 Task: Find connections with filter location Rheinfelden (Baden) with filter topic #Saaswith filter profile language Potuguese with filter current company Mechanical Engineering World with filter school Indian Institute of Technology Jodhpur with filter industry Oil Extraction with filter service category Filing with filter keywords title Officer
Action: Mouse moved to (364, 292)
Screenshot: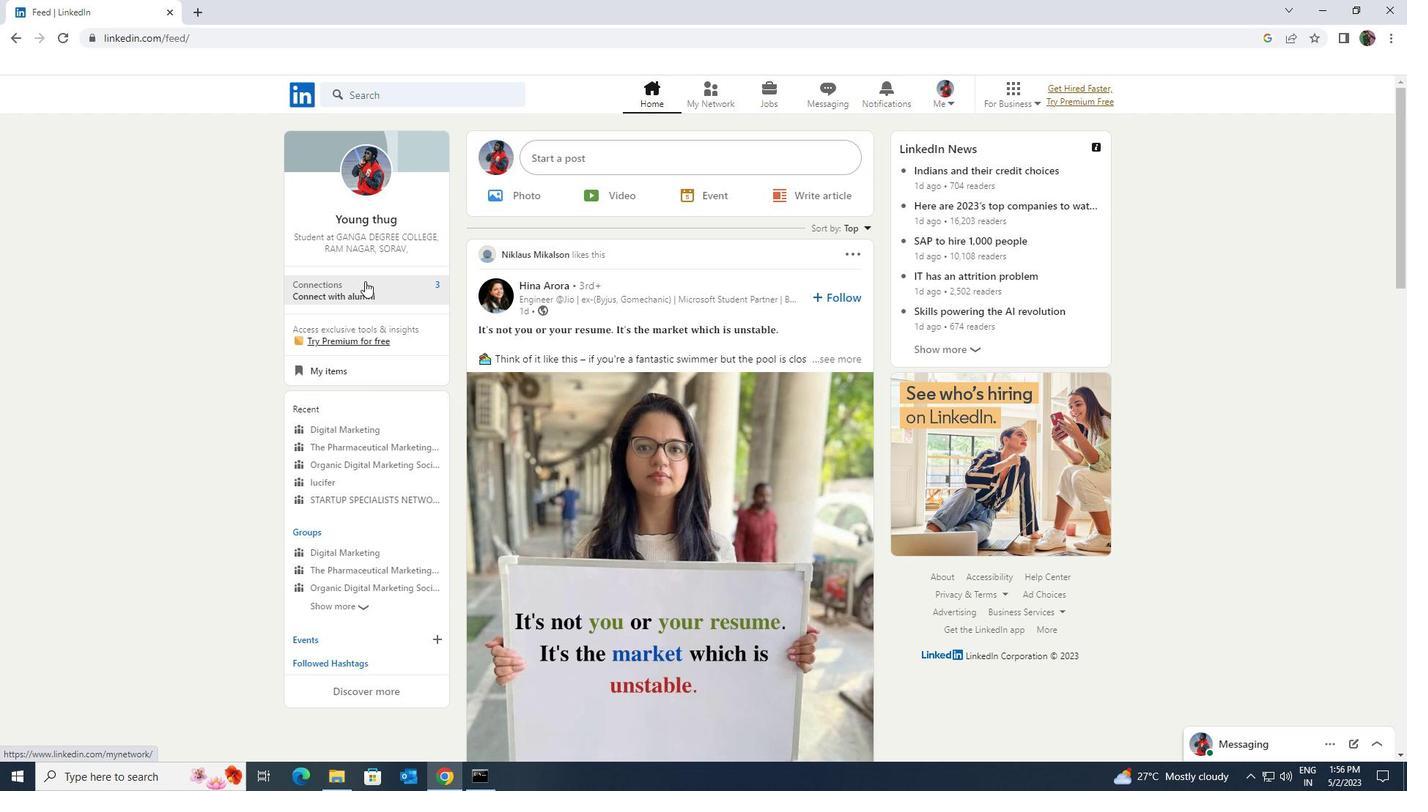 
Action: Mouse pressed left at (364, 292)
Screenshot: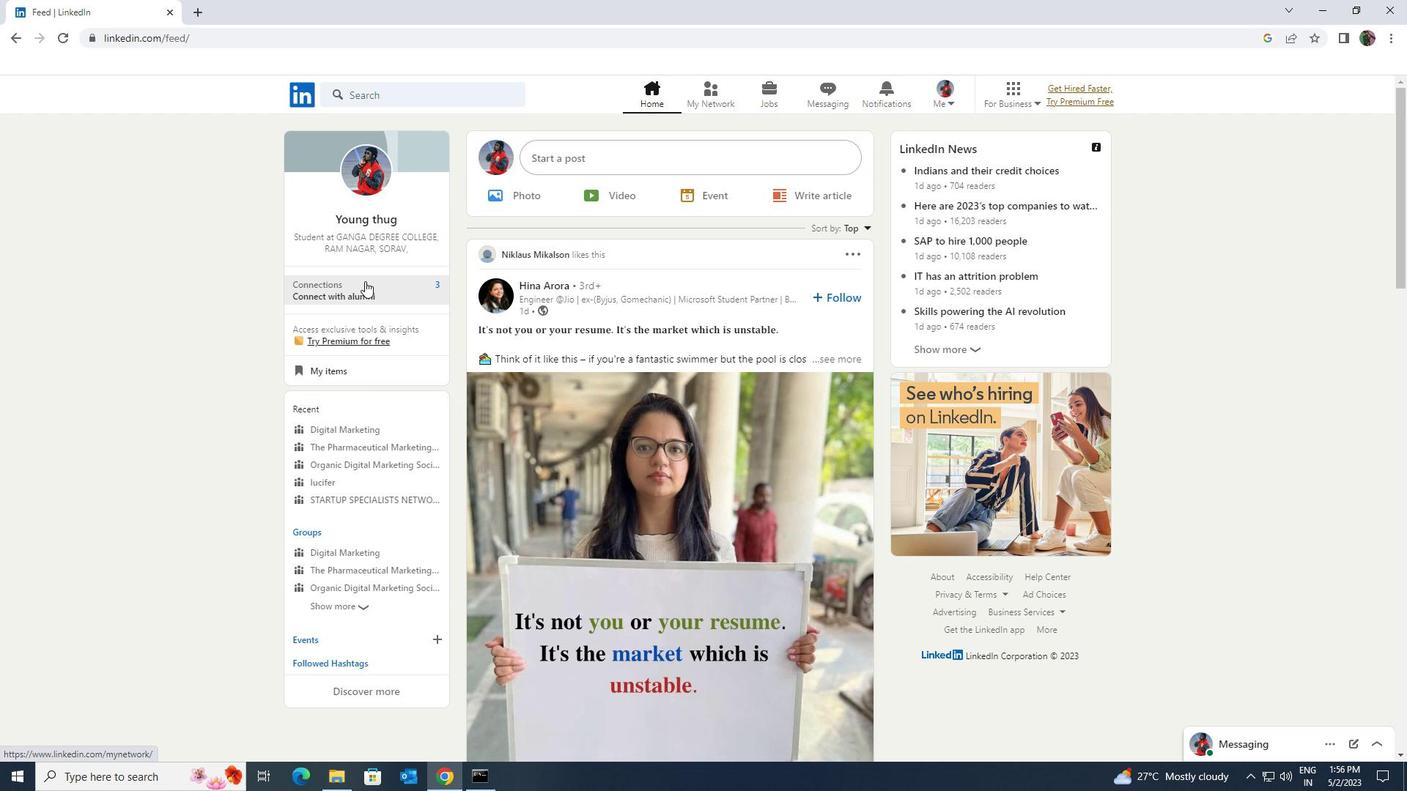 
Action: Mouse moved to (405, 174)
Screenshot: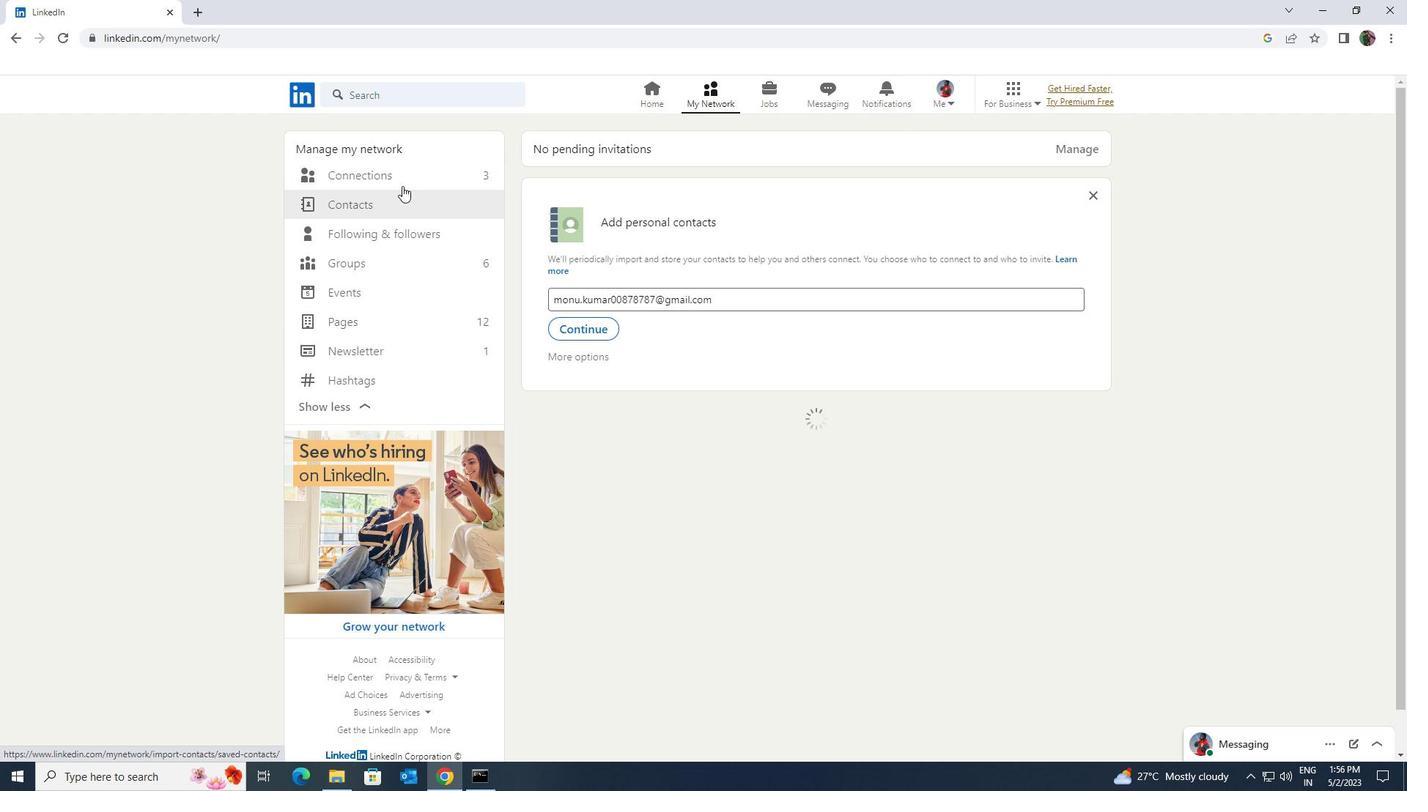 
Action: Mouse pressed left at (405, 174)
Screenshot: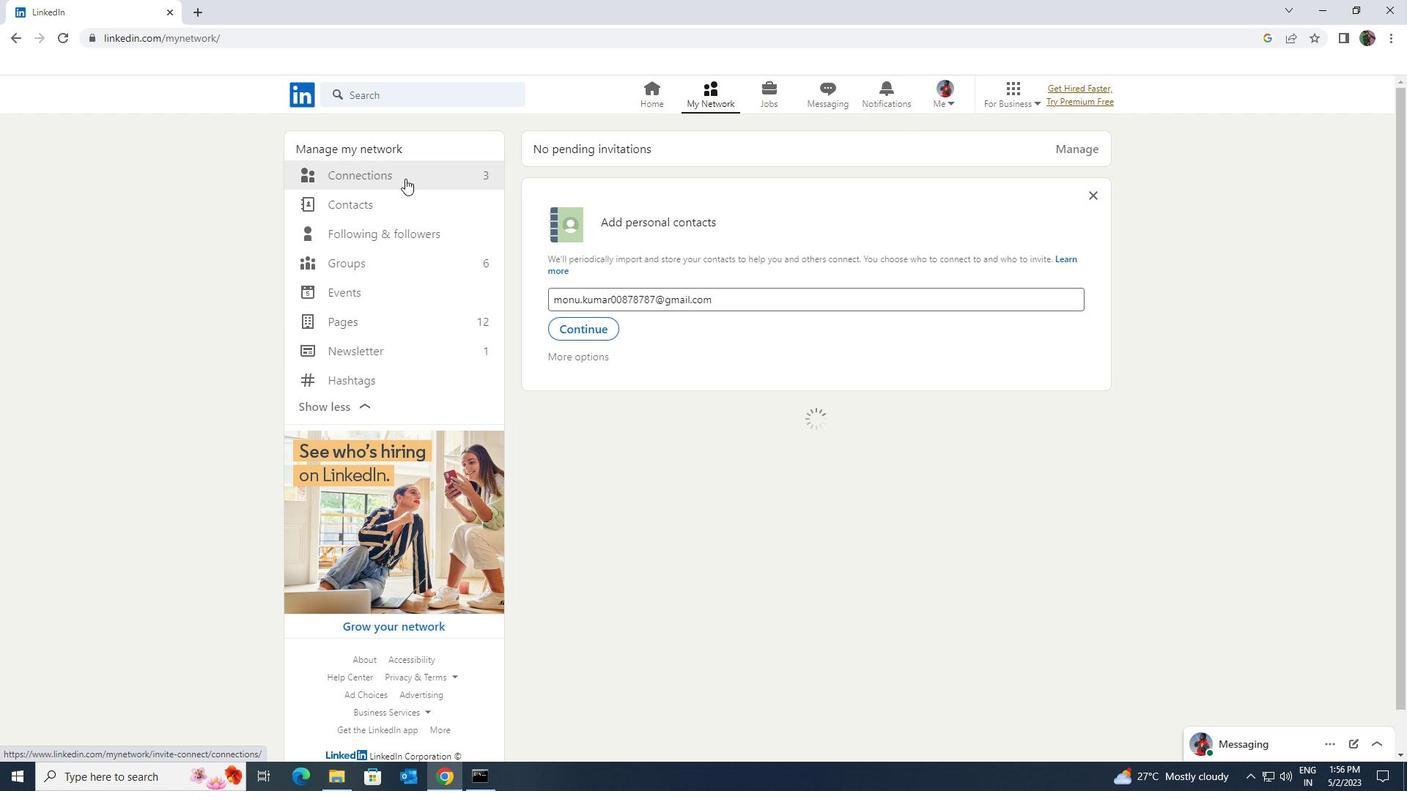 
Action: Mouse moved to (787, 166)
Screenshot: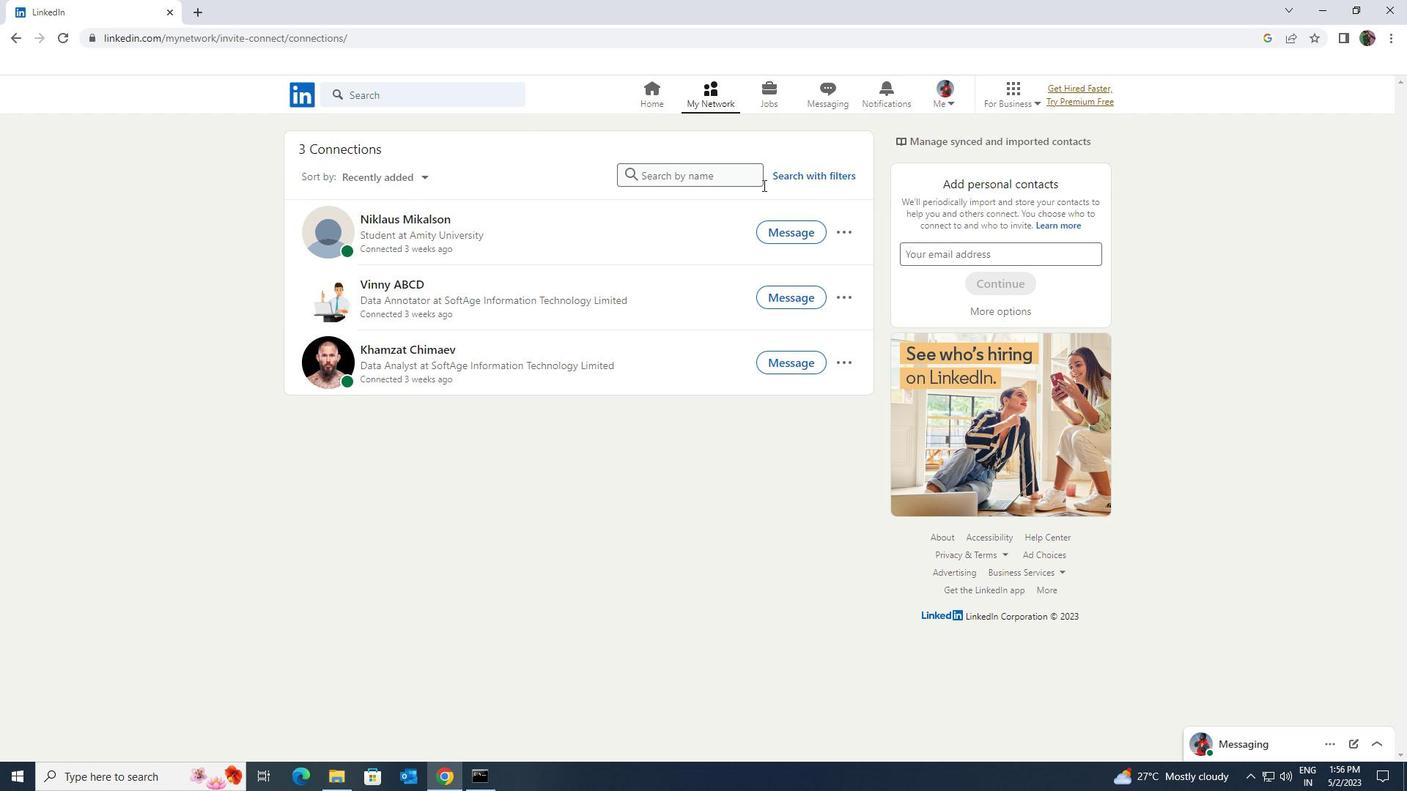 
Action: Mouse pressed left at (787, 166)
Screenshot: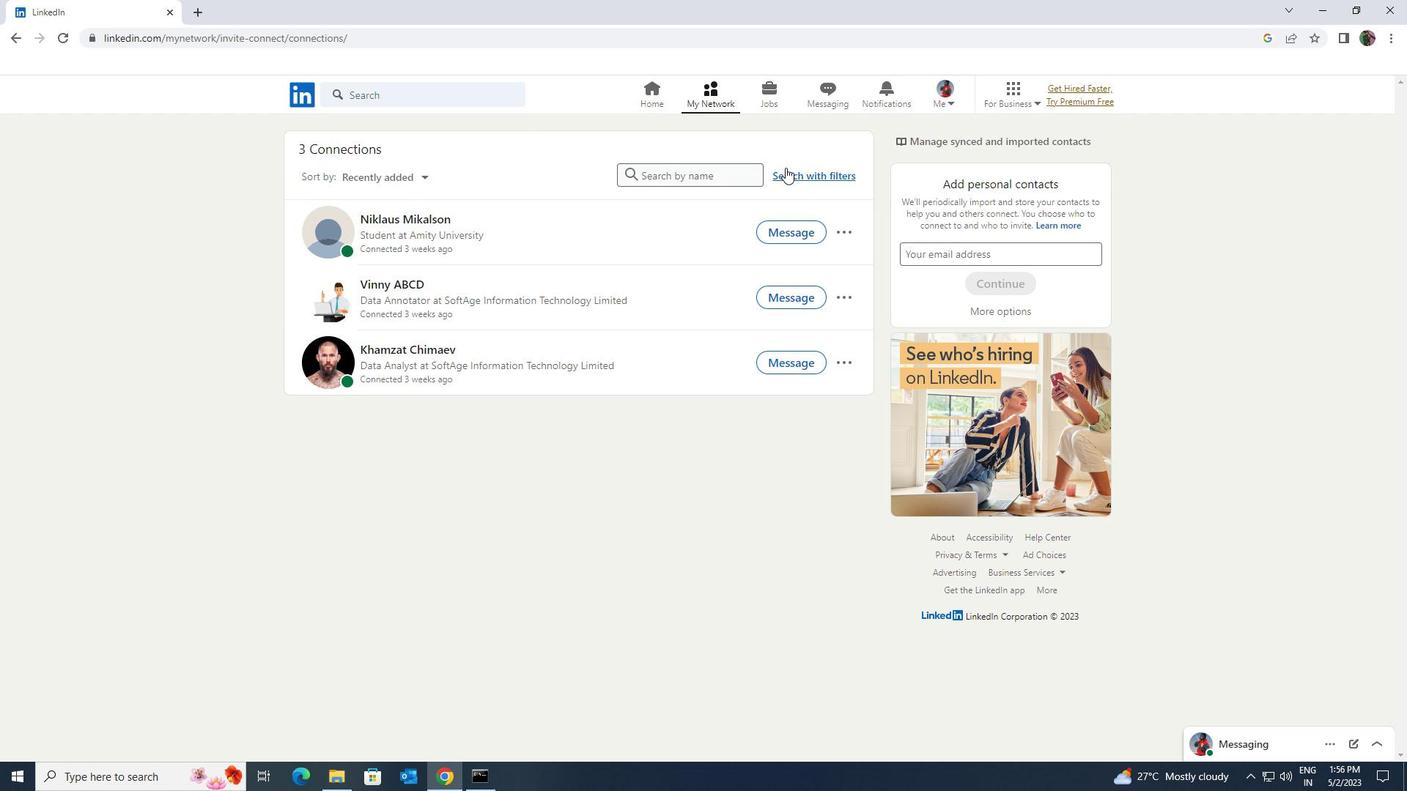 
Action: Mouse moved to (786, 168)
Screenshot: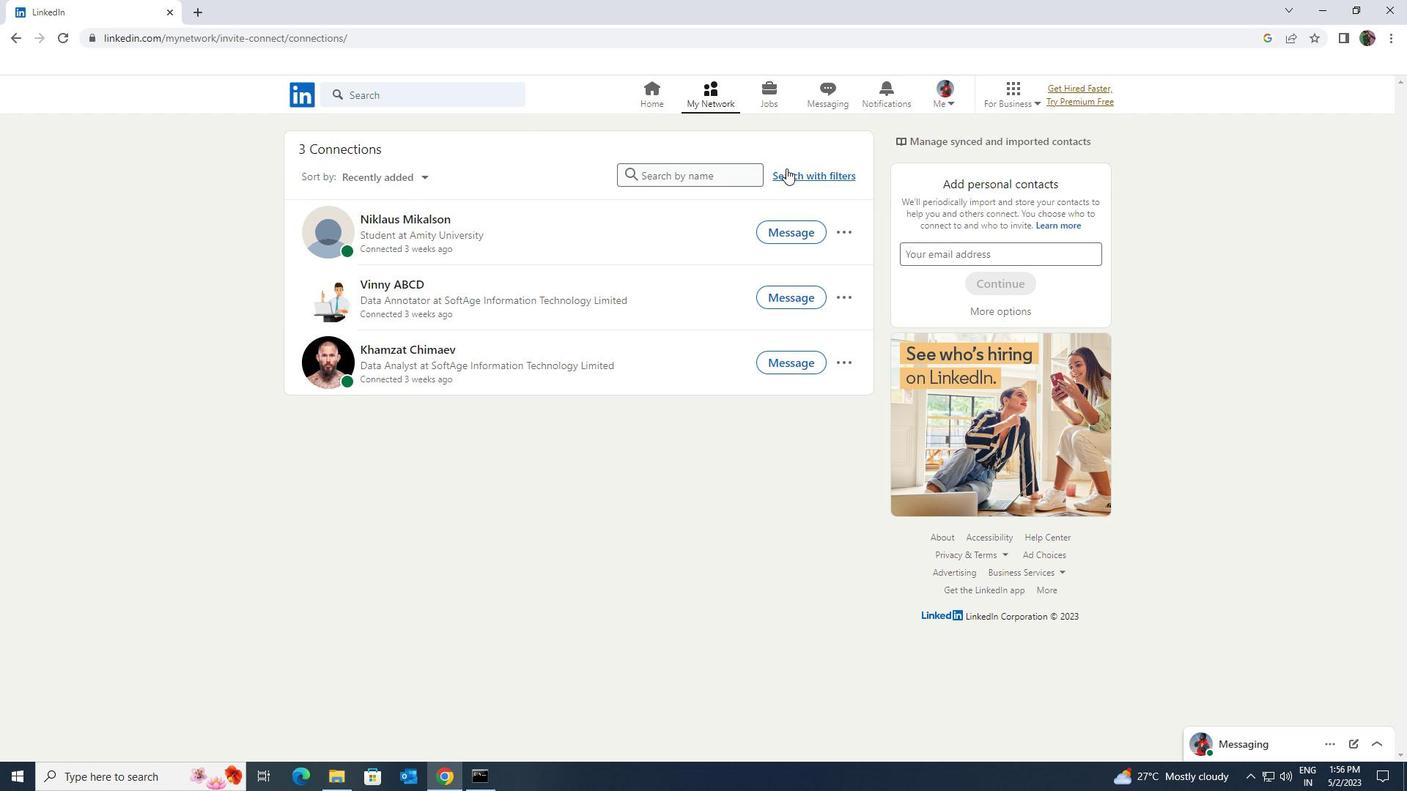 
Action: Mouse pressed left at (786, 168)
Screenshot: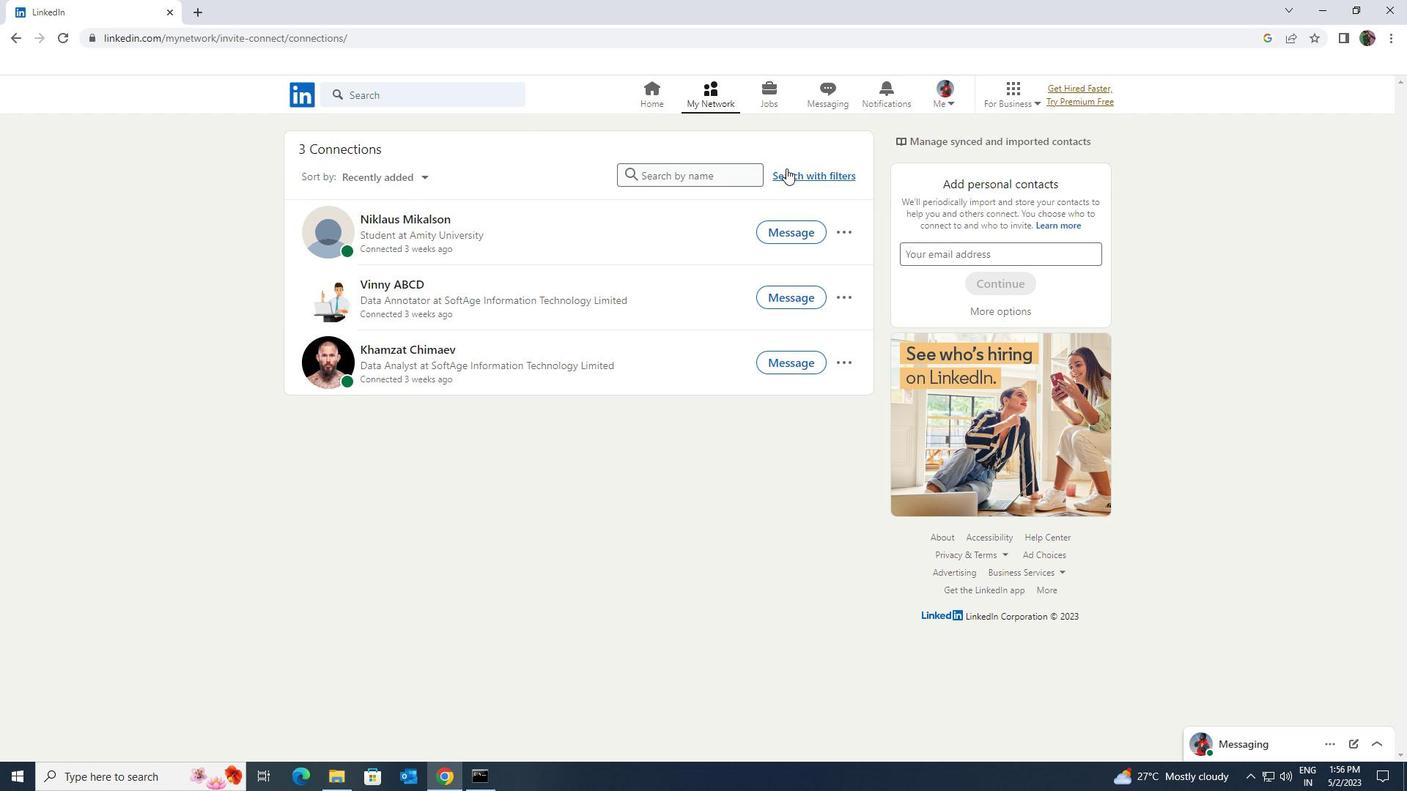 
Action: Mouse moved to (753, 139)
Screenshot: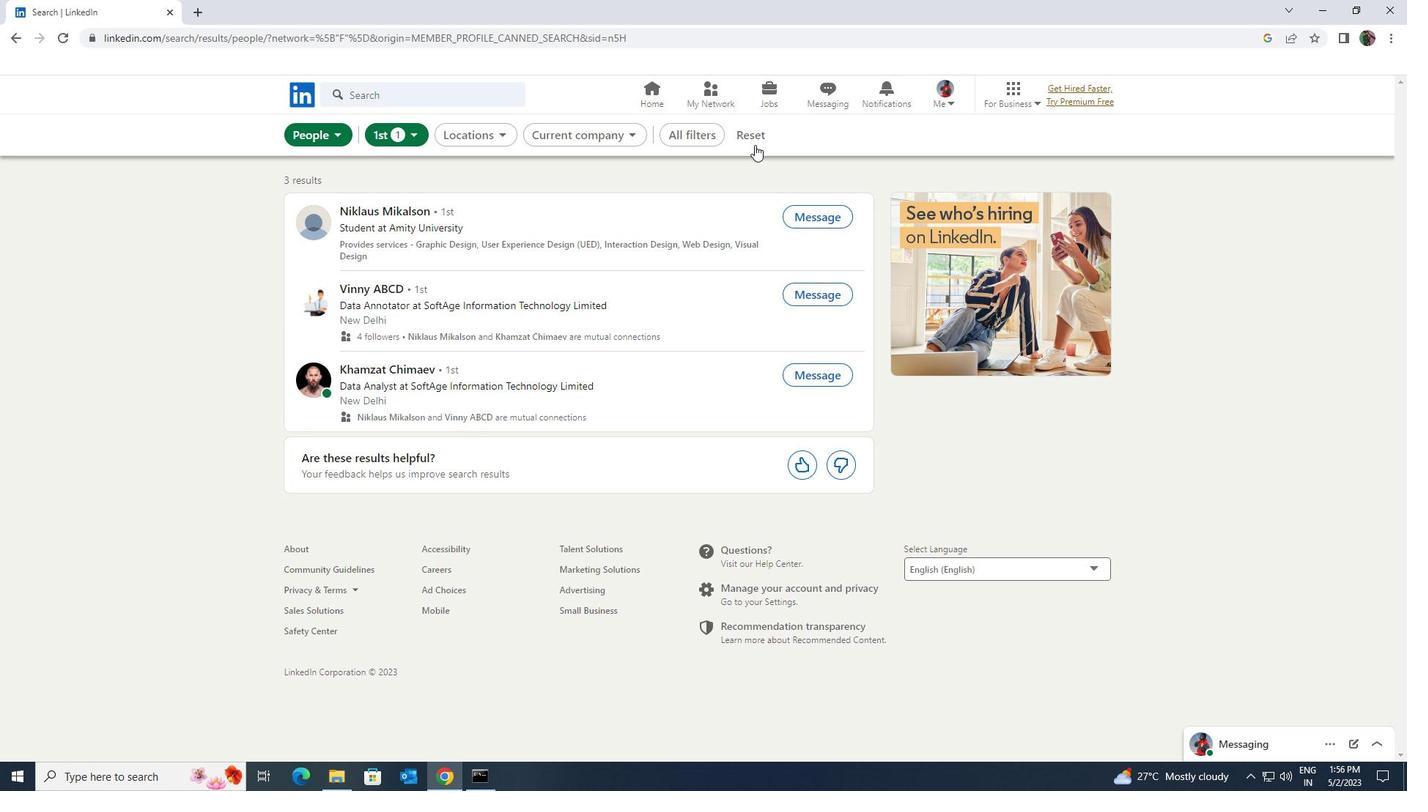 
Action: Mouse pressed left at (753, 139)
Screenshot: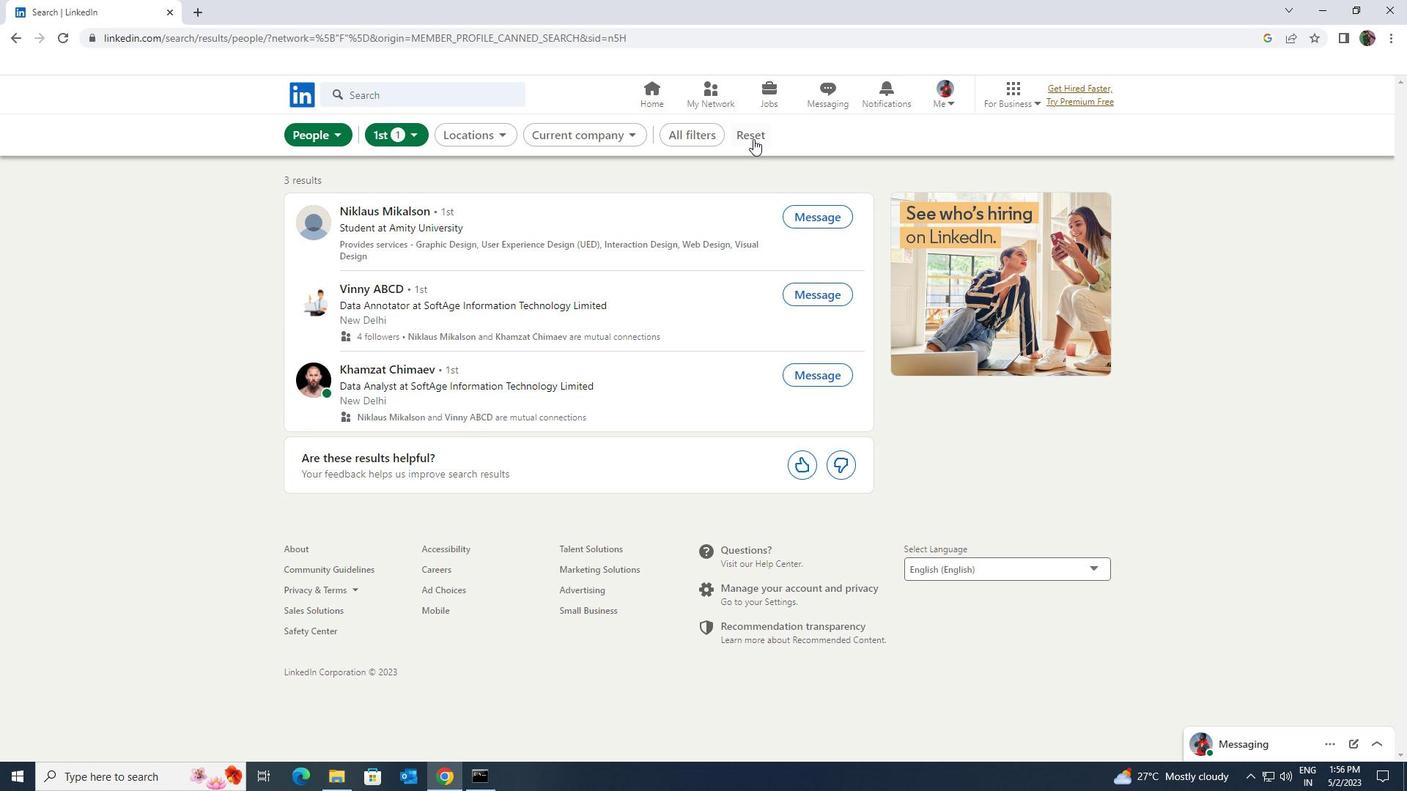 
Action: Mouse moved to (742, 135)
Screenshot: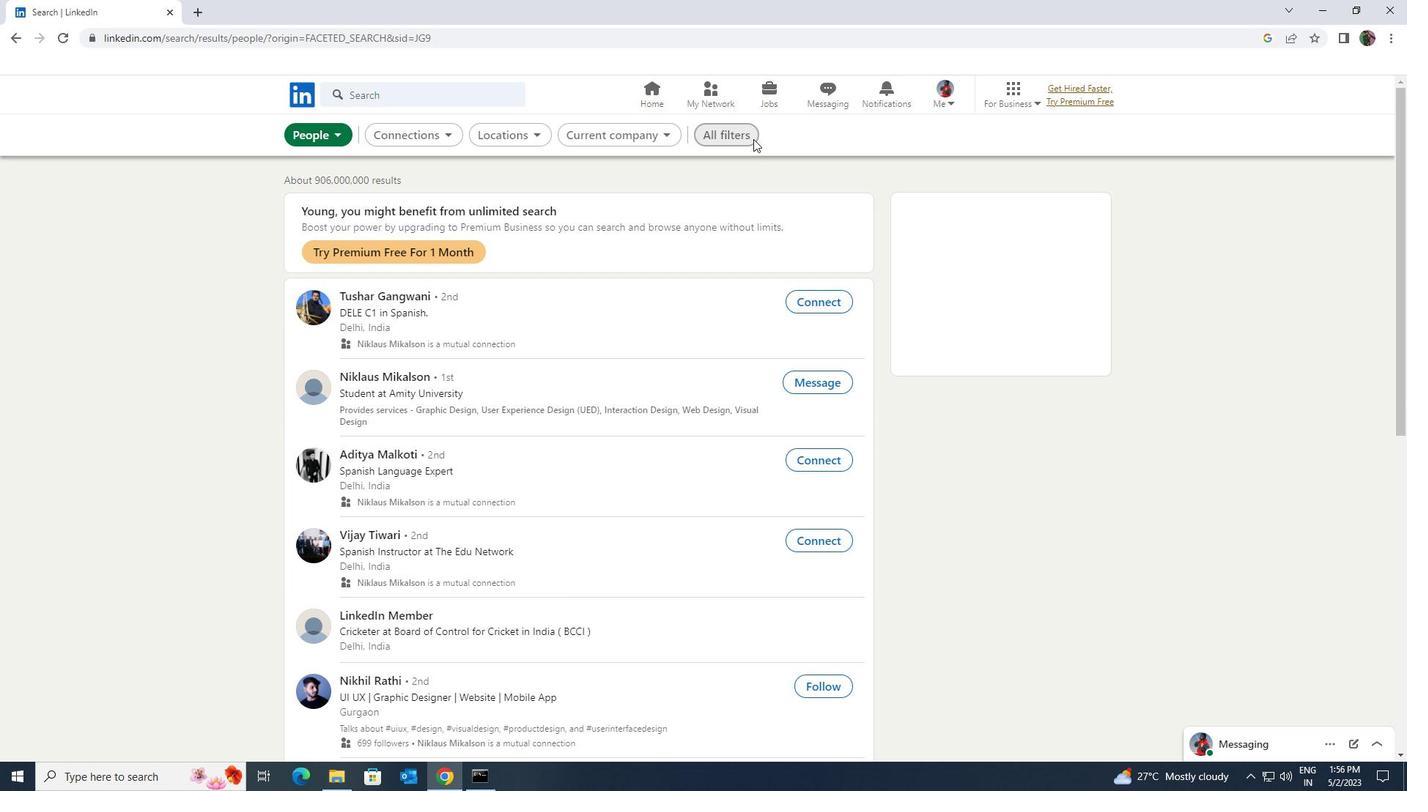 
Action: Mouse pressed left at (742, 135)
Screenshot: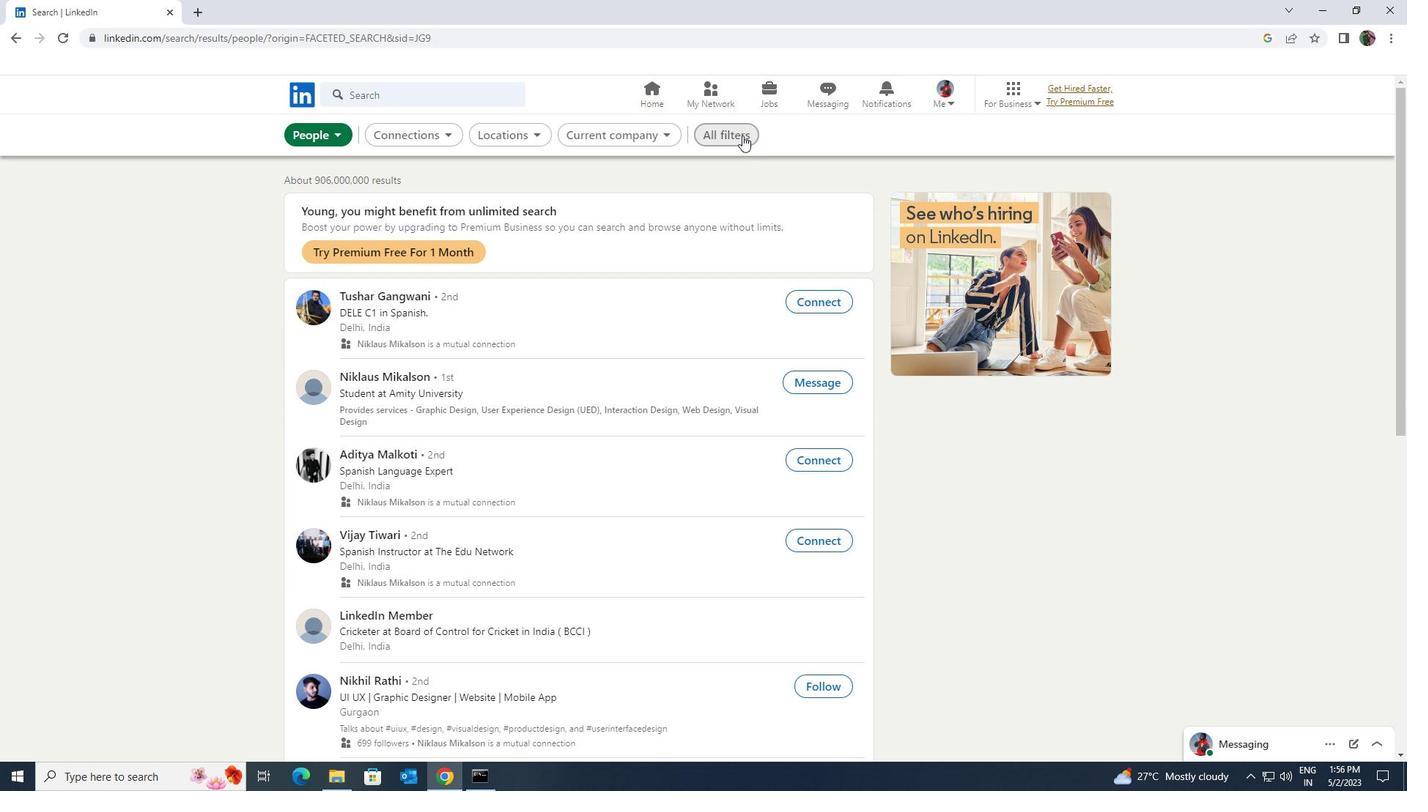 
Action: Mouse moved to (1223, 567)
Screenshot: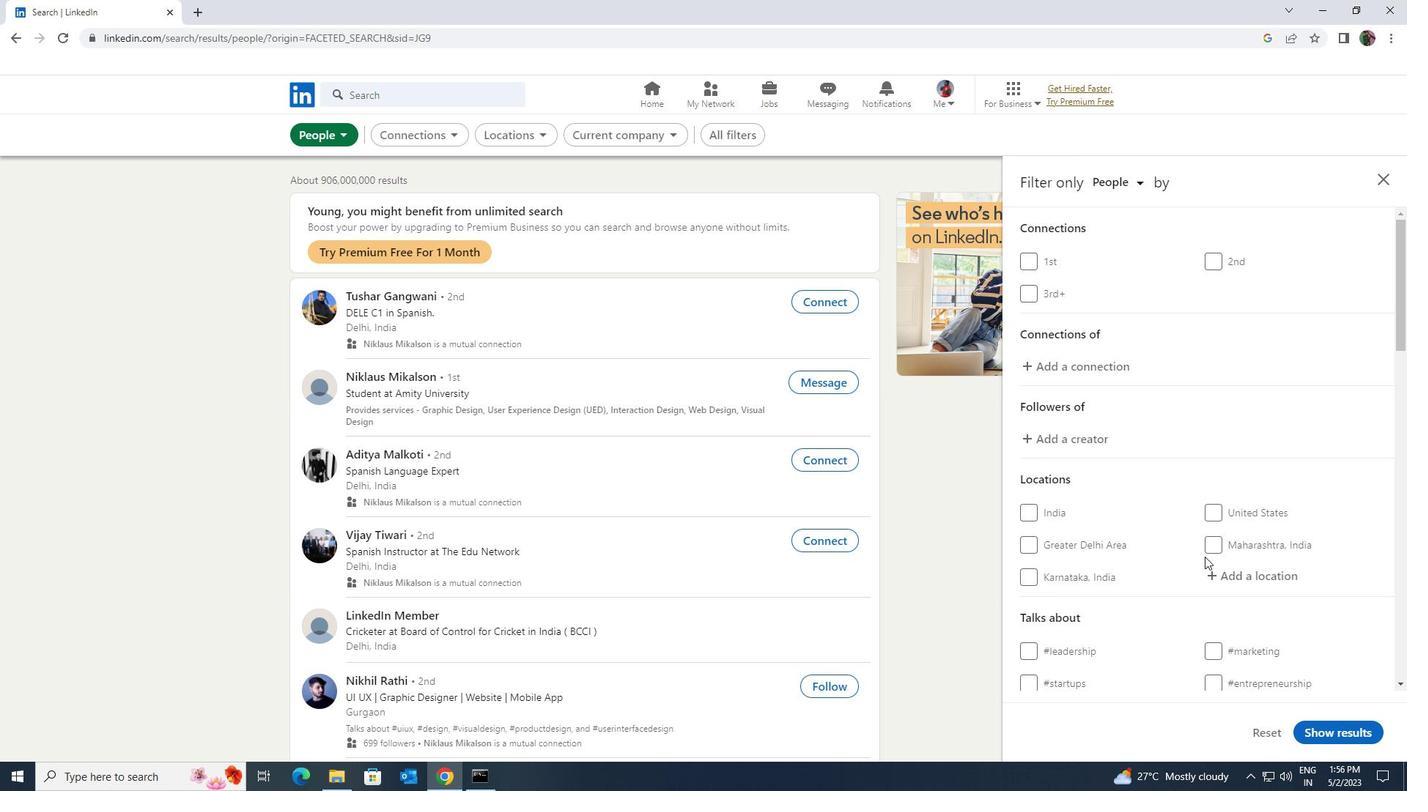 
Action: Mouse pressed left at (1223, 567)
Screenshot: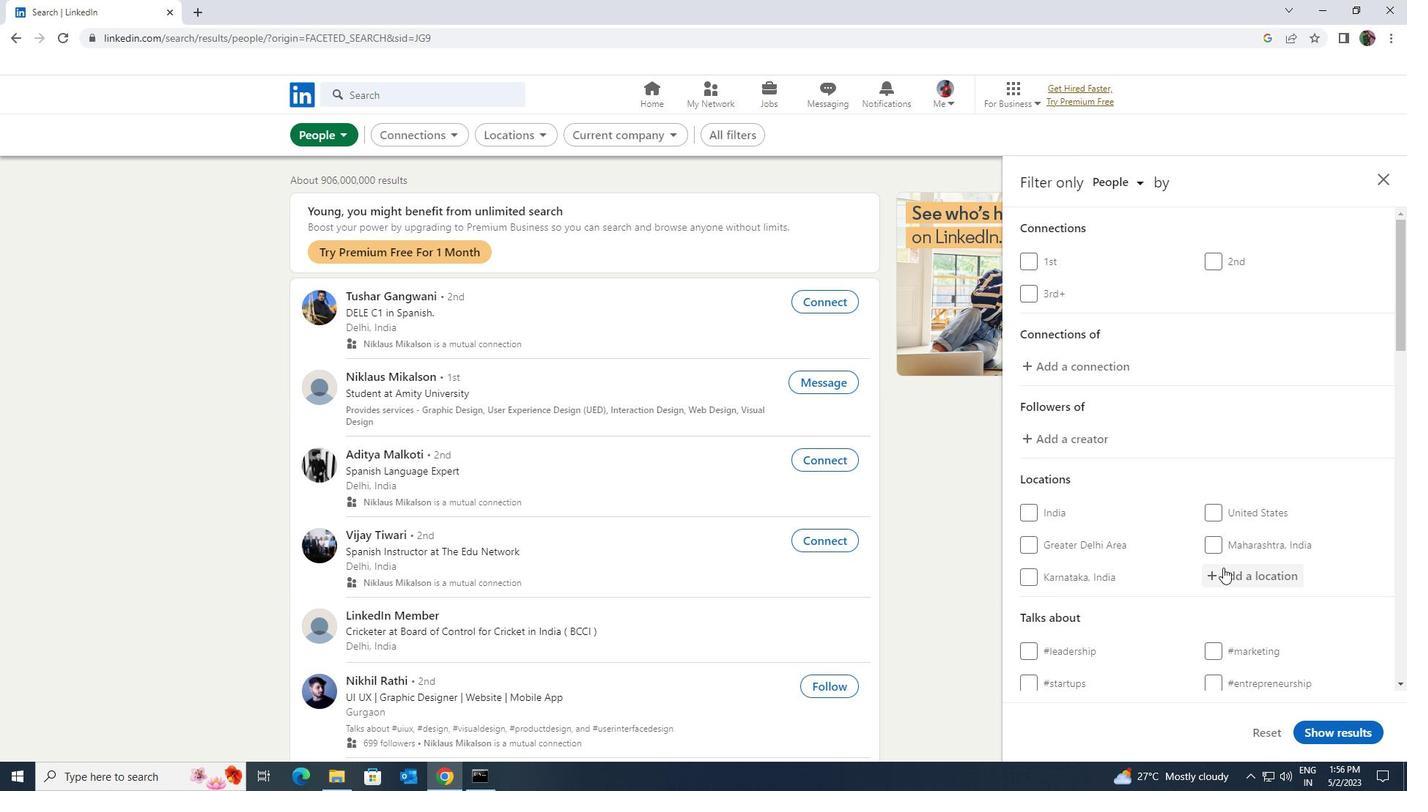 
Action: Key pressed <Key.shift>RHEINF
Screenshot: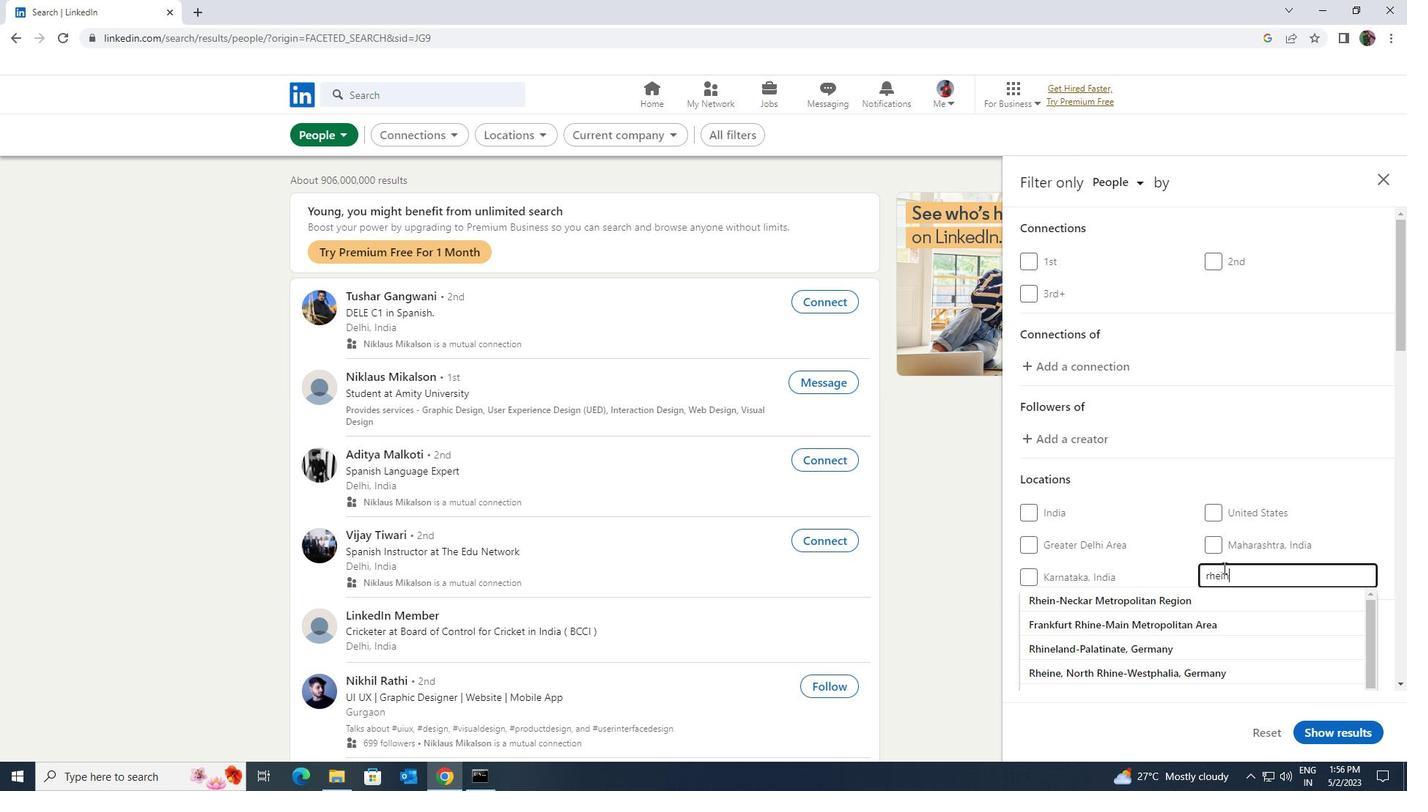 
Action: Mouse moved to (1223, 591)
Screenshot: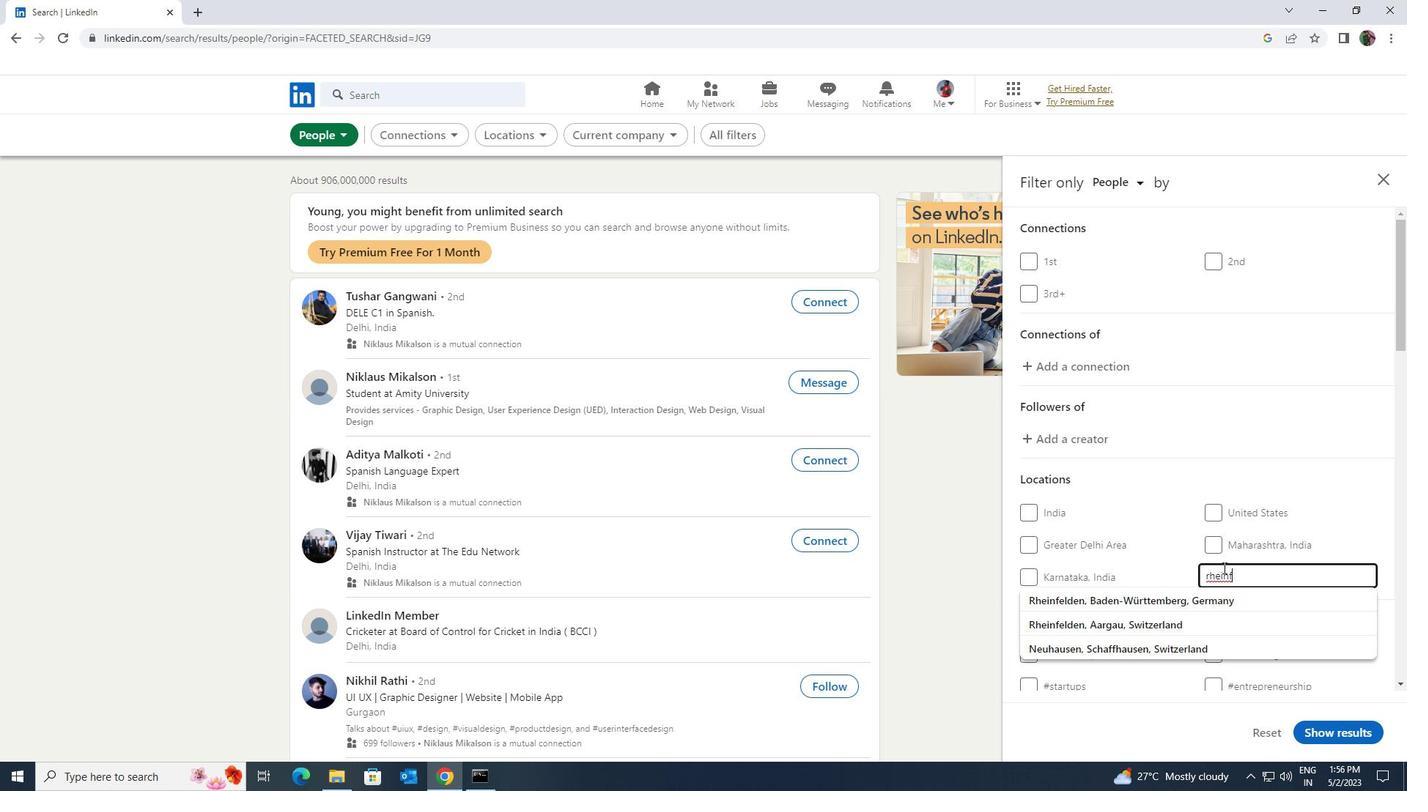 
Action: Mouse pressed left at (1223, 591)
Screenshot: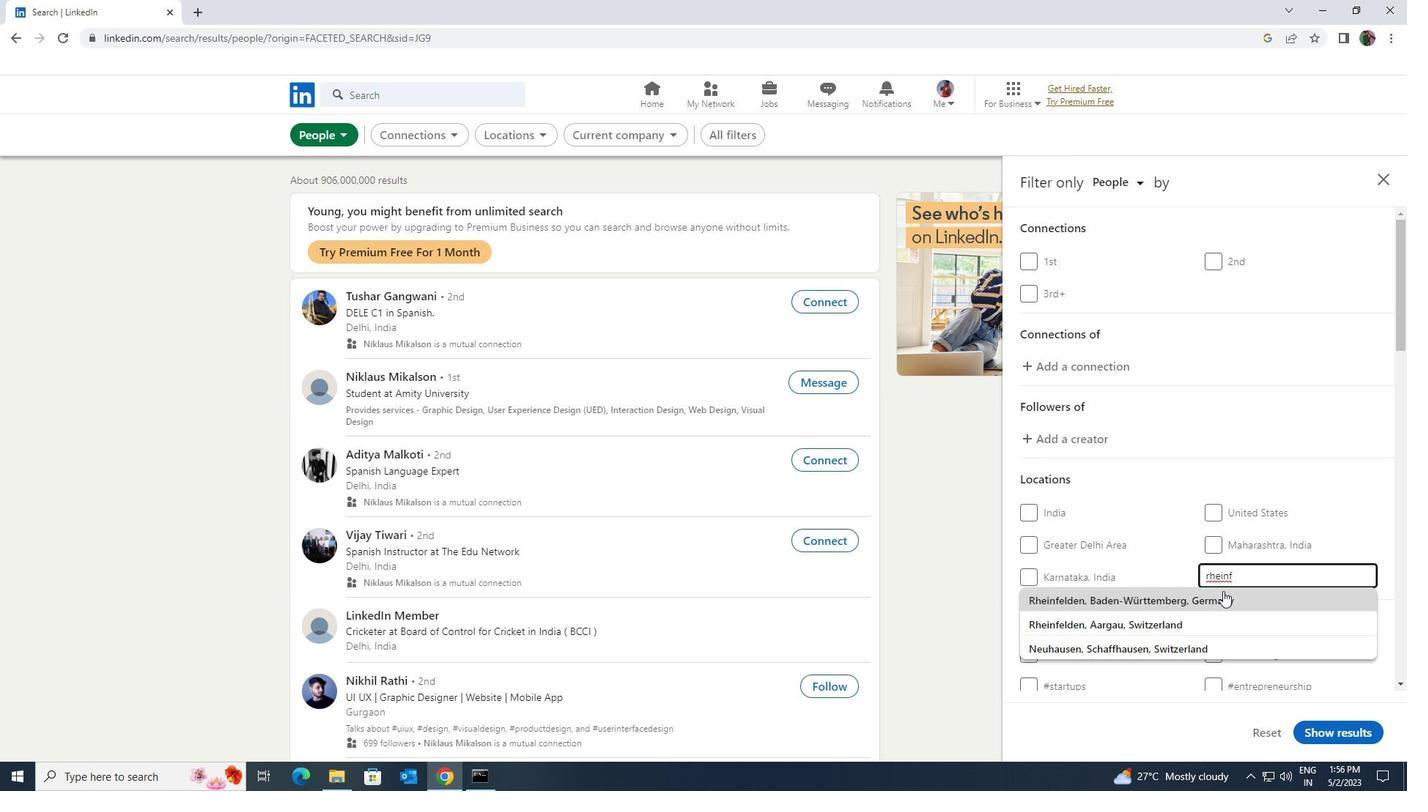 
Action: Mouse scrolled (1223, 590) with delta (0, 0)
Screenshot: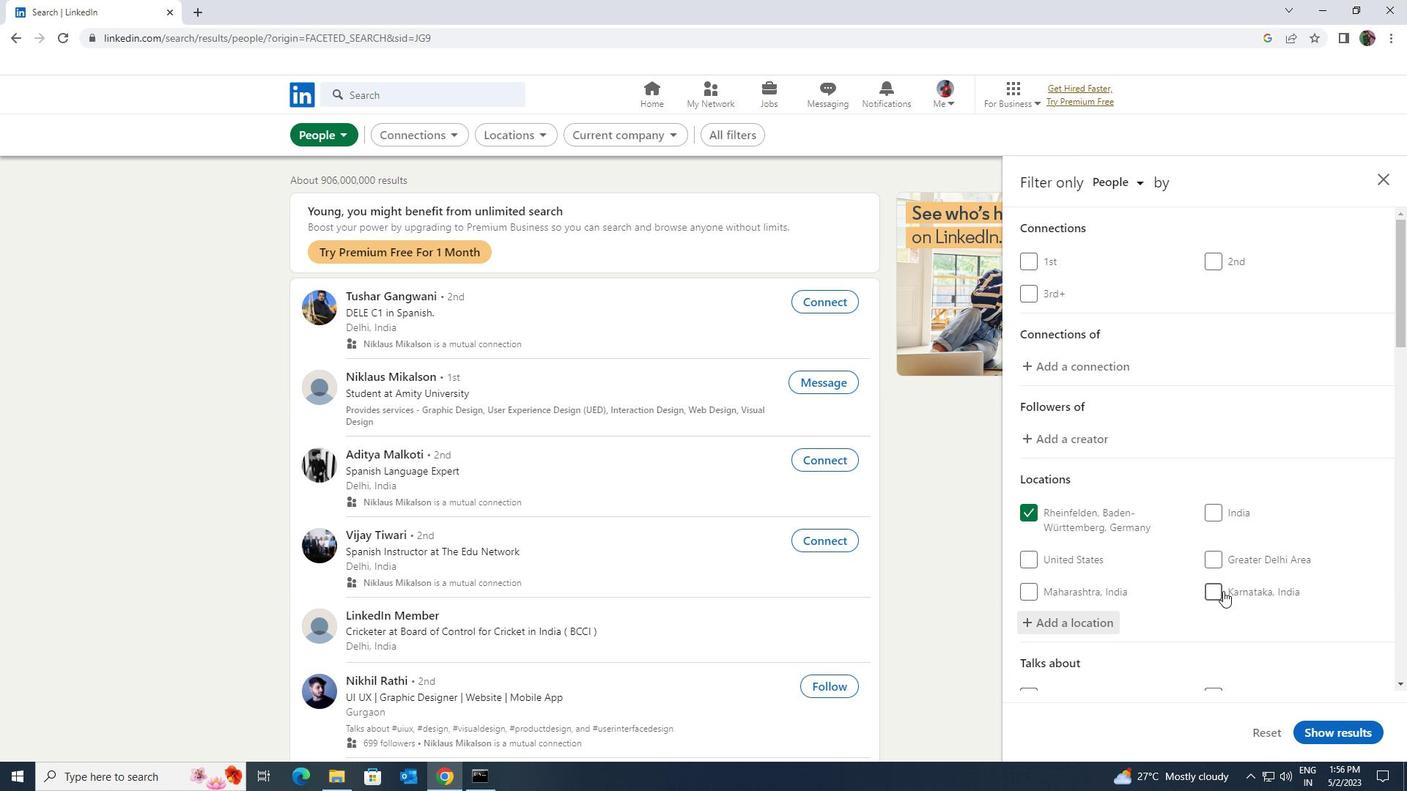 
Action: Mouse scrolled (1223, 590) with delta (0, 0)
Screenshot: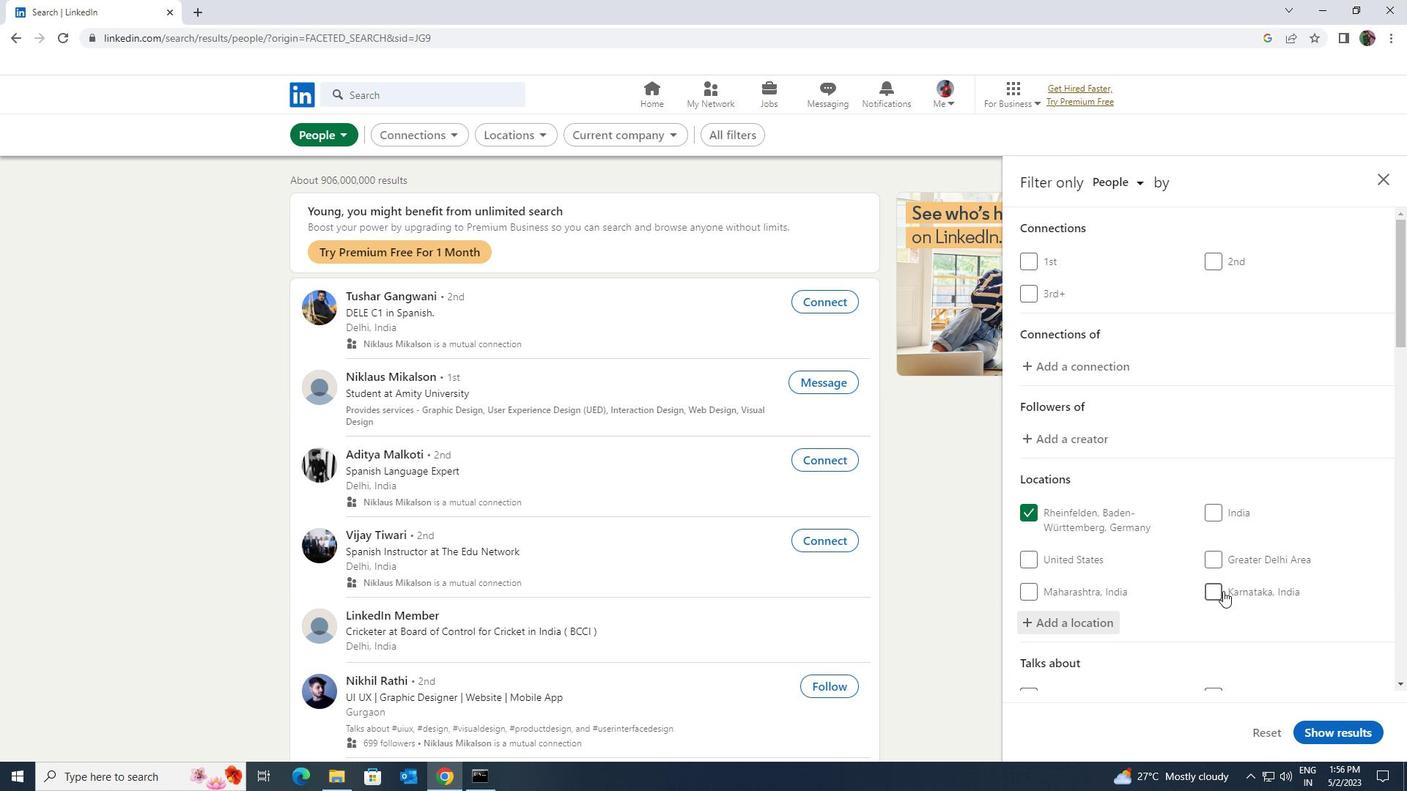 
Action: Mouse moved to (1228, 607)
Screenshot: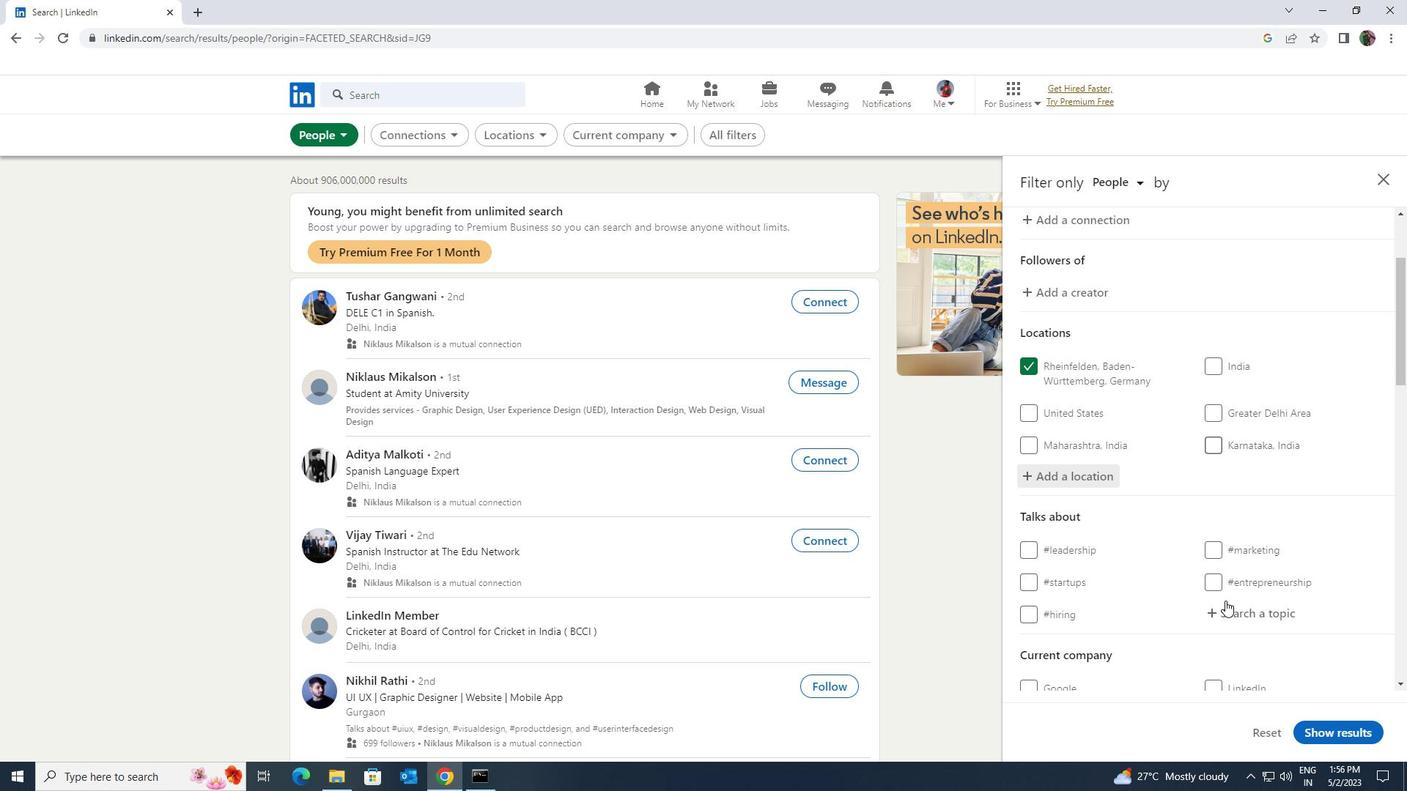 
Action: Mouse pressed left at (1228, 607)
Screenshot: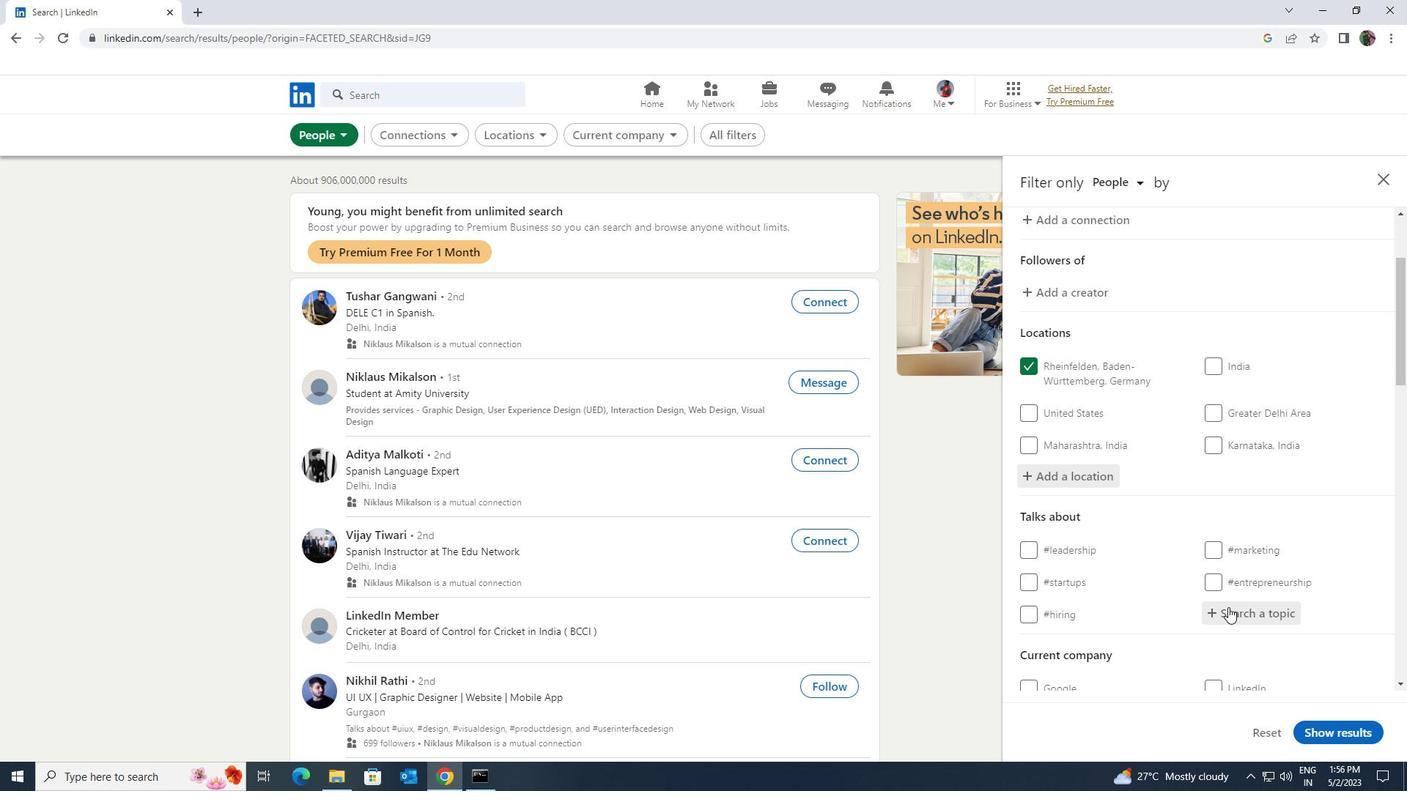 
Action: Key pressed <Key.shift><Key.shift><Key.shift><Key.shift><Key.shift>SAA
Screenshot: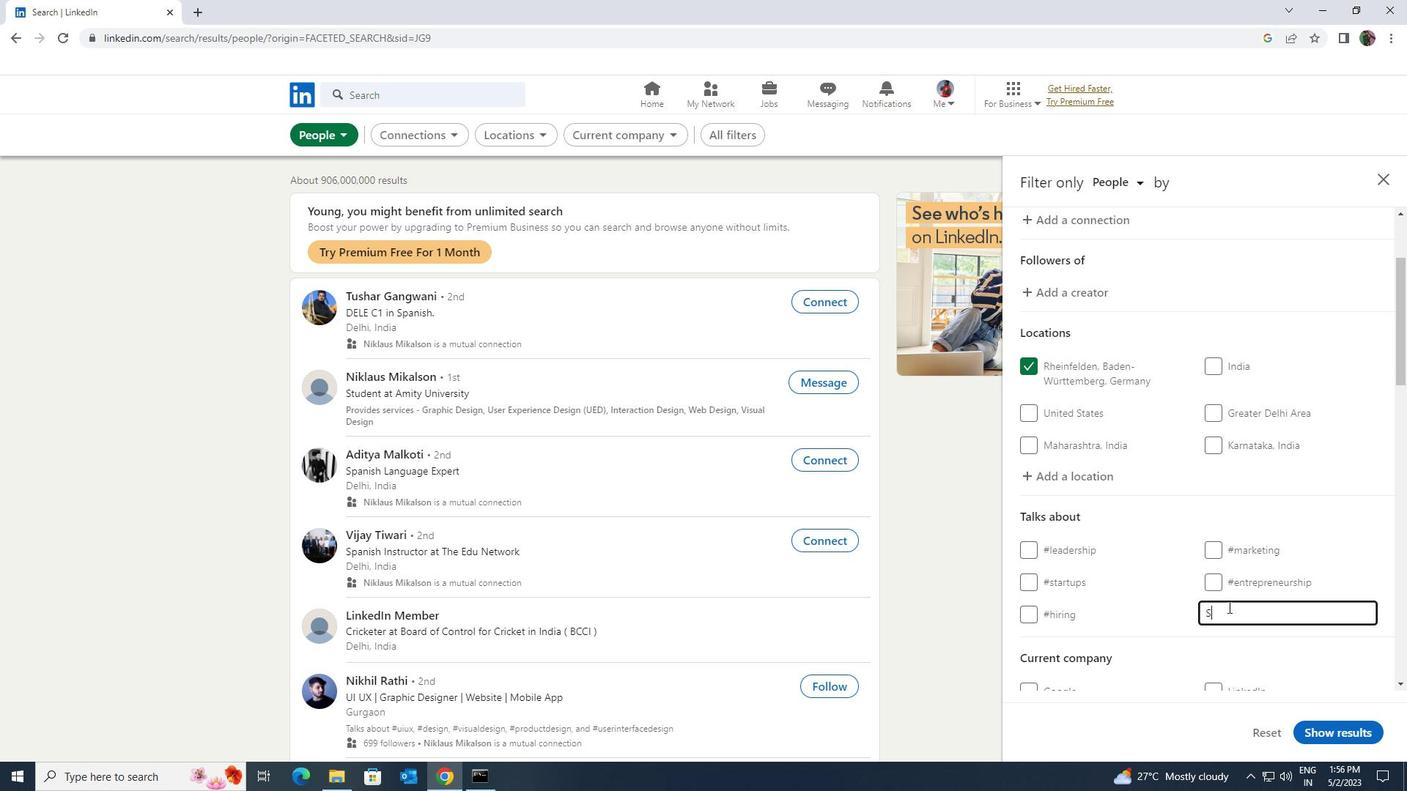 
Action: Mouse moved to (1217, 624)
Screenshot: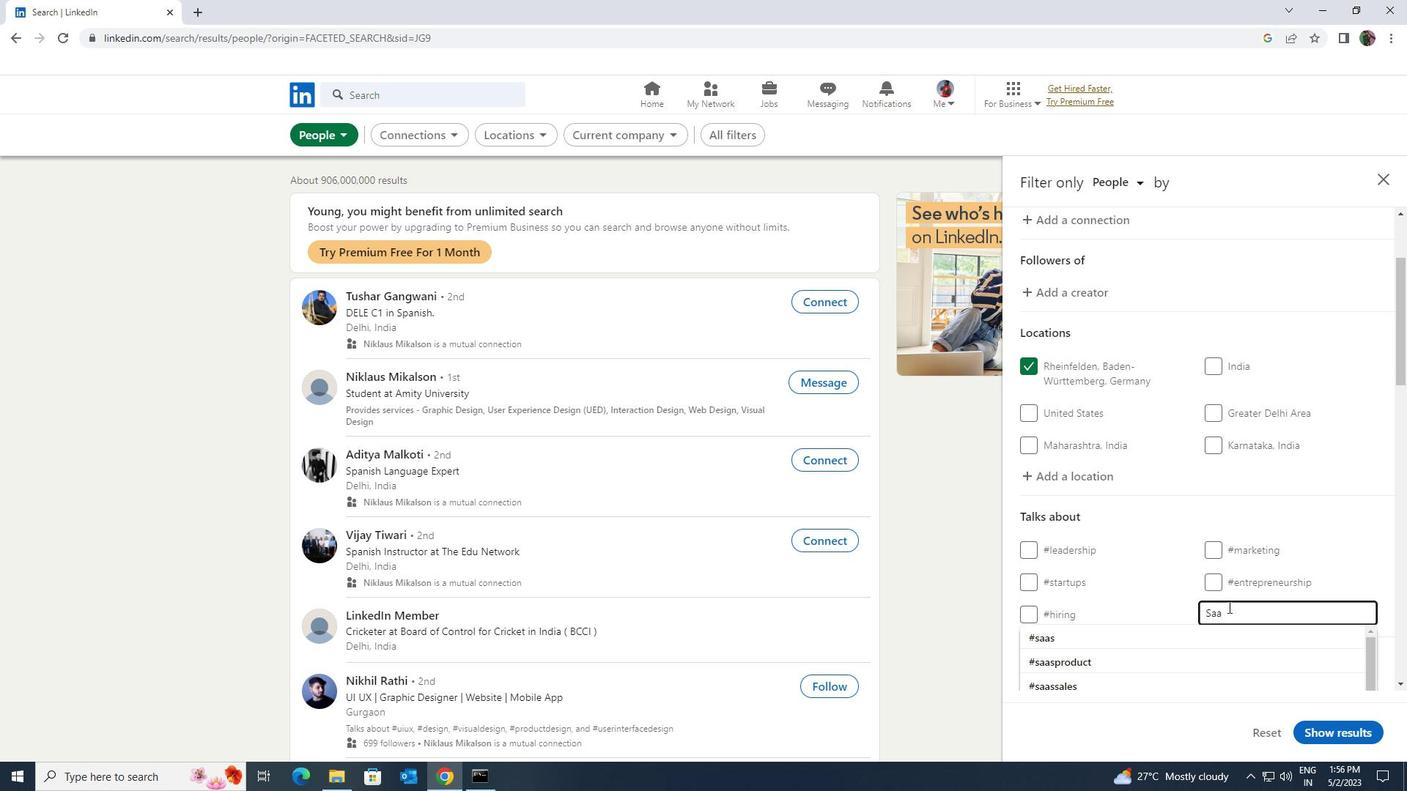 
Action: Mouse pressed left at (1217, 624)
Screenshot: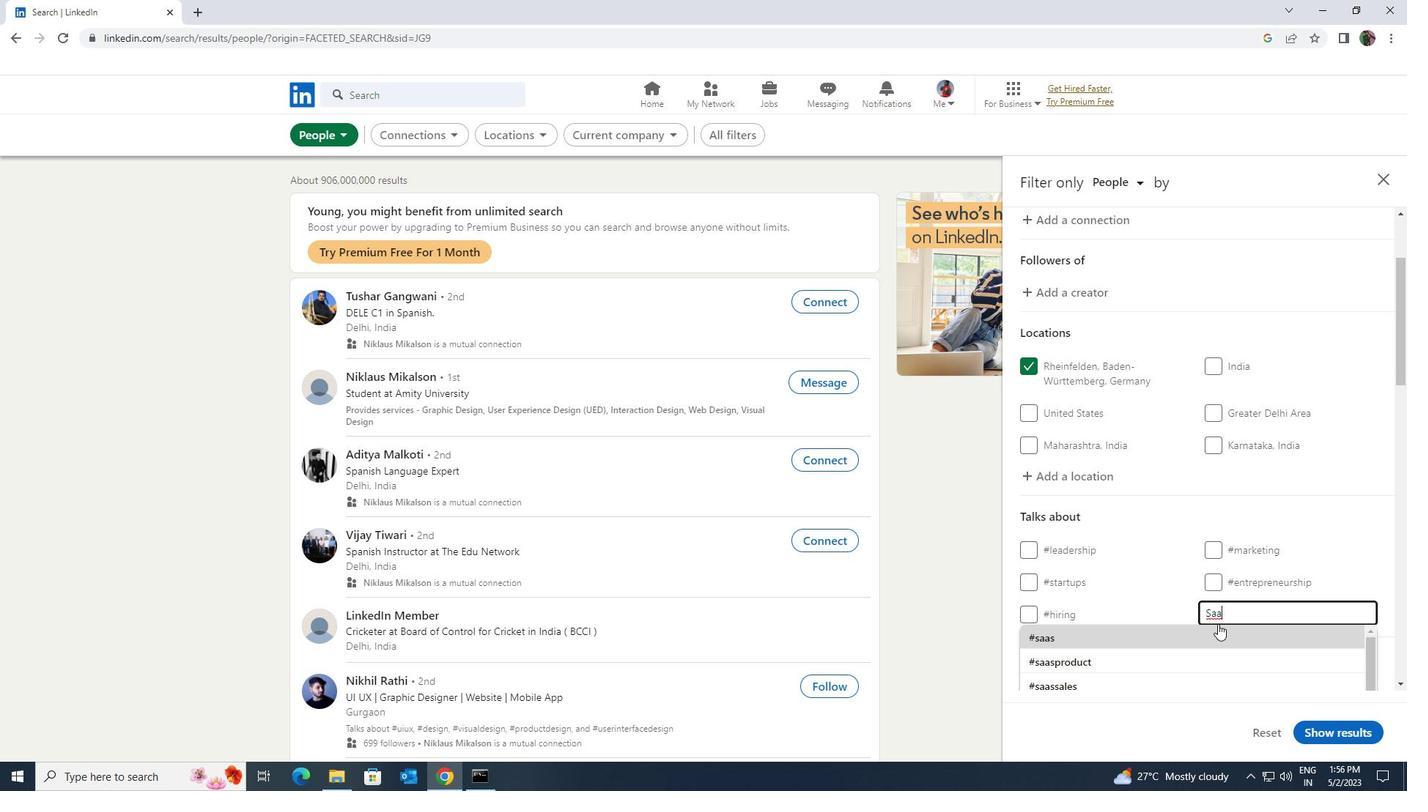 
Action: Mouse moved to (1261, 556)
Screenshot: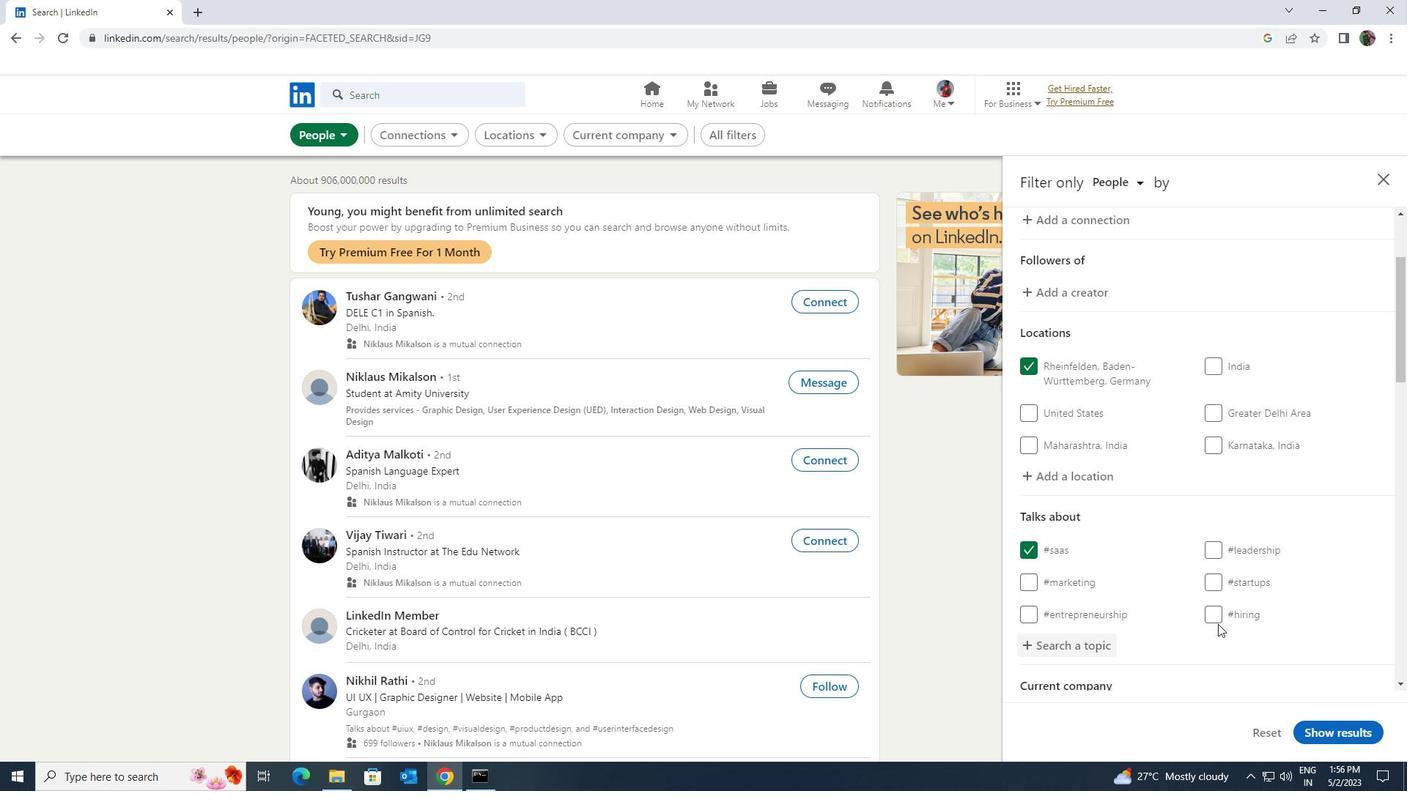 
Action: Mouse scrolled (1261, 556) with delta (0, 0)
Screenshot: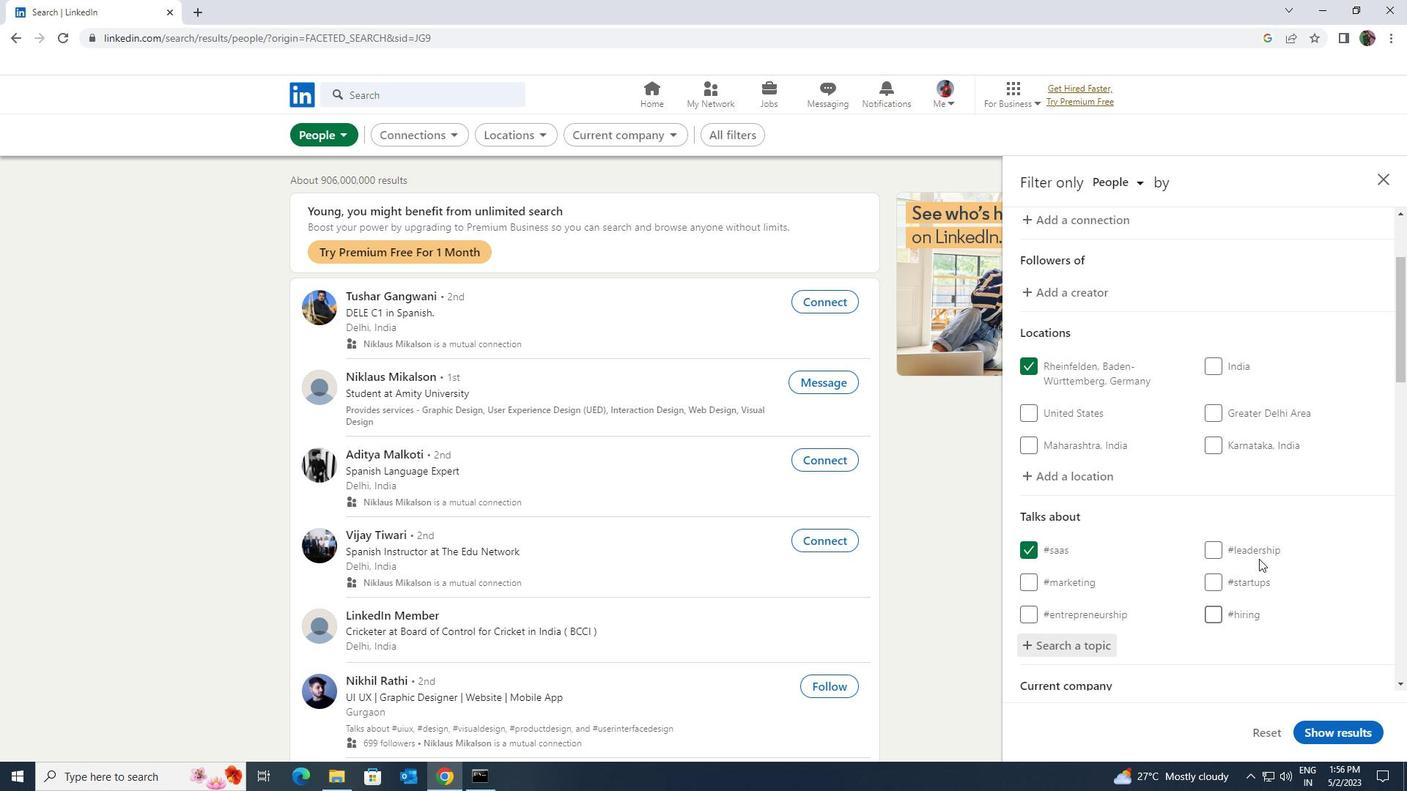 
Action: Mouse scrolled (1261, 556) with delta (0, 0)
Screenshot: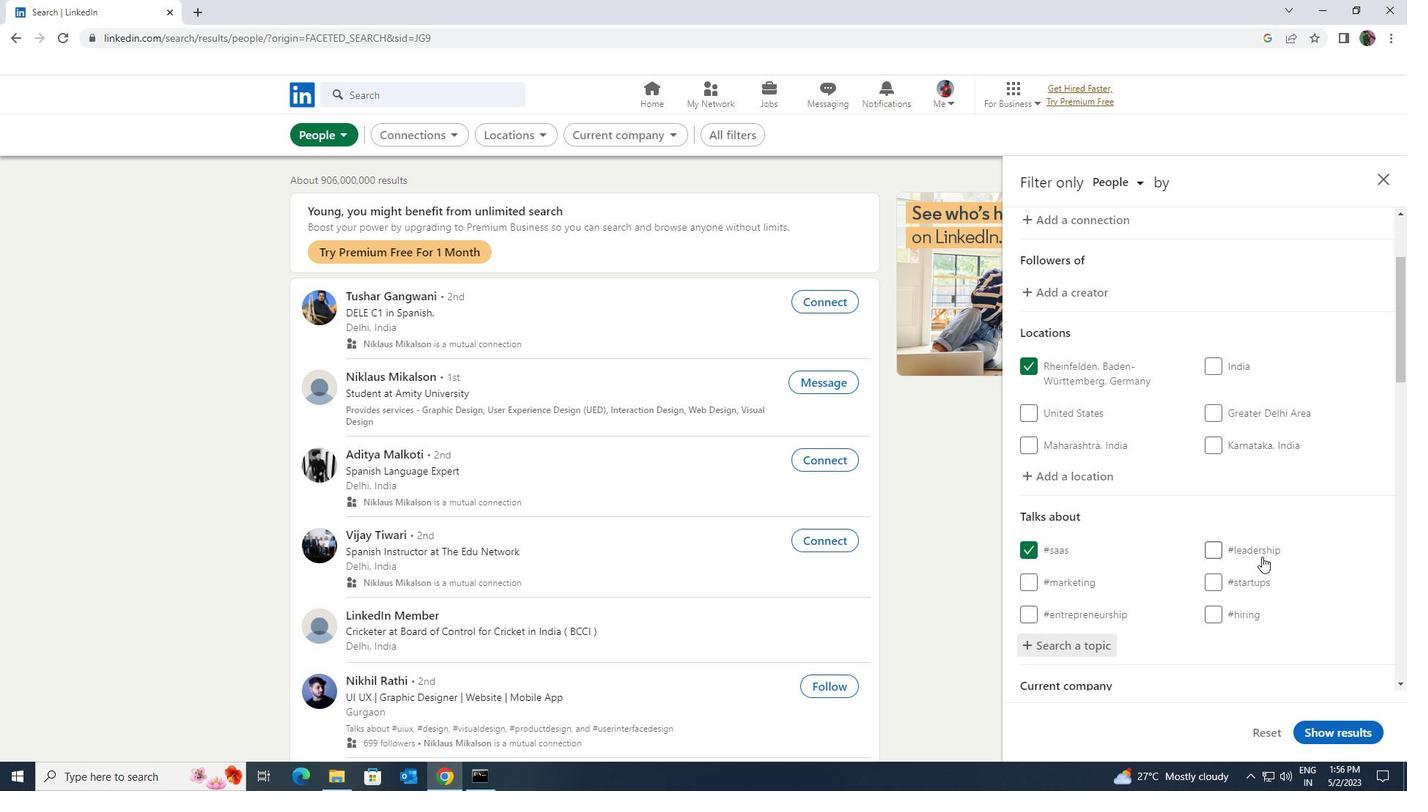 
Action: Mouse moved to (1264, 554)
Screenshot: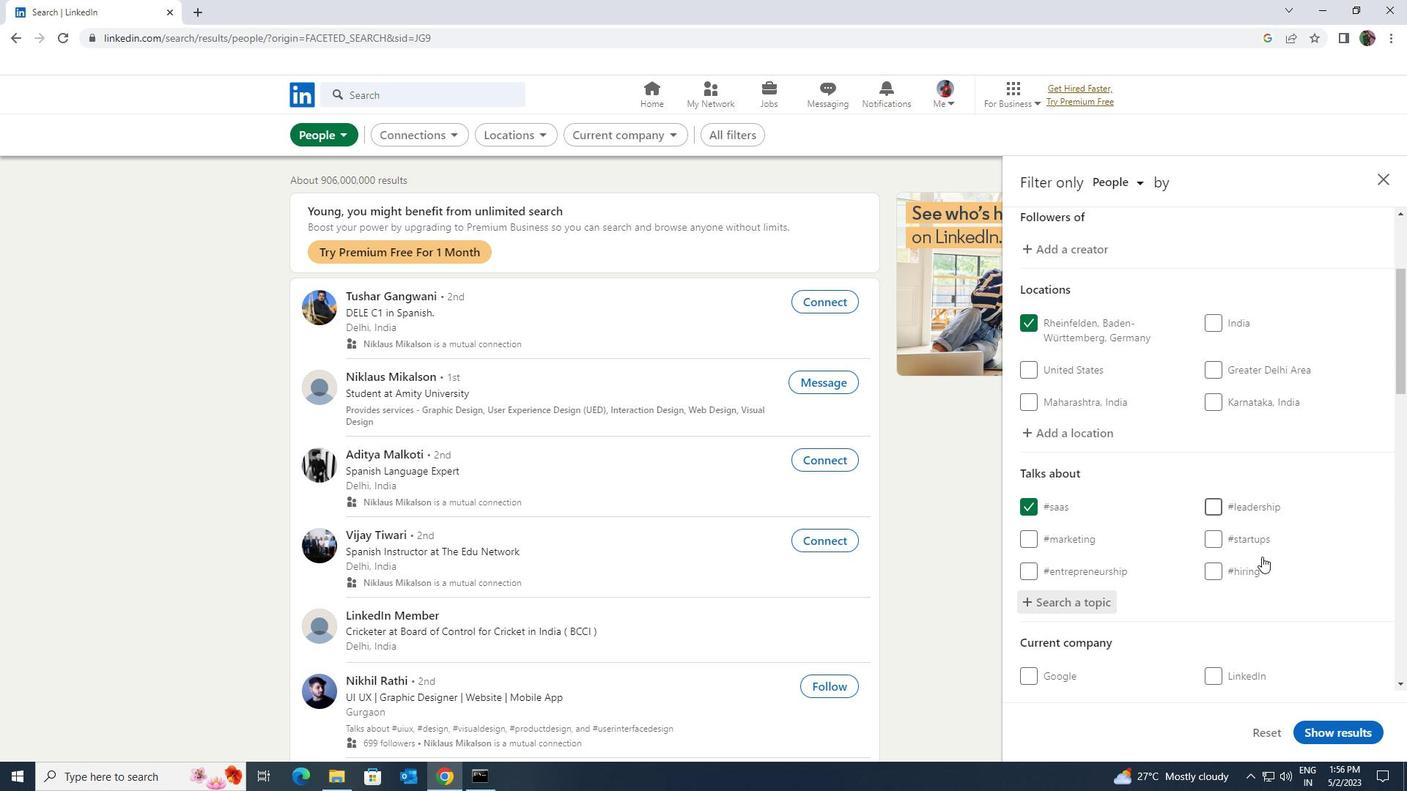 
Action: Mouse scrolled (1264, 554) with delta (0, 0)
Screenshot: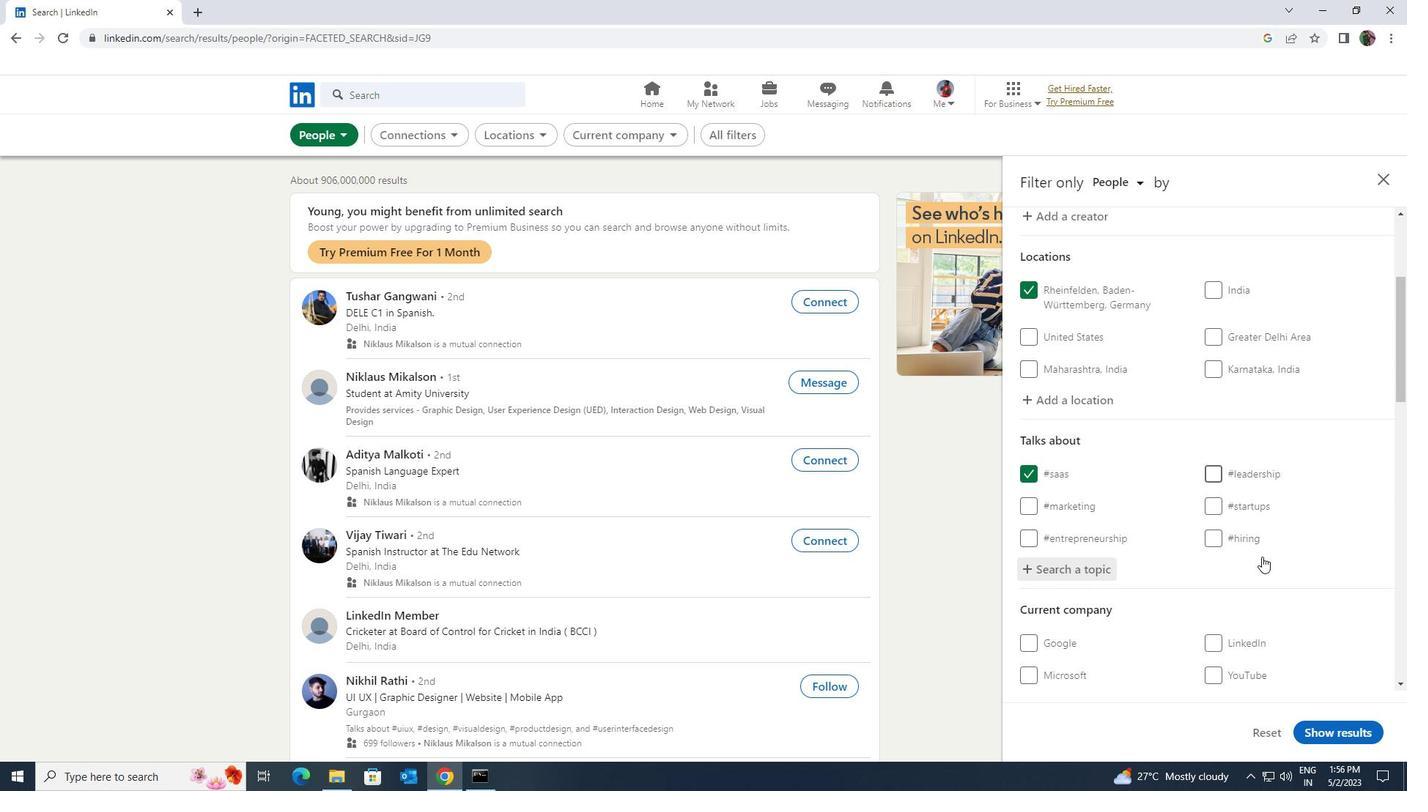 
Action: Mouse scrolled (1264, 554) with delta (0, 0)
Screenshot: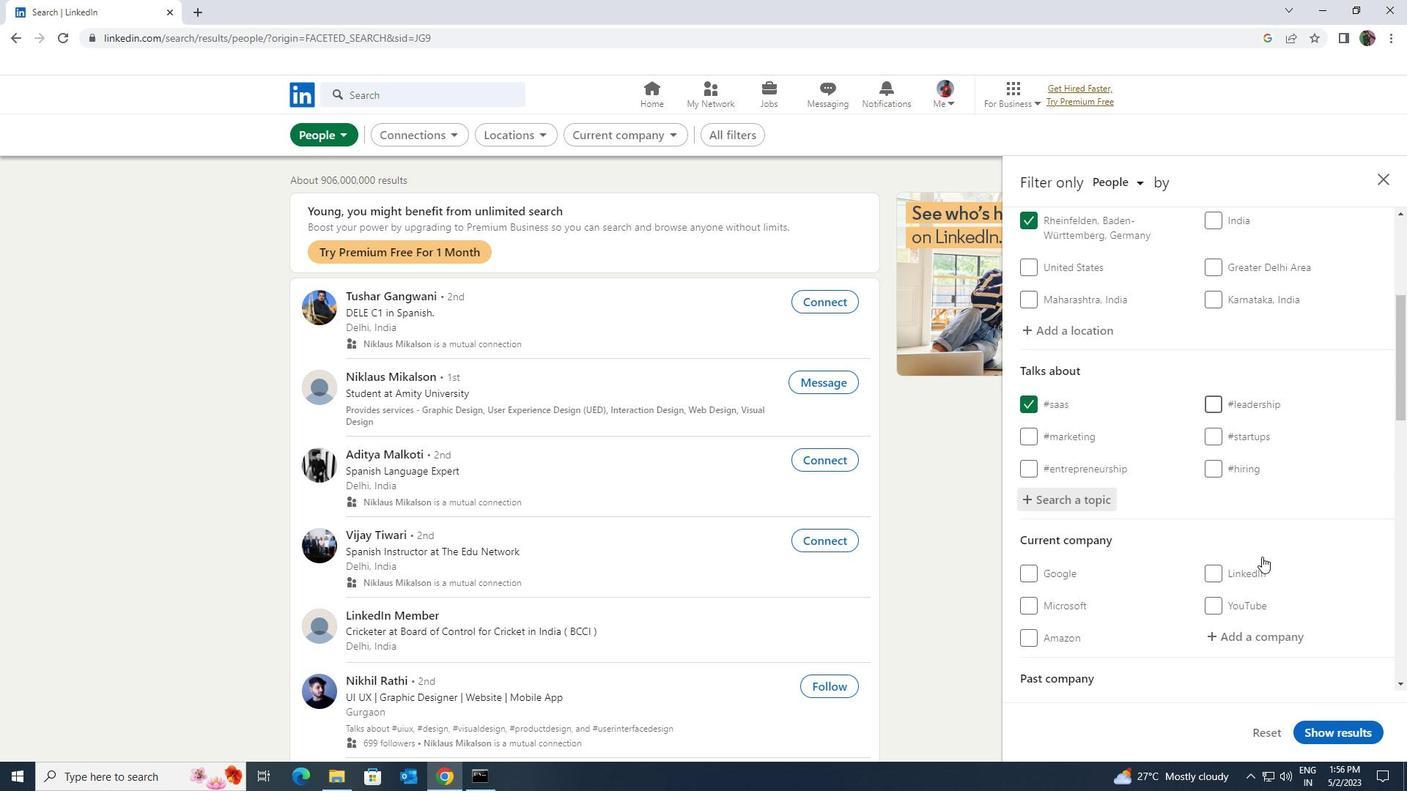
Action: Mouse moved to (1265, 554)
Screenshot: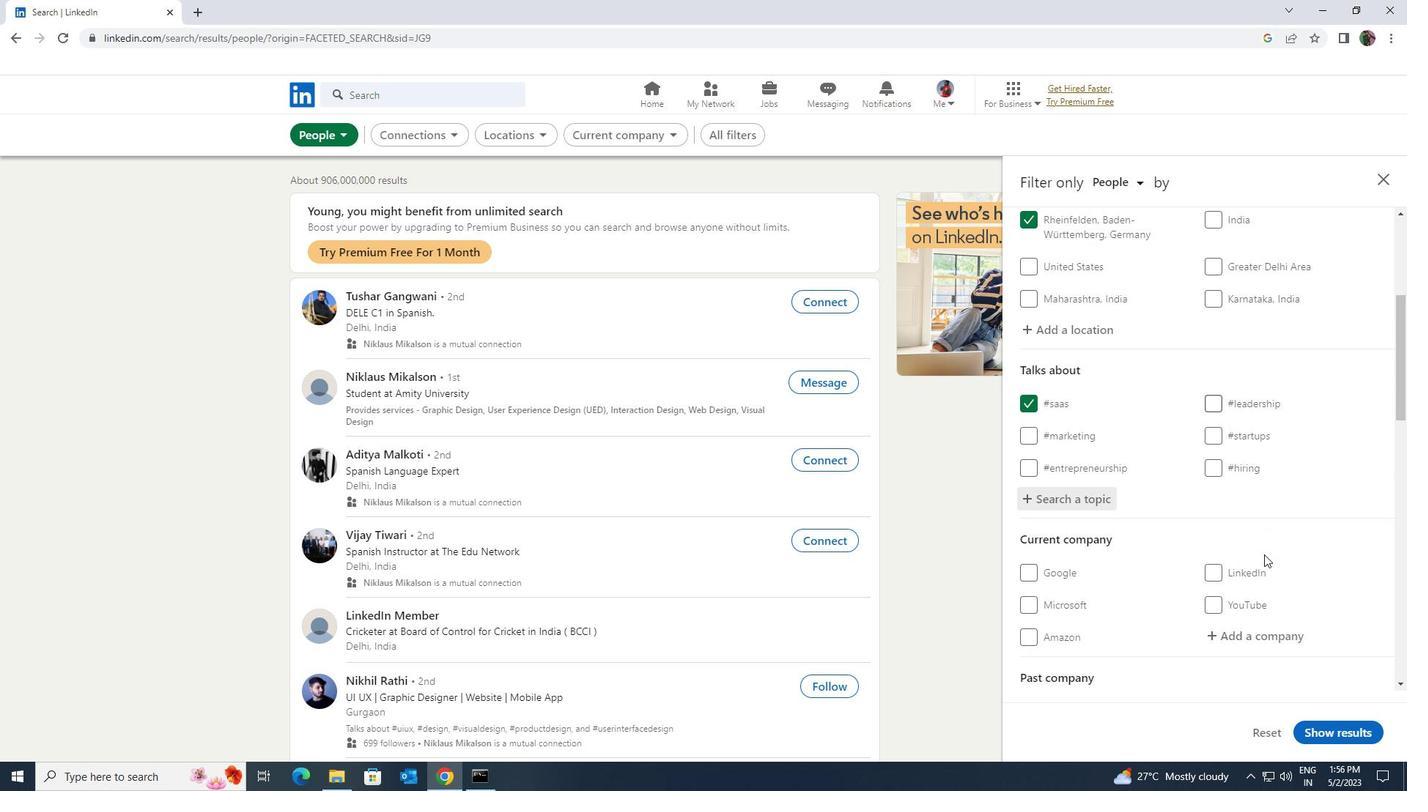 
Action: Mouse scrolled (1265, 554) with delta (0, 0)
Screenshot: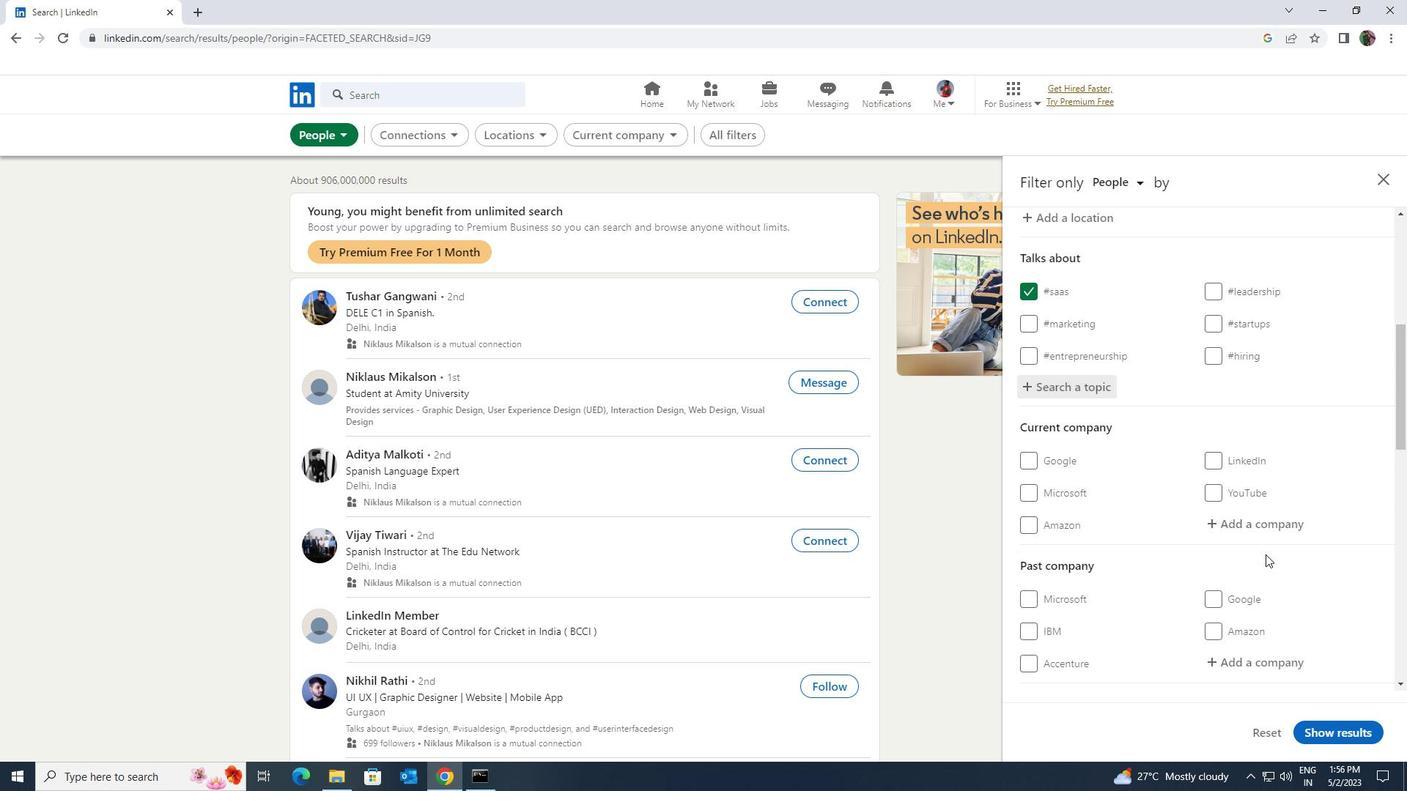 
Action: Mouse scrolled (1265, 554) with delta (0, 0)
Screenshot: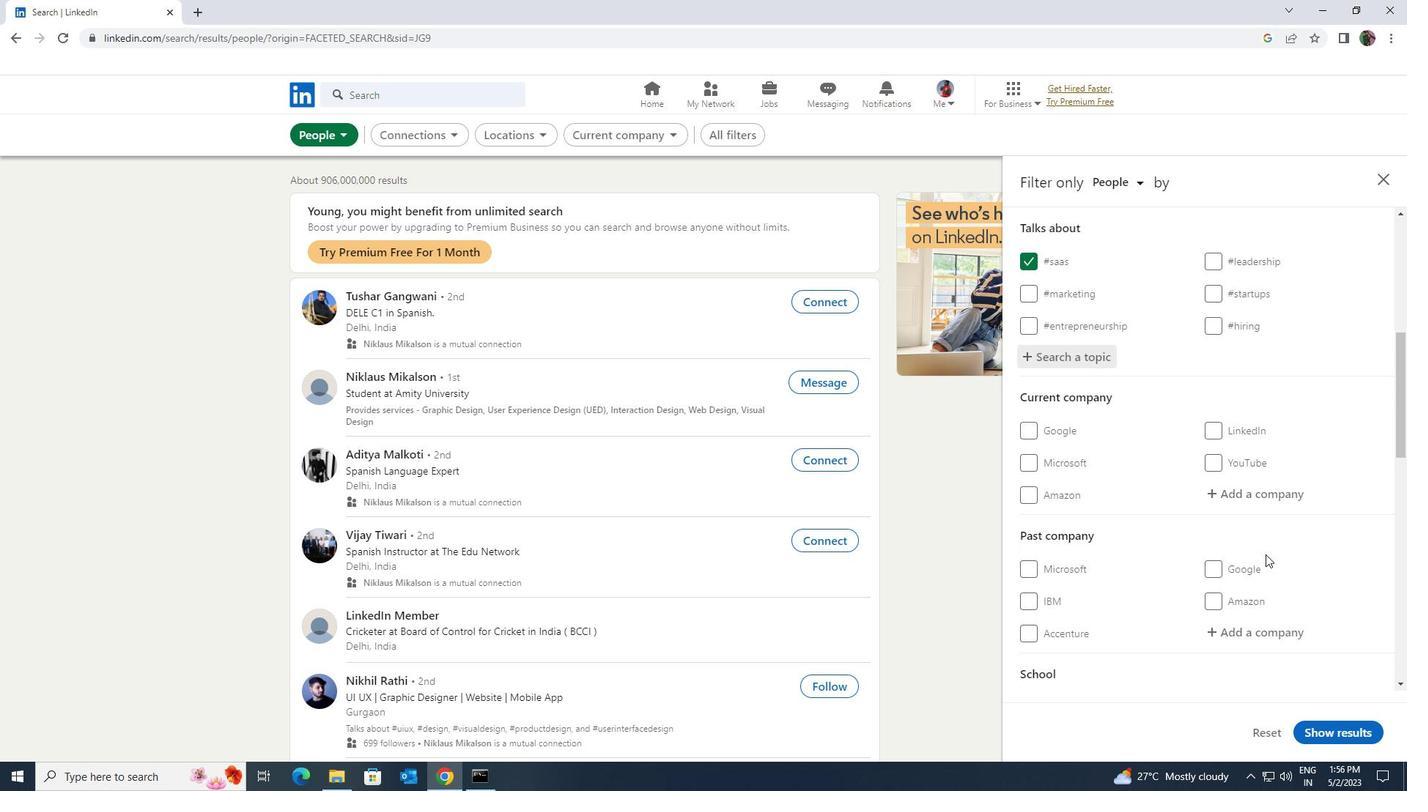 
Action: Mouse scrolled (1265, 554) with delta (0, 0)
Screenshot: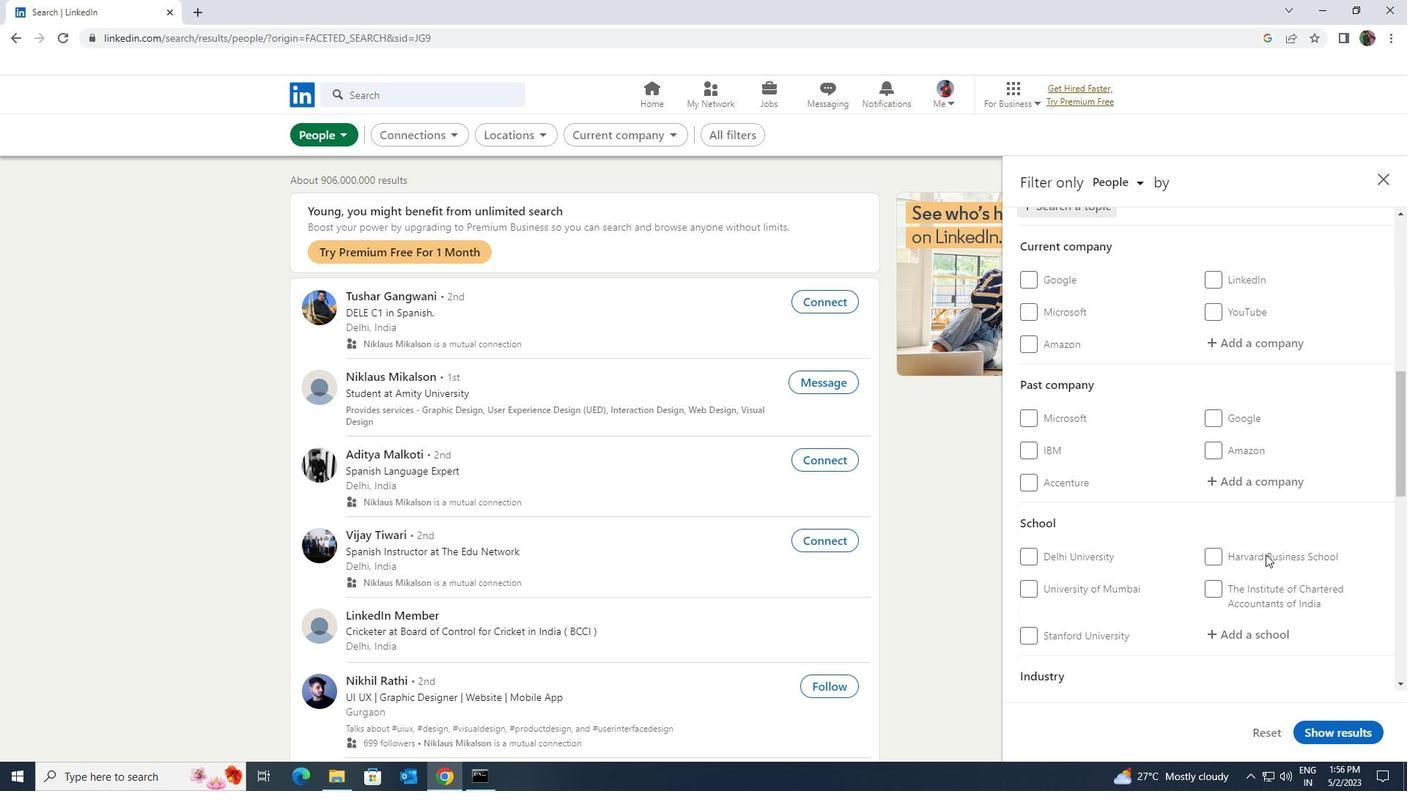 
Action: Mouse scrolled (1265, 554) with delta (0, 0)
Screenshot: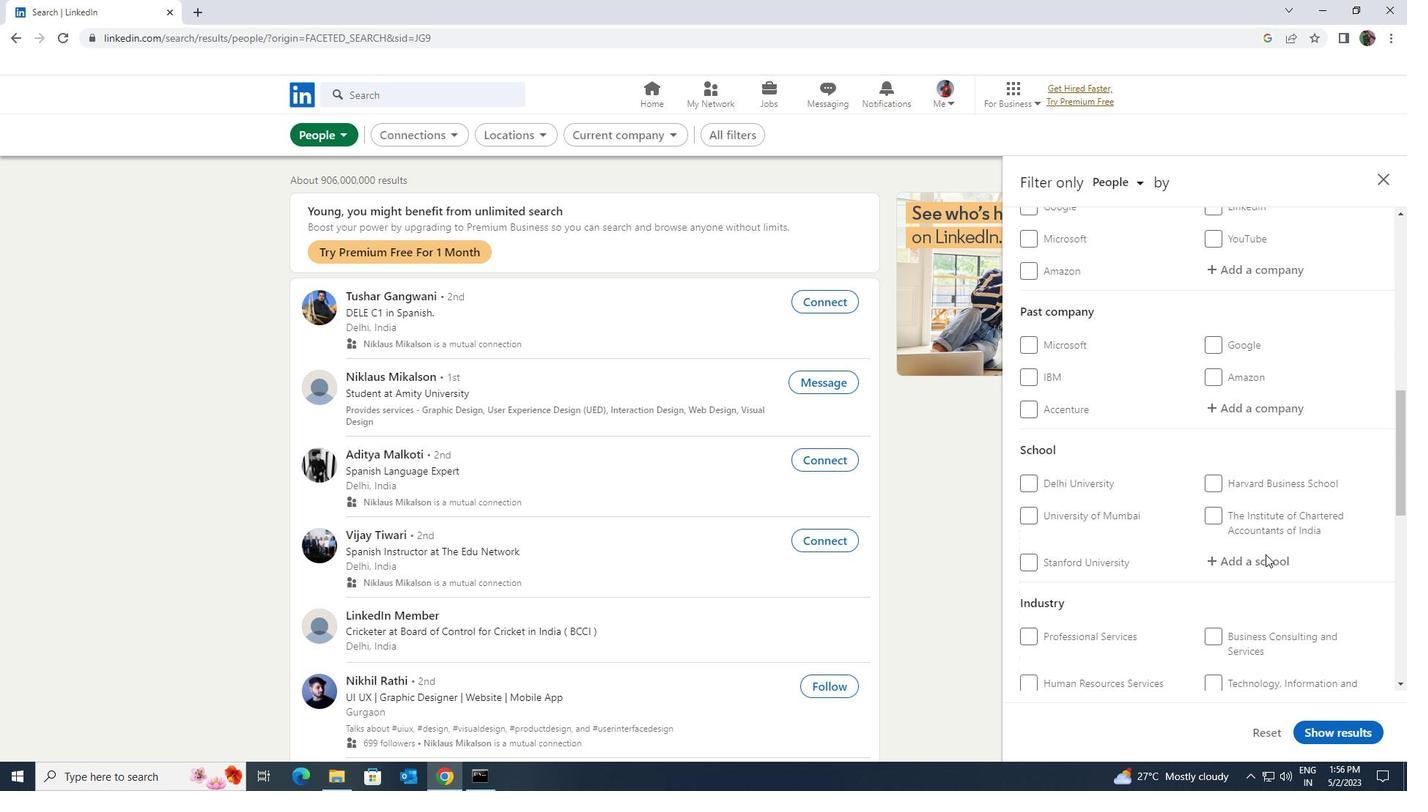 
Action: Mouse scrolled (1265, 554) with delta (0, 0)
Screenshot: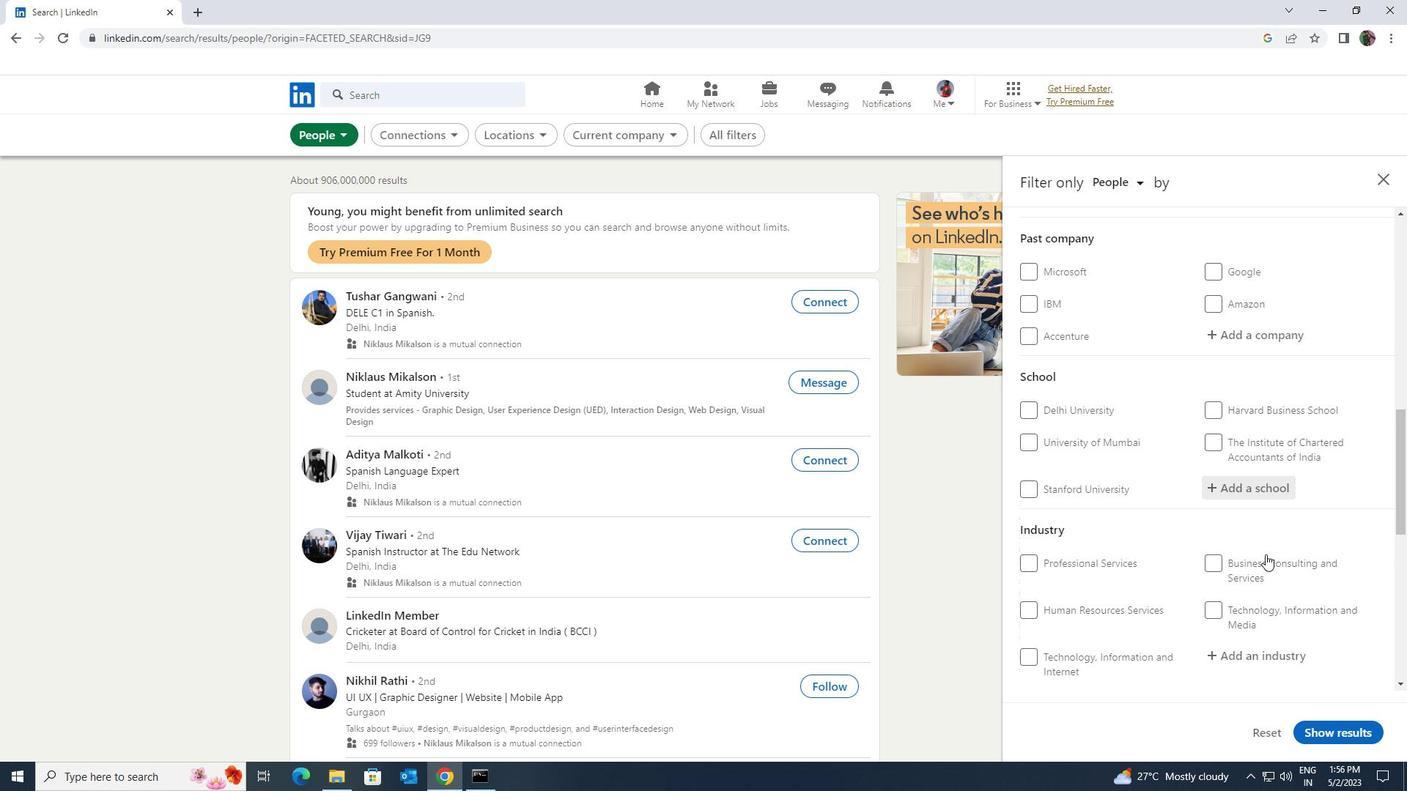 
Action: Mouse scrolled (1265, 554) with delta (0, 0)
Screenshot: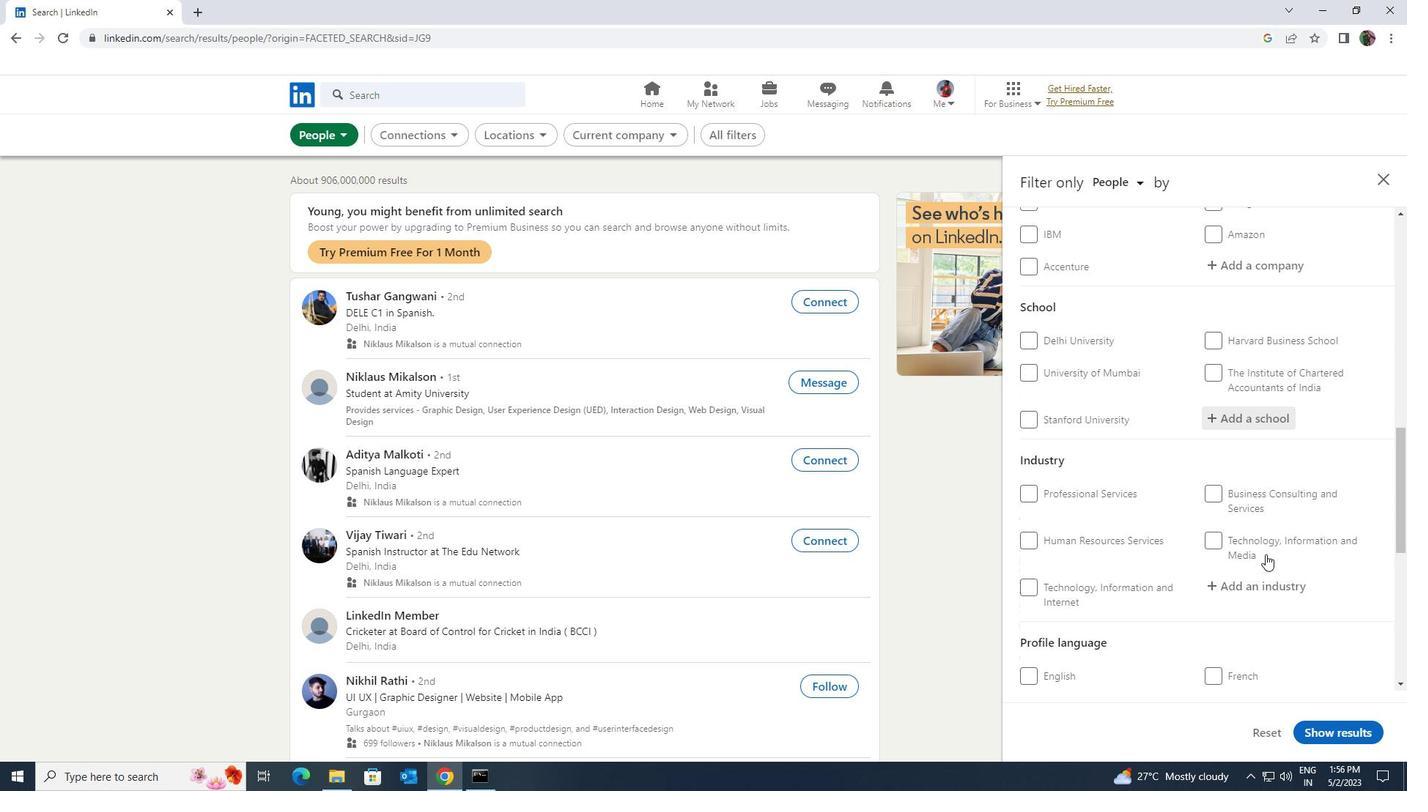 
Action: Mouse scrolled (1265, 554) with delta (0, 0)
Screenshot: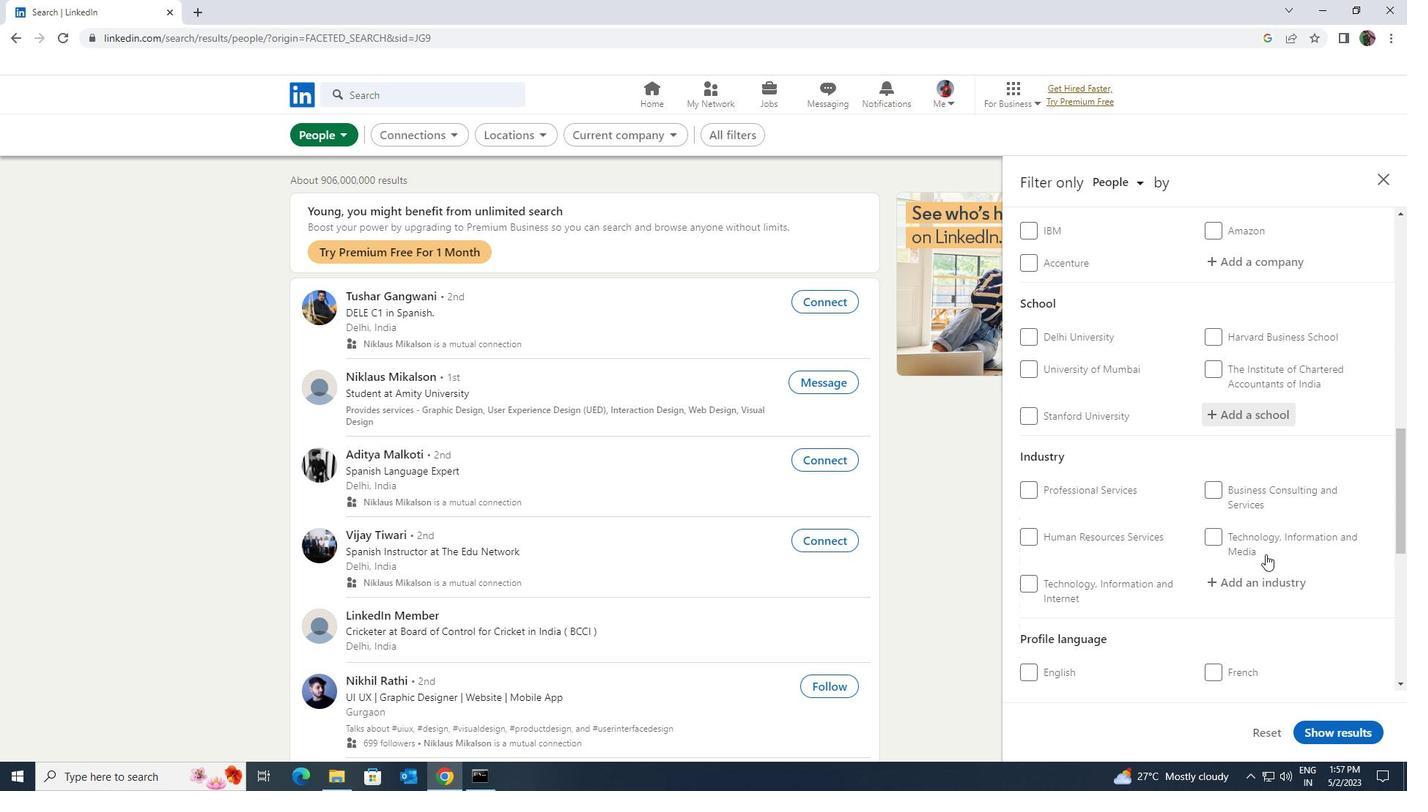 
Action: Mouse moved to (1212, 556)
Screenshot: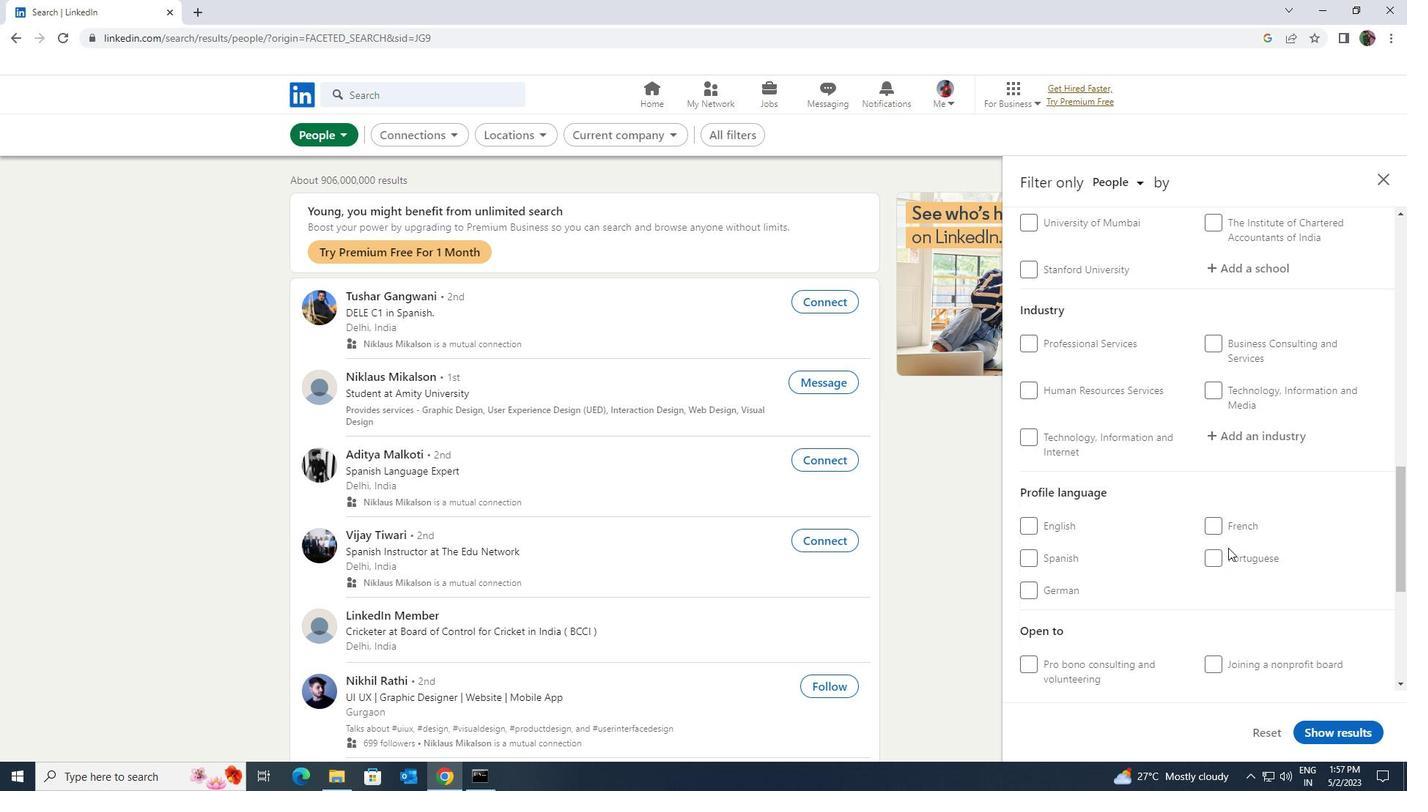 
Action: Mouse pressed left at (1212, 556)
Screenshot: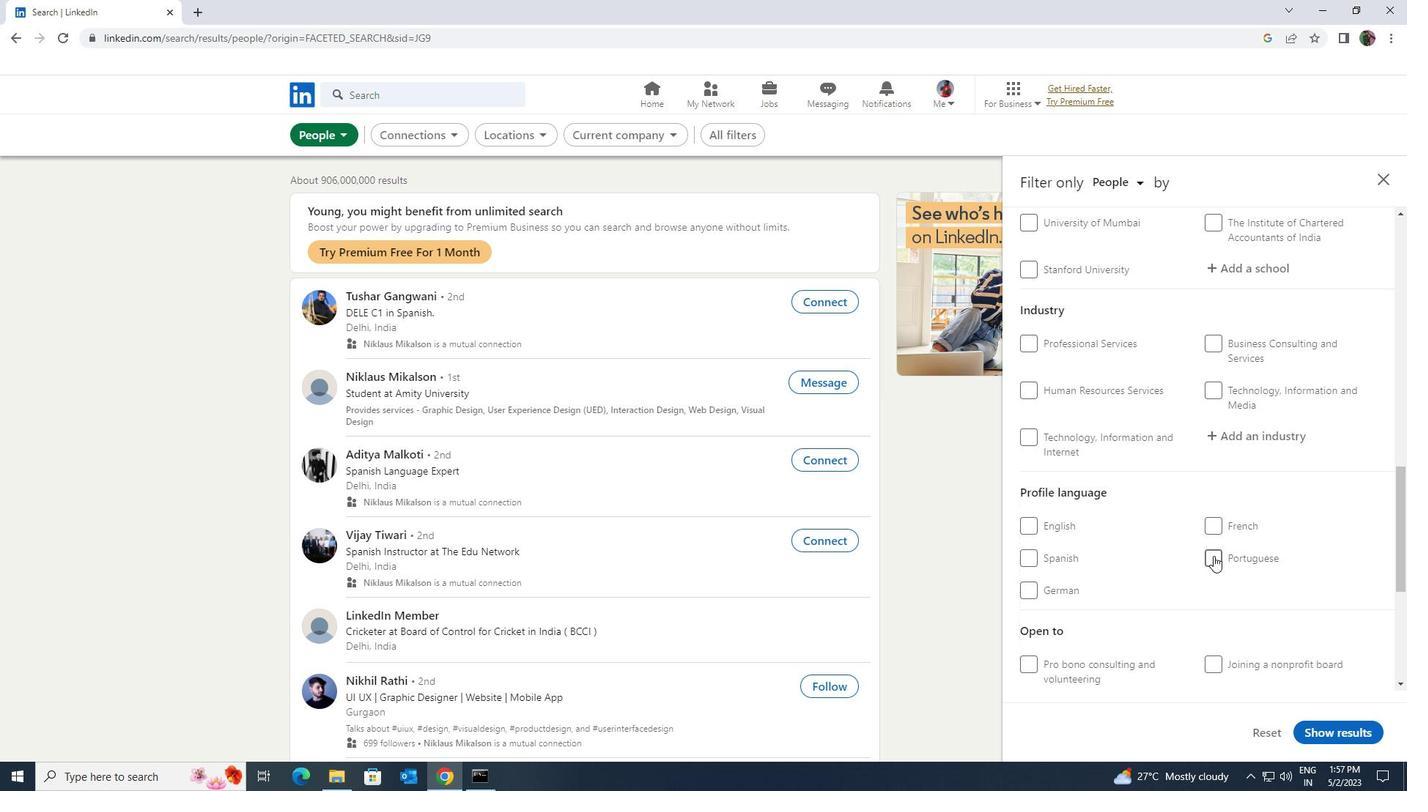 
Action: Mouse scrolled (1212, 556) with delta (0, 0)
Screenshot: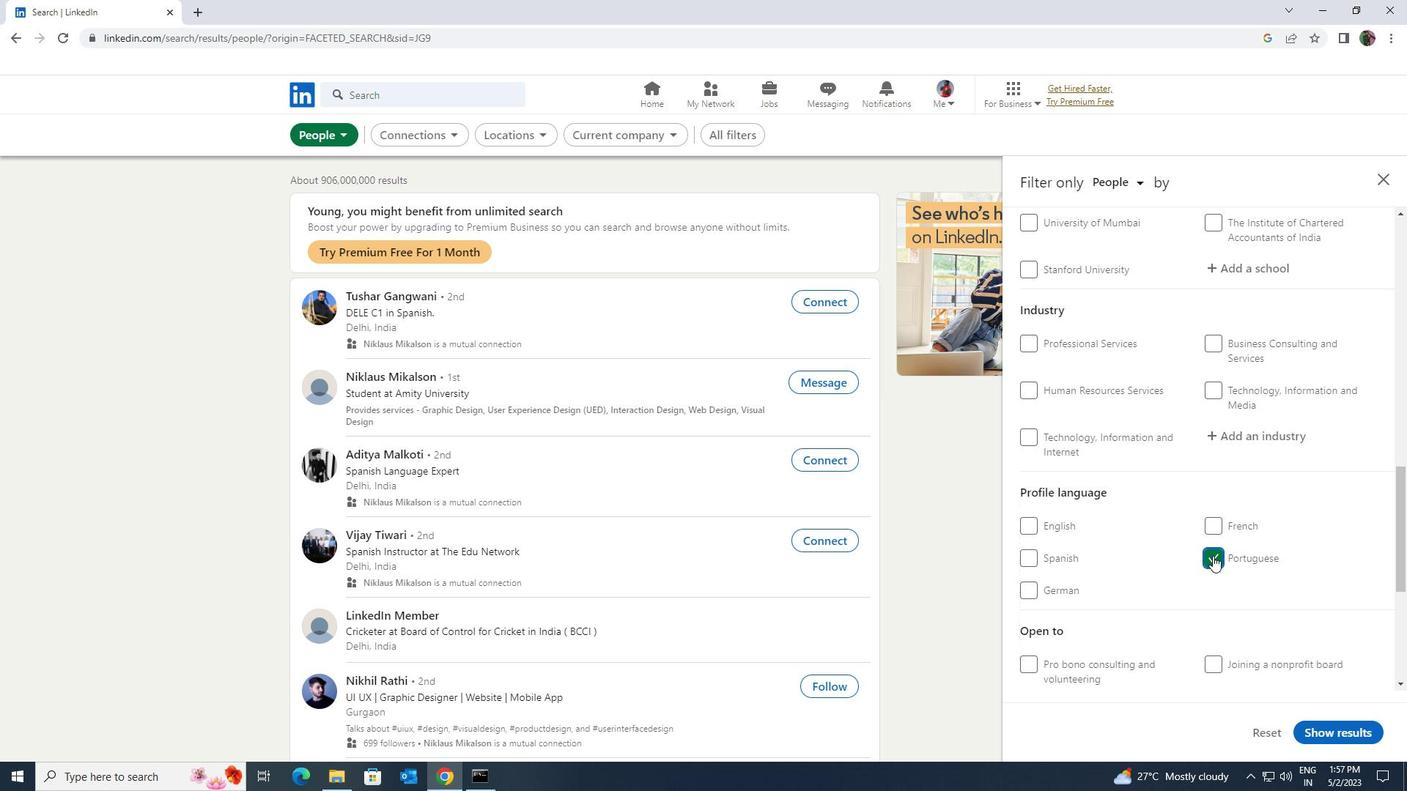 
Action: Mouse scrolled (1212, 556) with delta (0, 0)
Screenshot: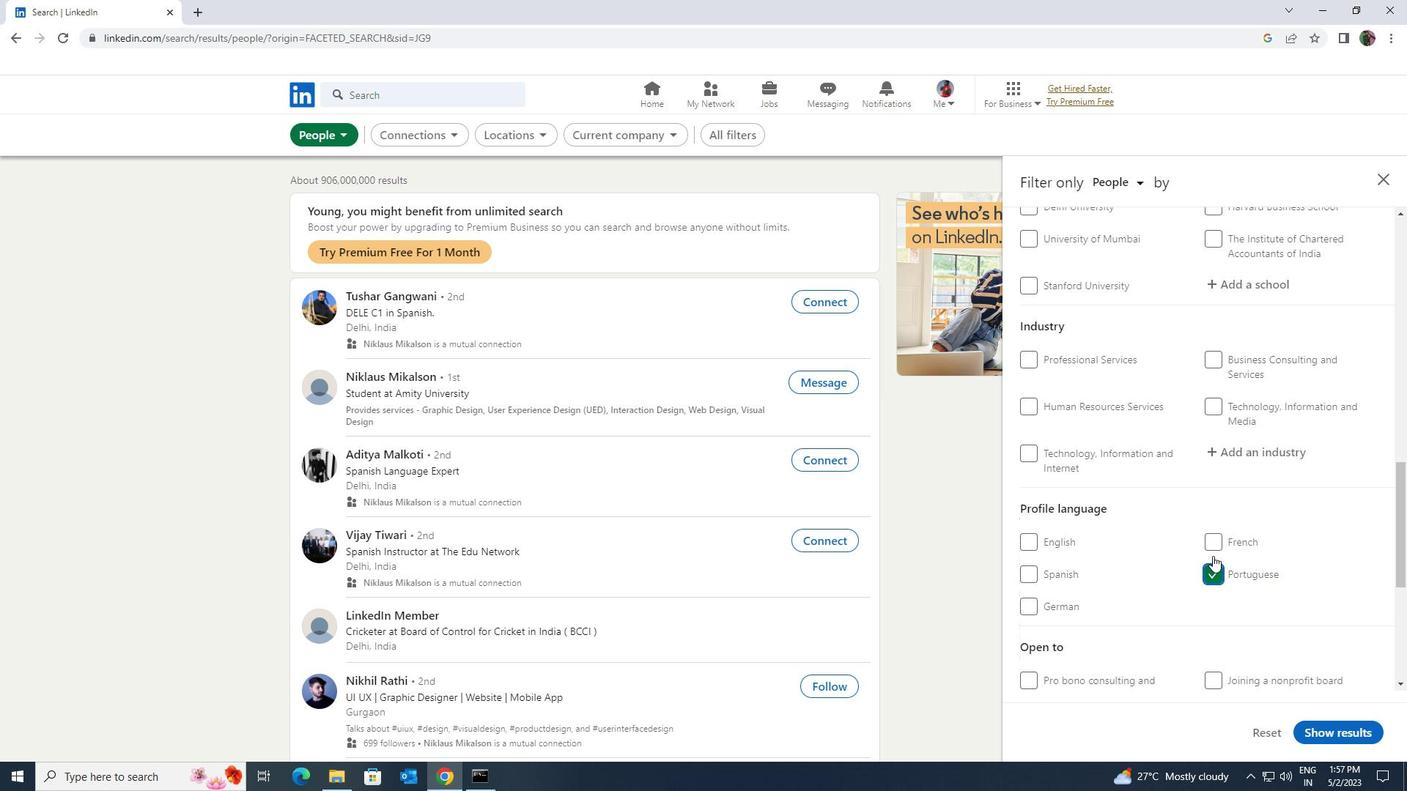 
Action: Mouse scrolled (1212, 556) with delta (0, 0)
Screenshot: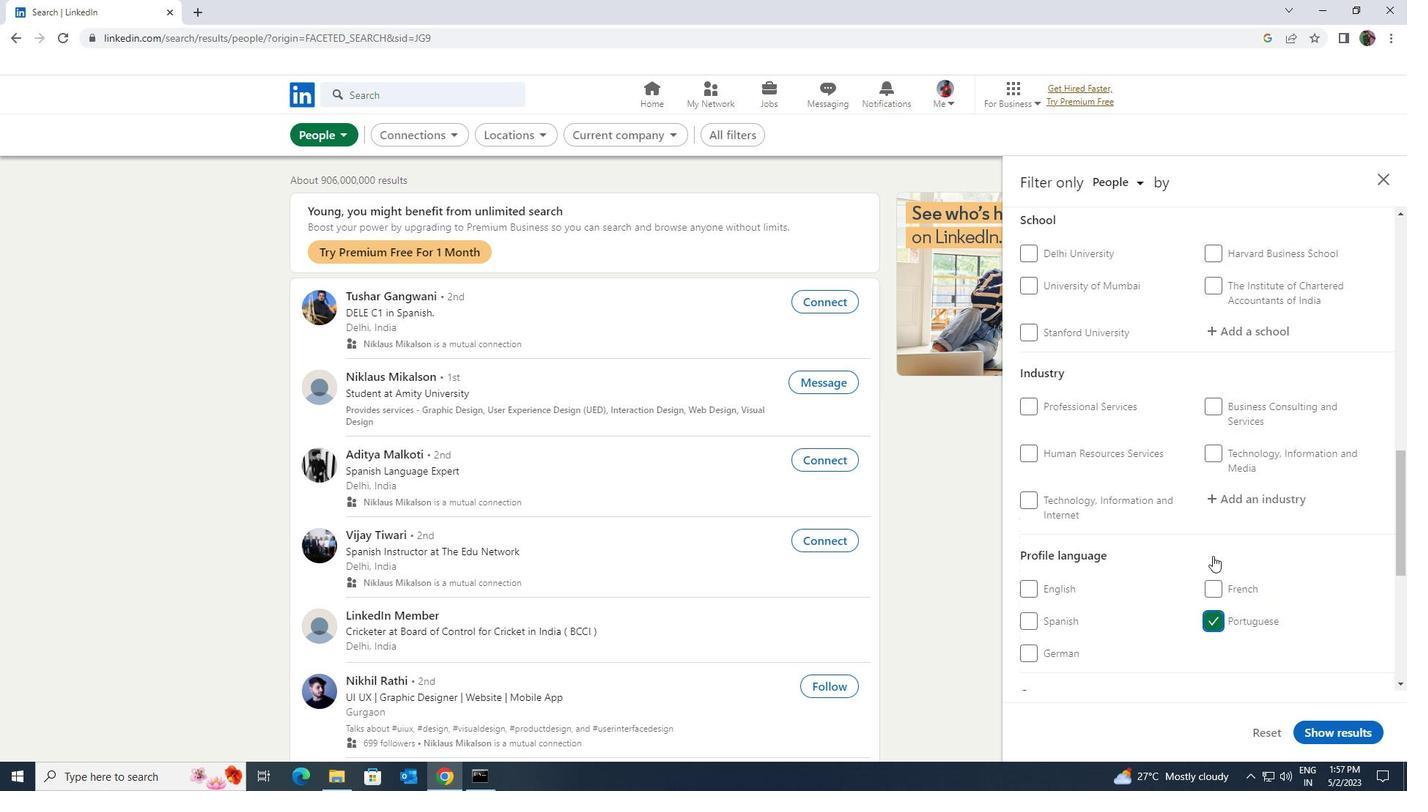 
Action: Mouse scrolled (1212, 556) with delta (0, 0)
Screenshot: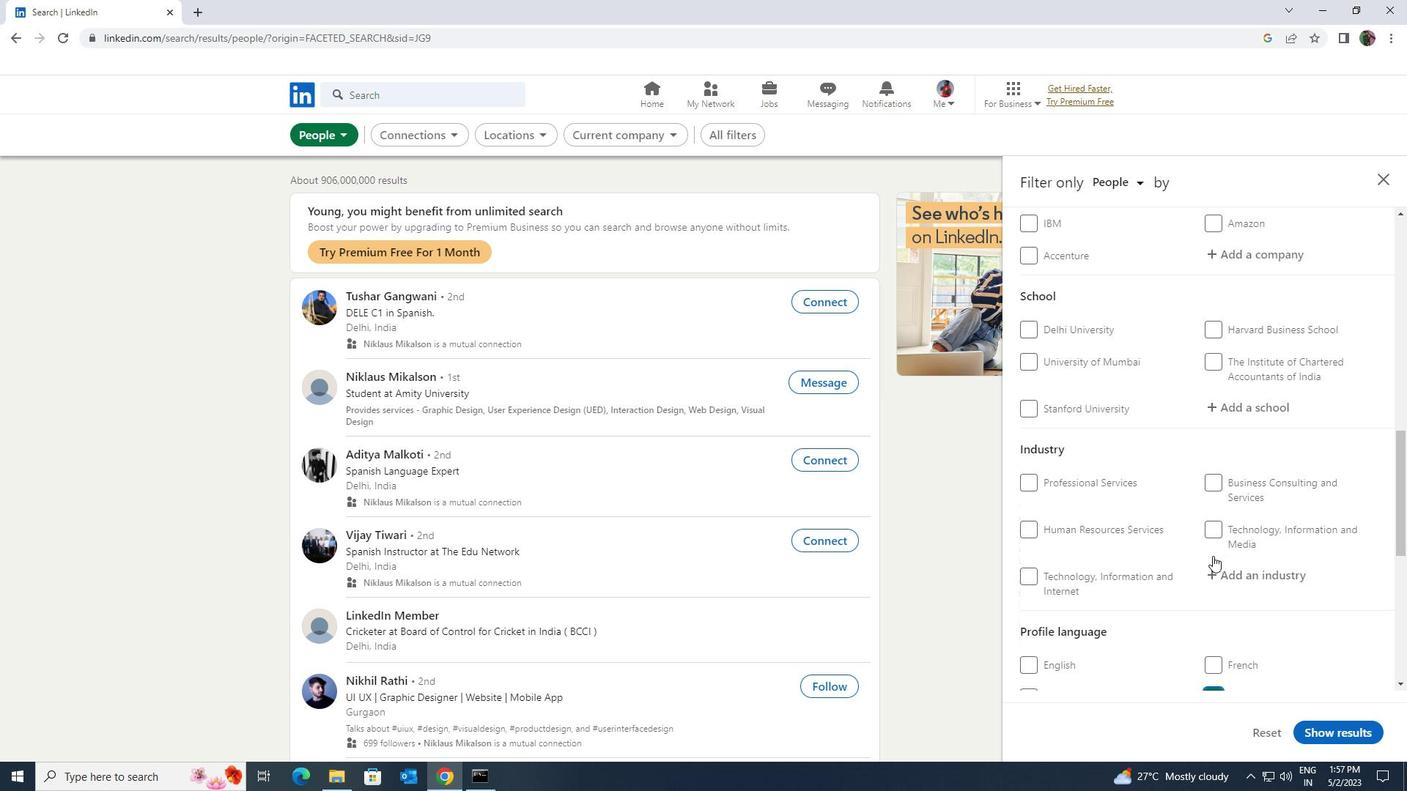 
Action: Mouse scrolled (1212, 556) with delta (0, 0)
Screenshot: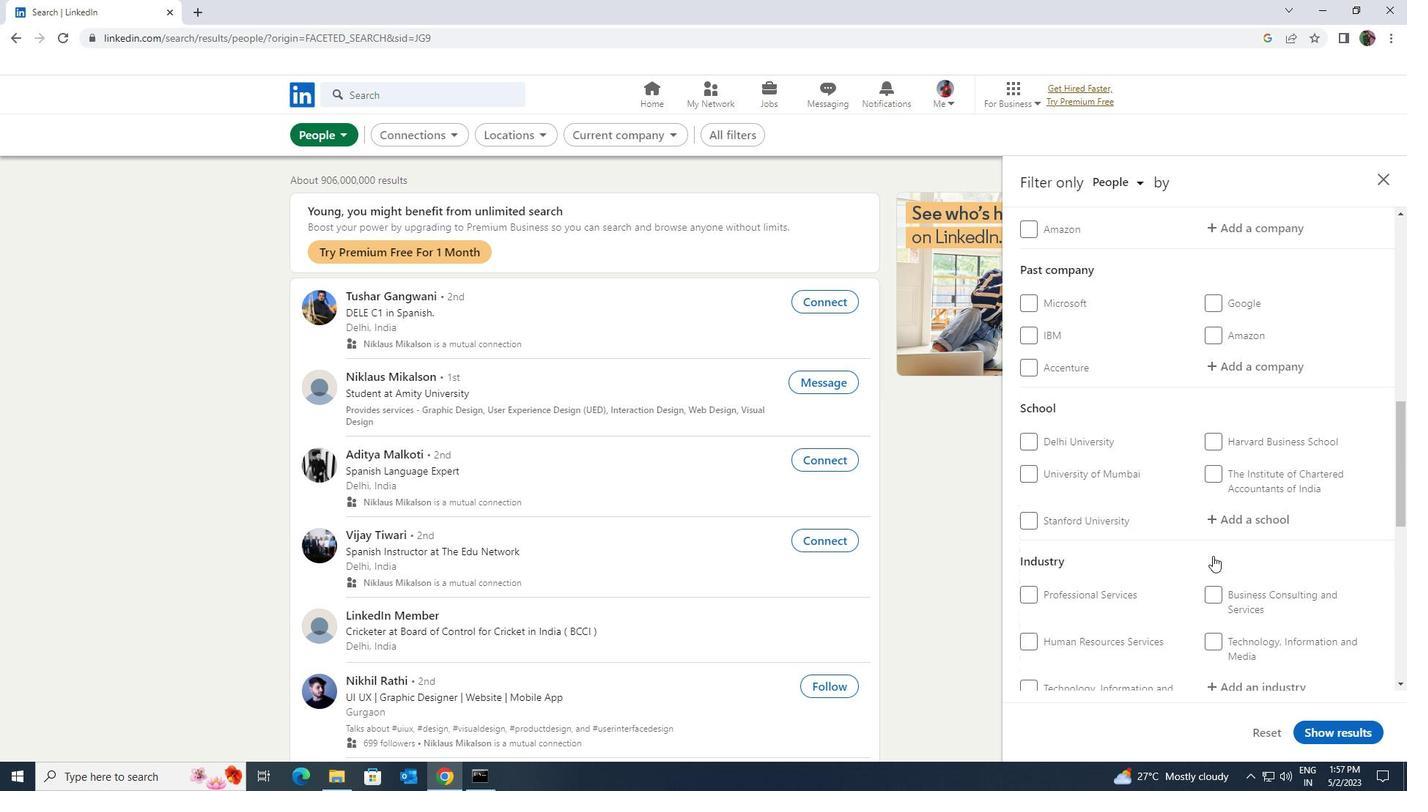 
Action: Mouse scrolled (1212, 556) with delta (0, 0)
Screenshot: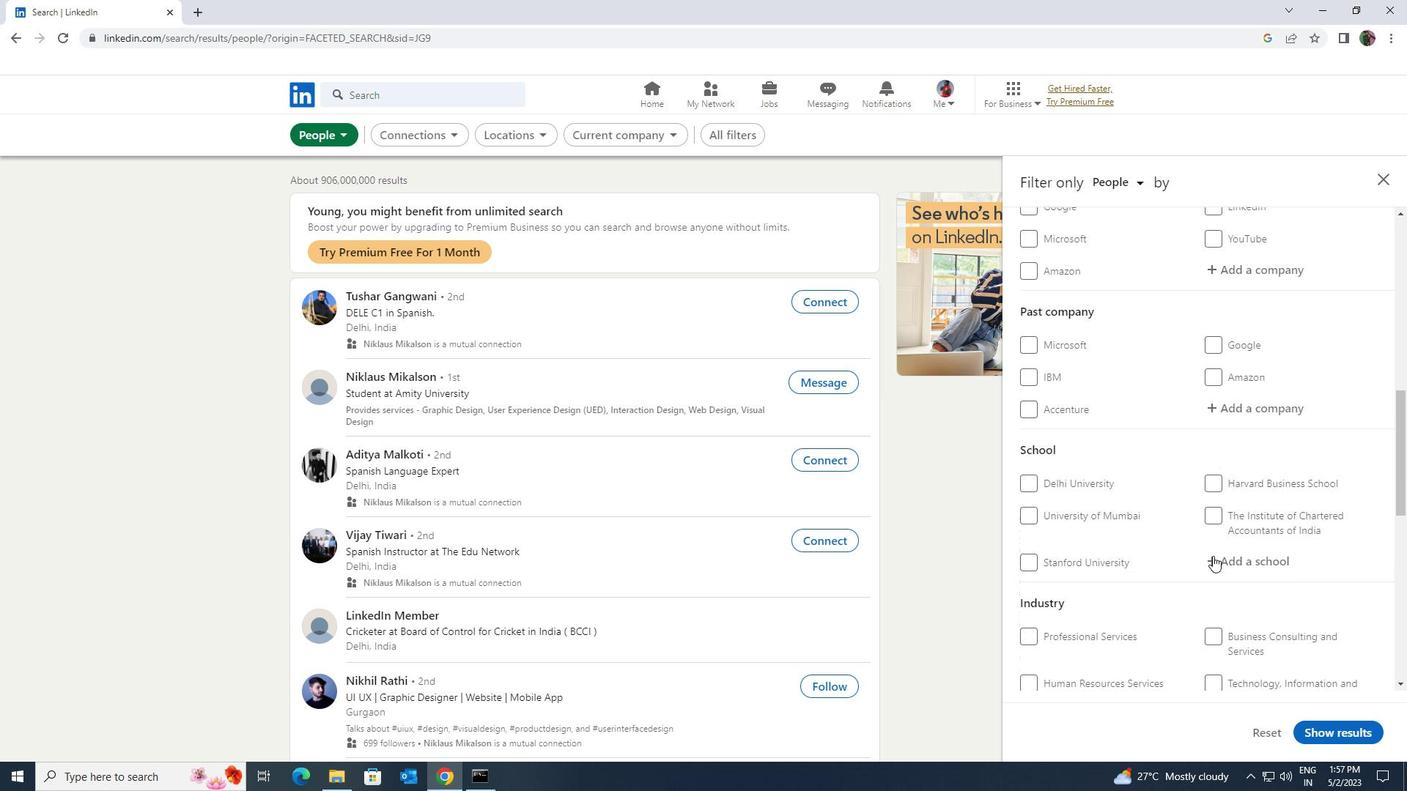 
Action: Mouse scrolled (1212, 556) with delta (0, 0)
Screenshot: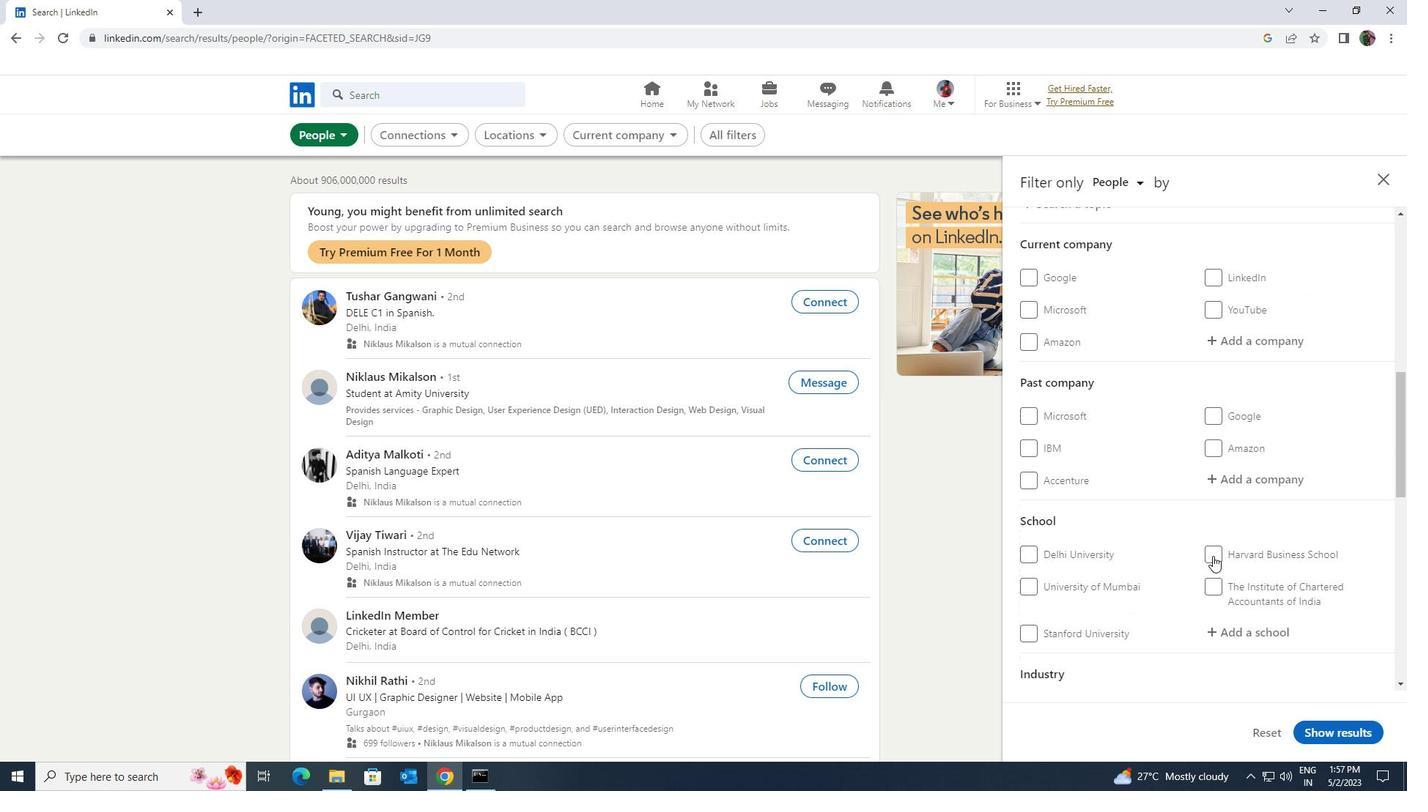
Action: Mouse moved to (1232, 494)
Screenshot: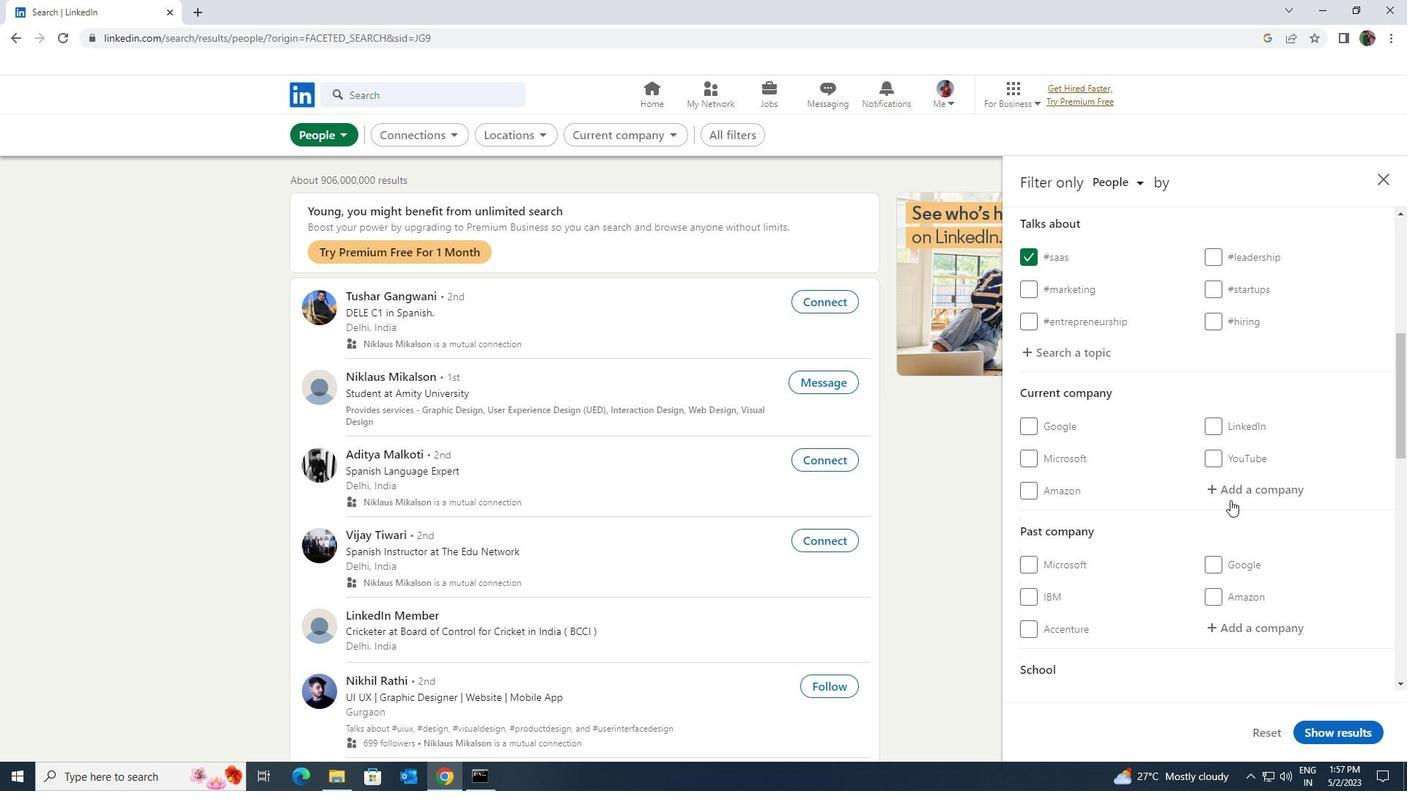 
Action: Mouse pressed left at (1232, 494)
Screenshot: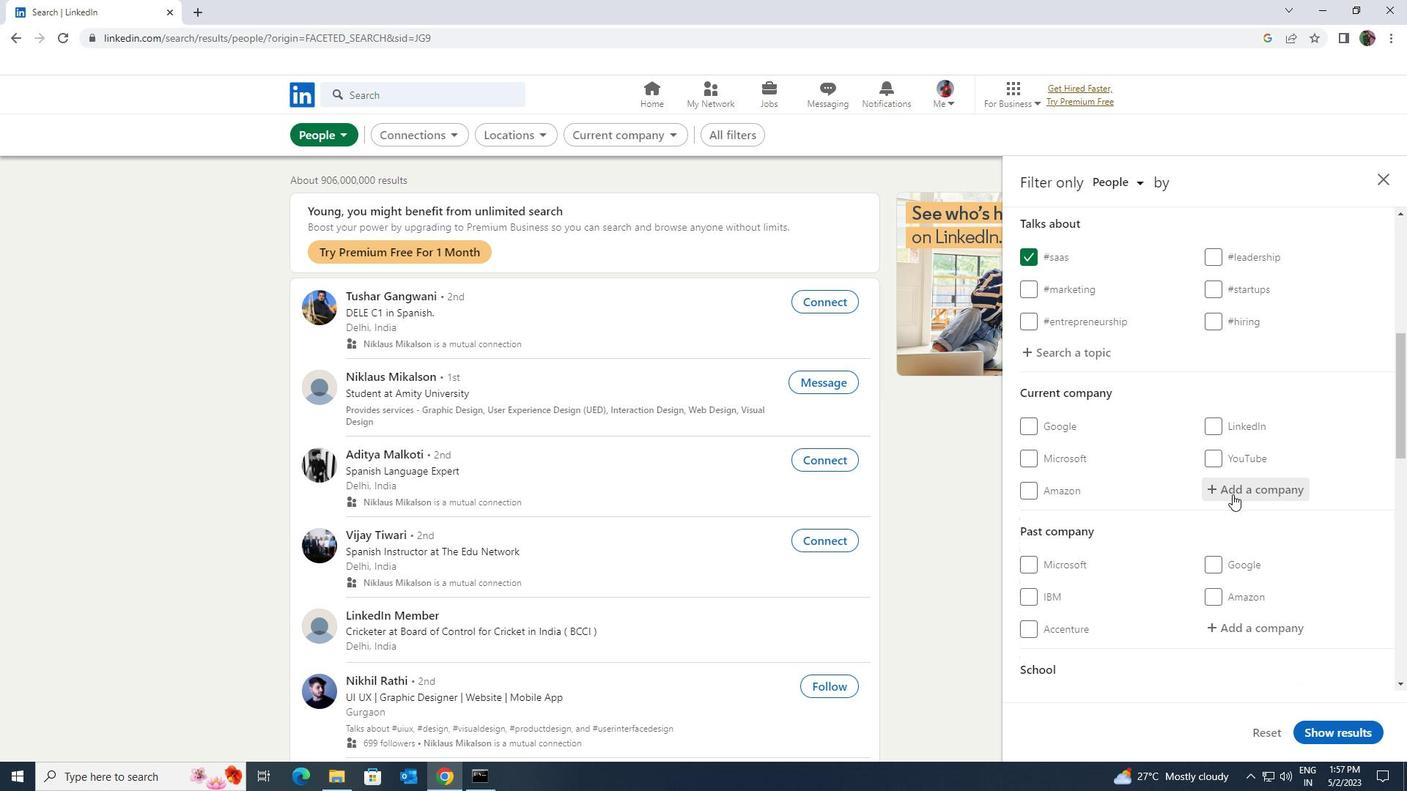 
Action: Key pressed <Key.shift>MECHNICAL<Key.space><Key.shift><Key.shift><Key.shift><Key.shift><Key.shift><Key.shift><Key.shift><Key.shift><Key.shift><Key.shift><Key.shift><Key.shift><Key.shift>ENGINEERING
Screenshot: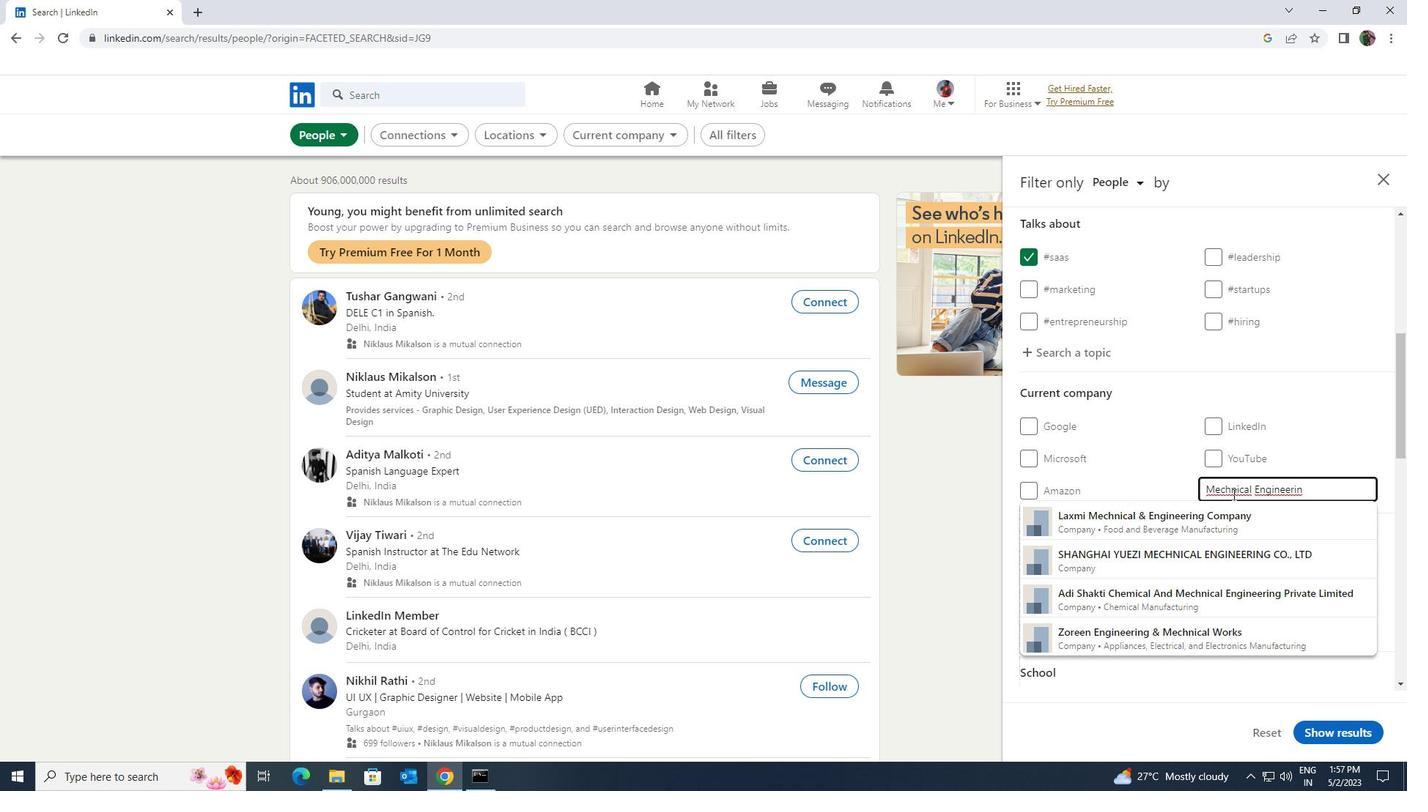 
Action: Mouse moved to (1234, 509)
Screenshot: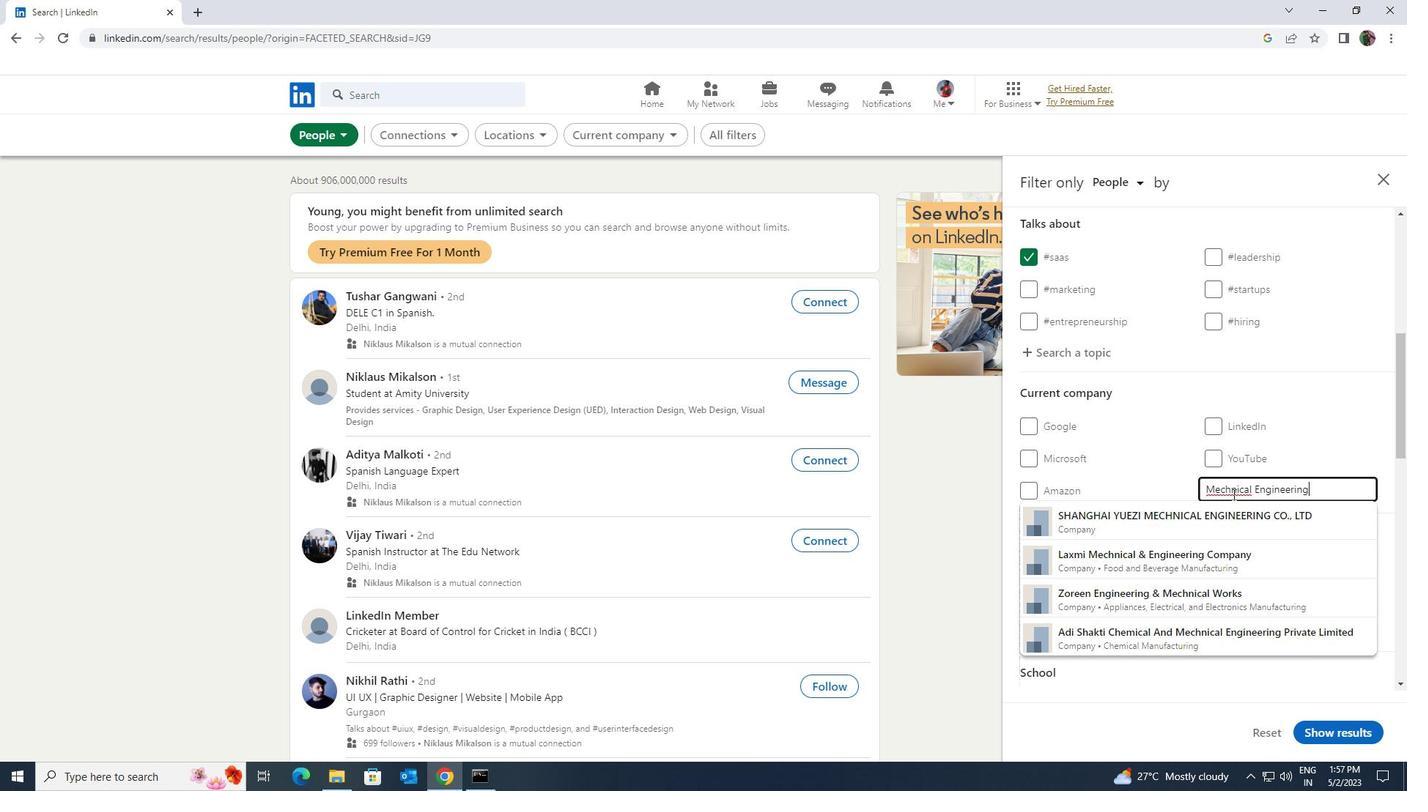 
Action: Mouse pressed left at (1234, 509)
Screenshot: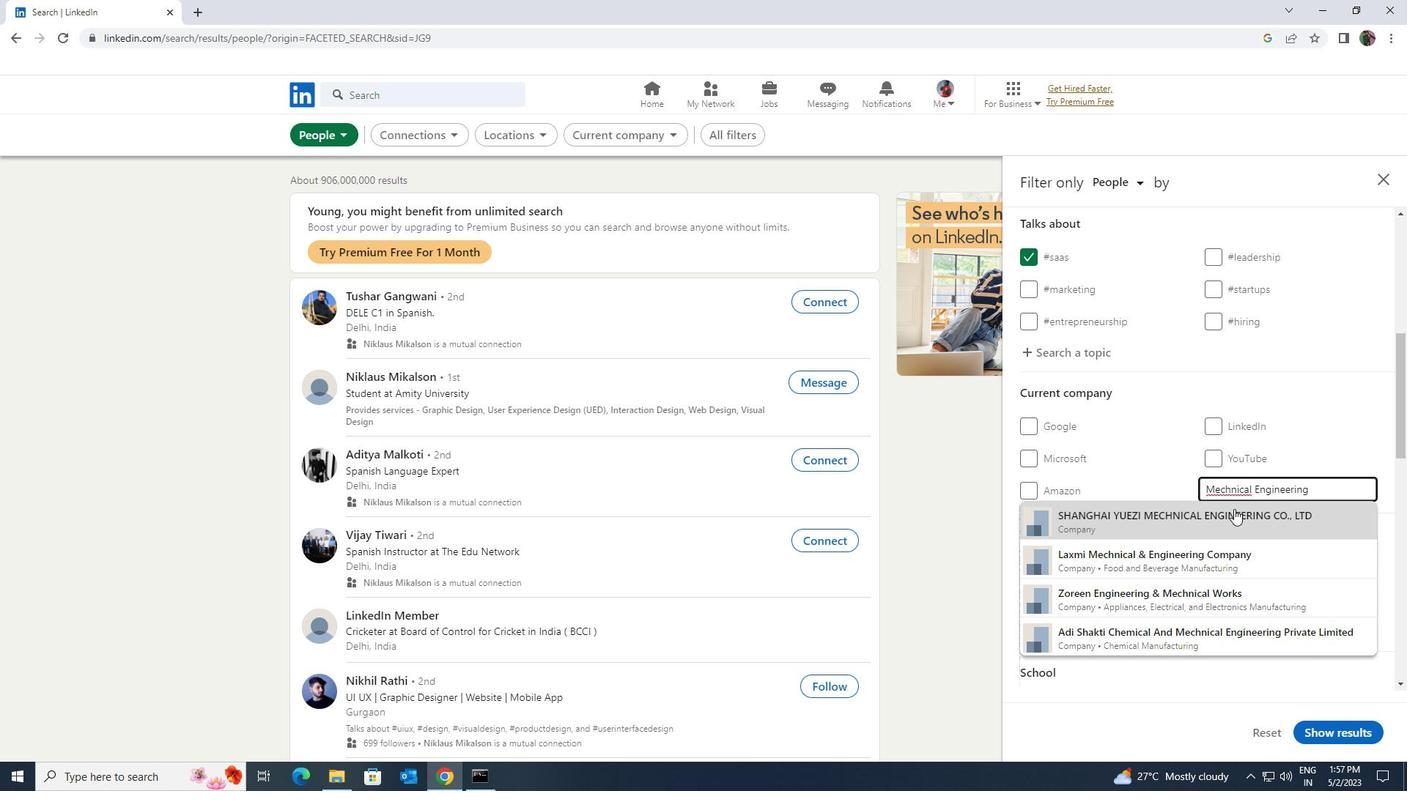 
Action: Mouse scrolled (1234, 508) with delta (0, 0)
Screenshot: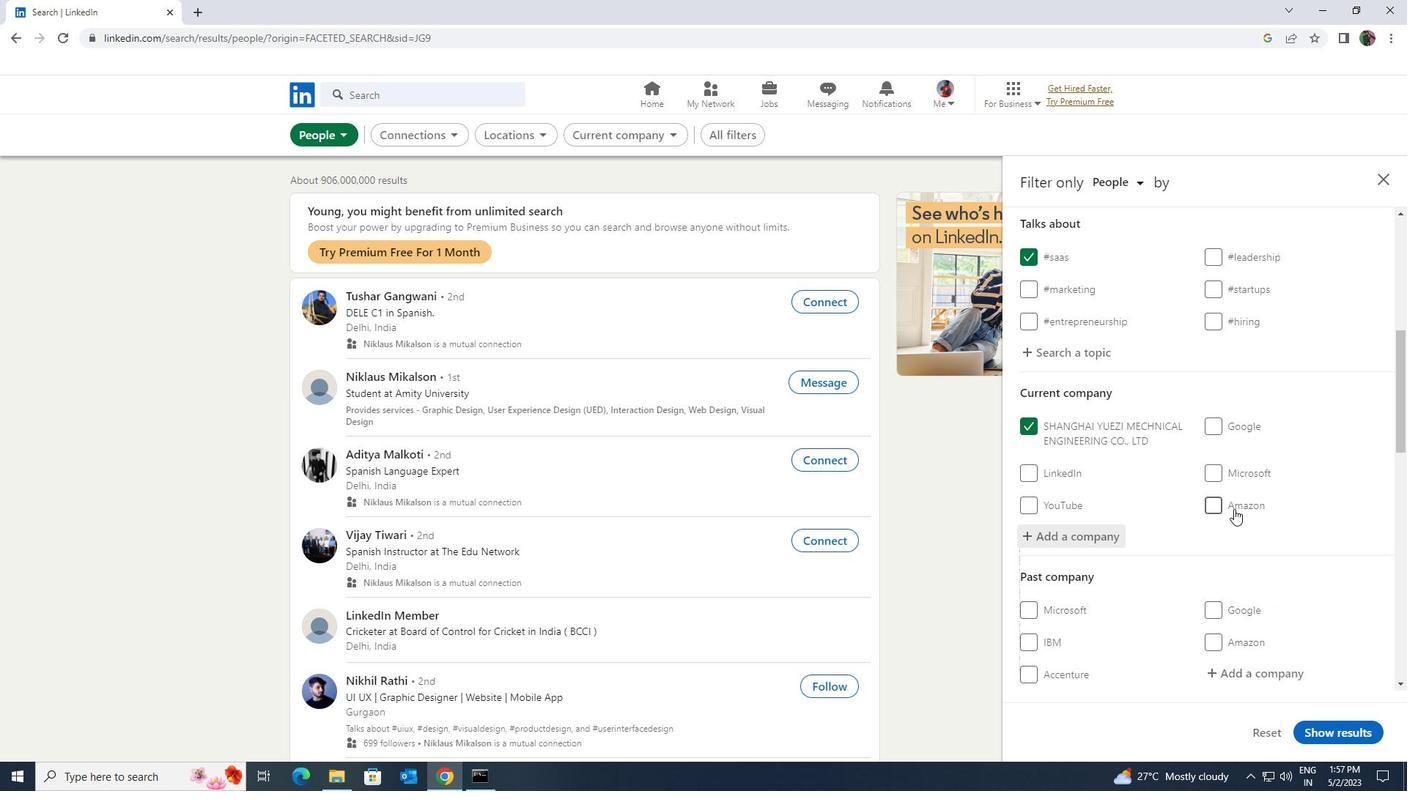 
Action: Mouse scrolled (1234, 508) with delta (0, 0)
Screenshot: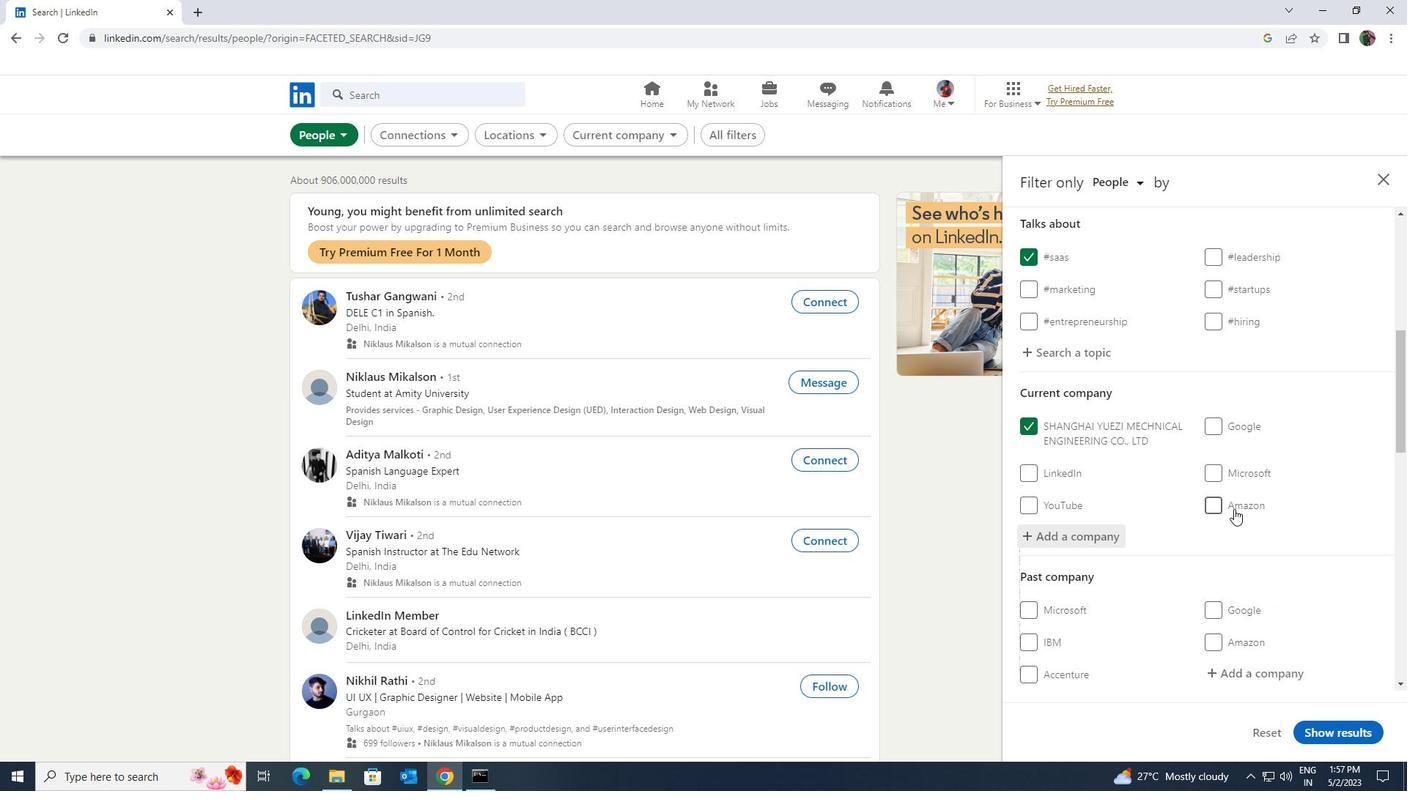 
Action: Mouse scrolled (1234, 508) with delta (0, 0)
Screenshot: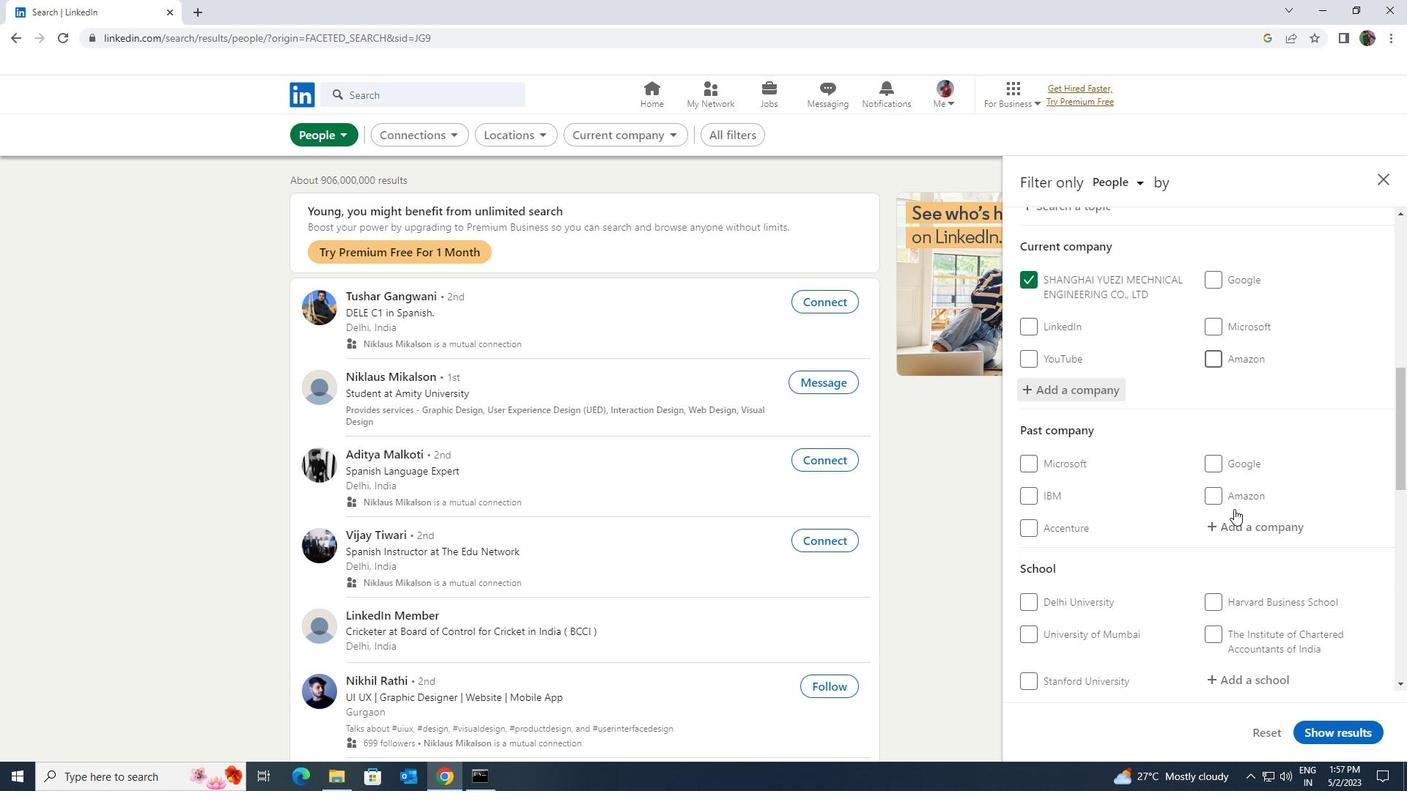 
Action: Mouse moved to (1236, 492)
Screenshot: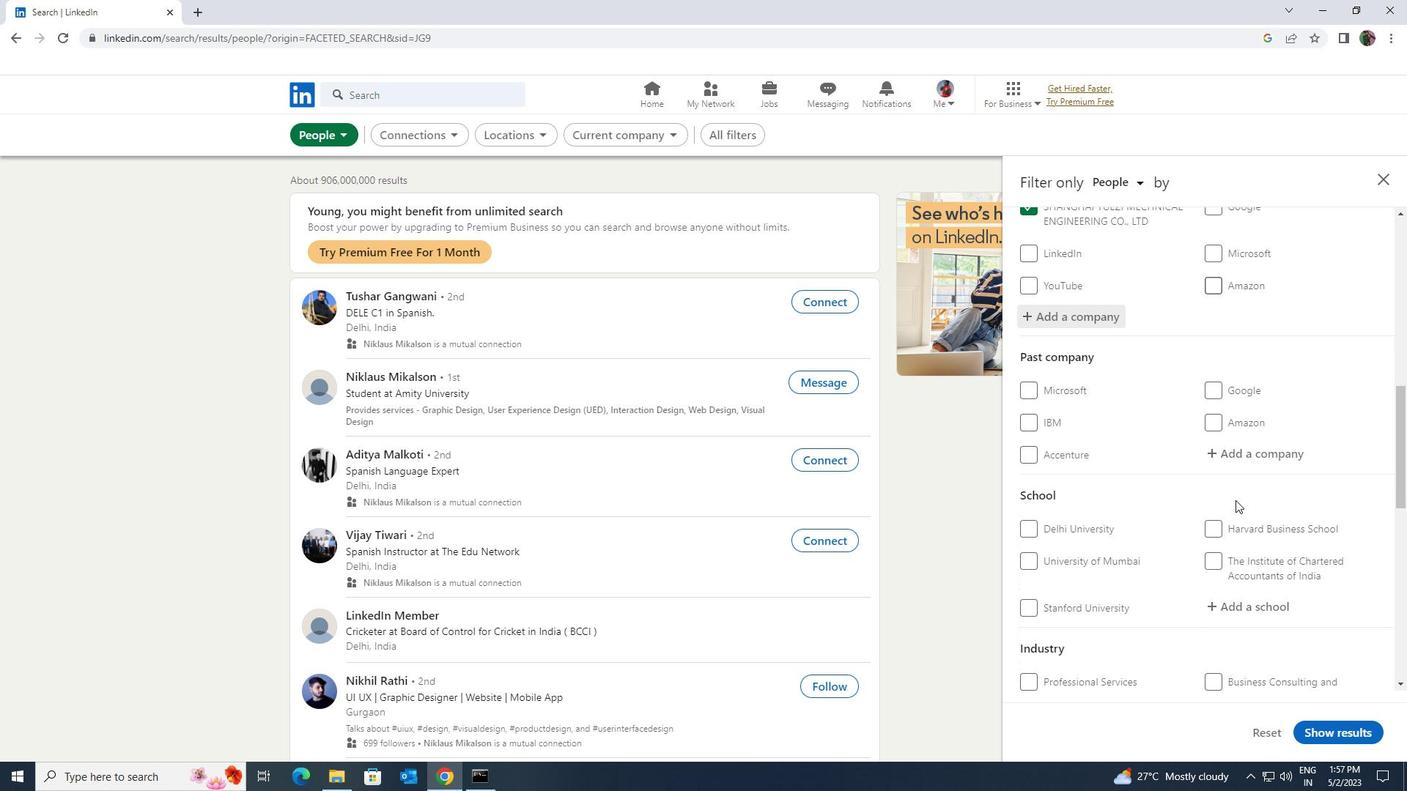 
Action: Mouse scrolled (1236, 491) with delta (0, 0)
Screenshot: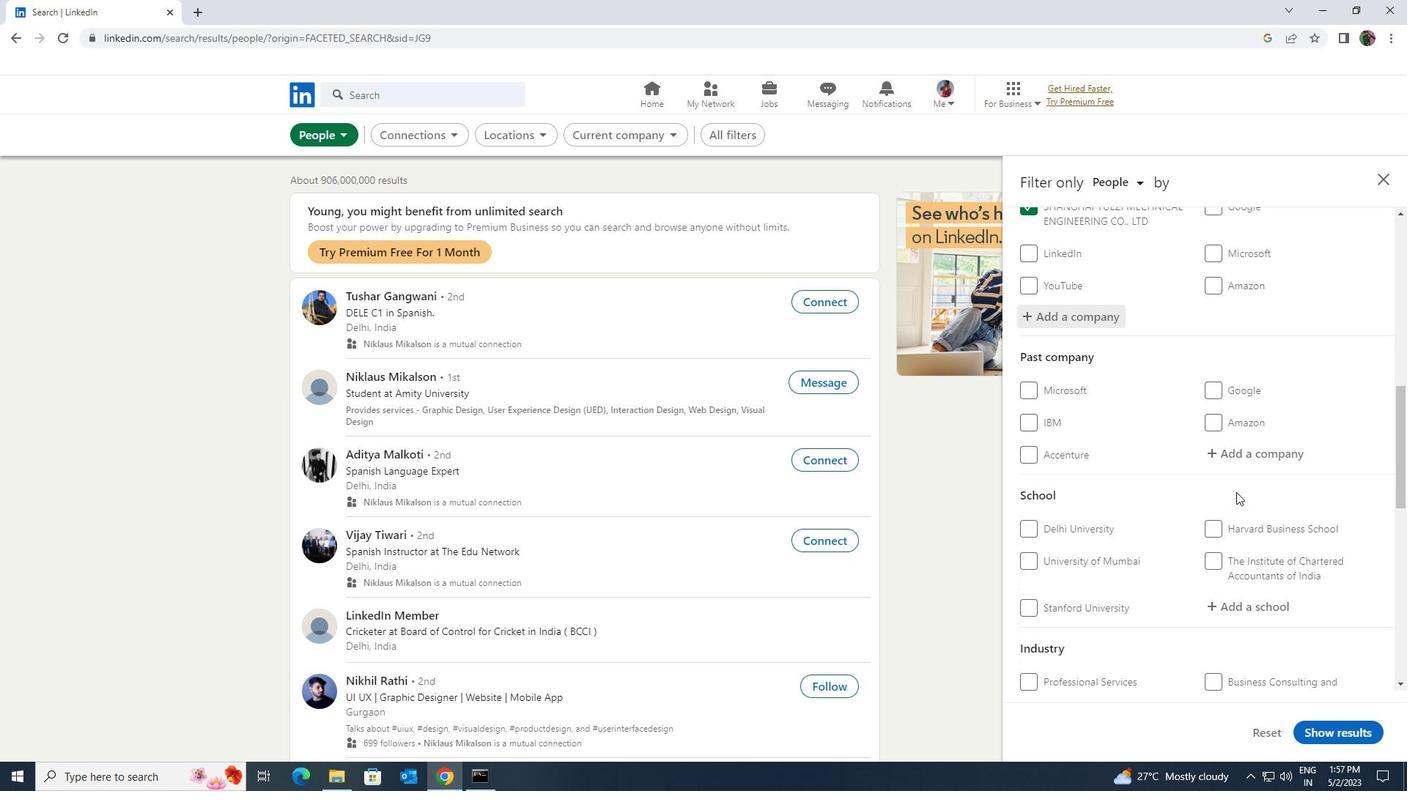 
Action: Mouse scrolled (1236, 491) with delta (0, 0)
Screenshot: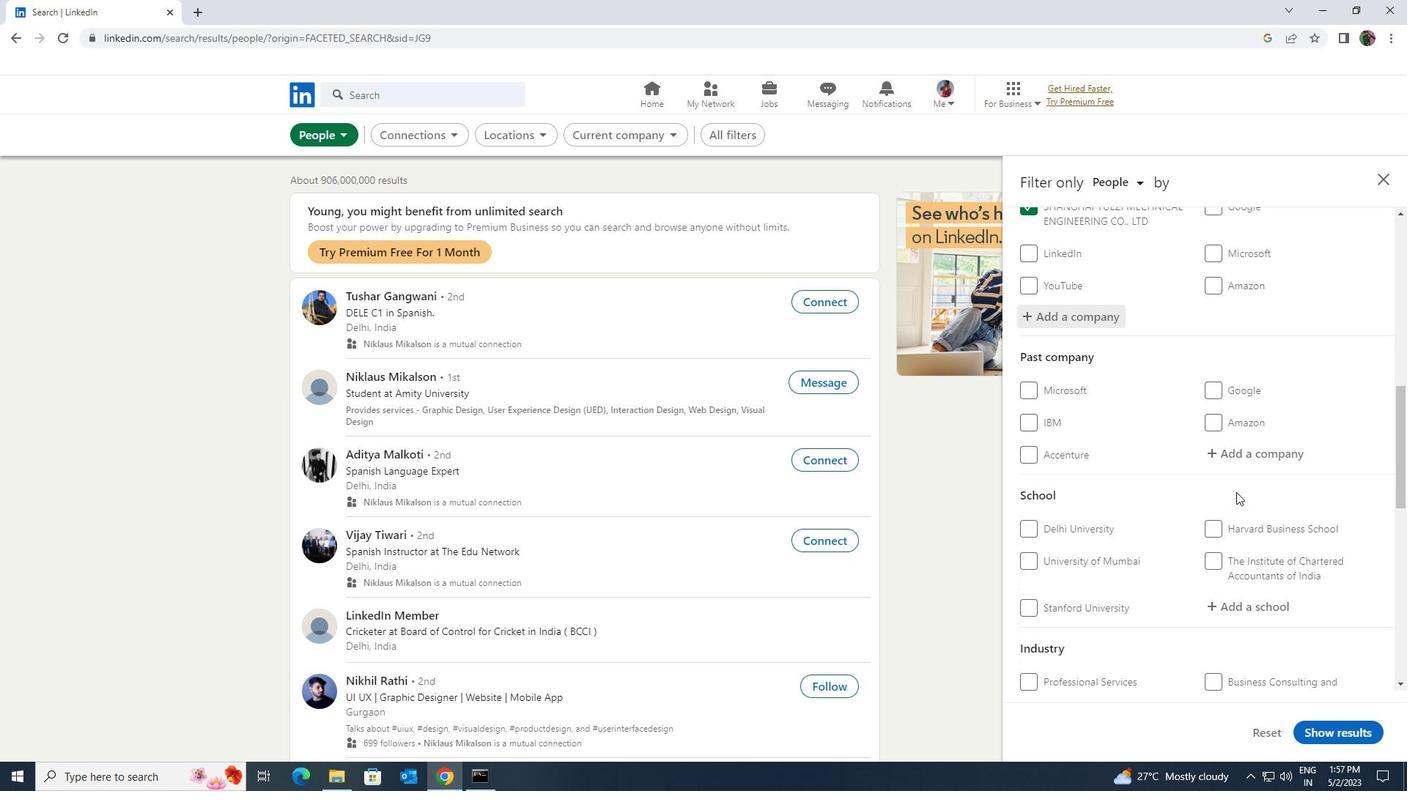 
Action: Mouse moved to (1245, 460)
Screenshot: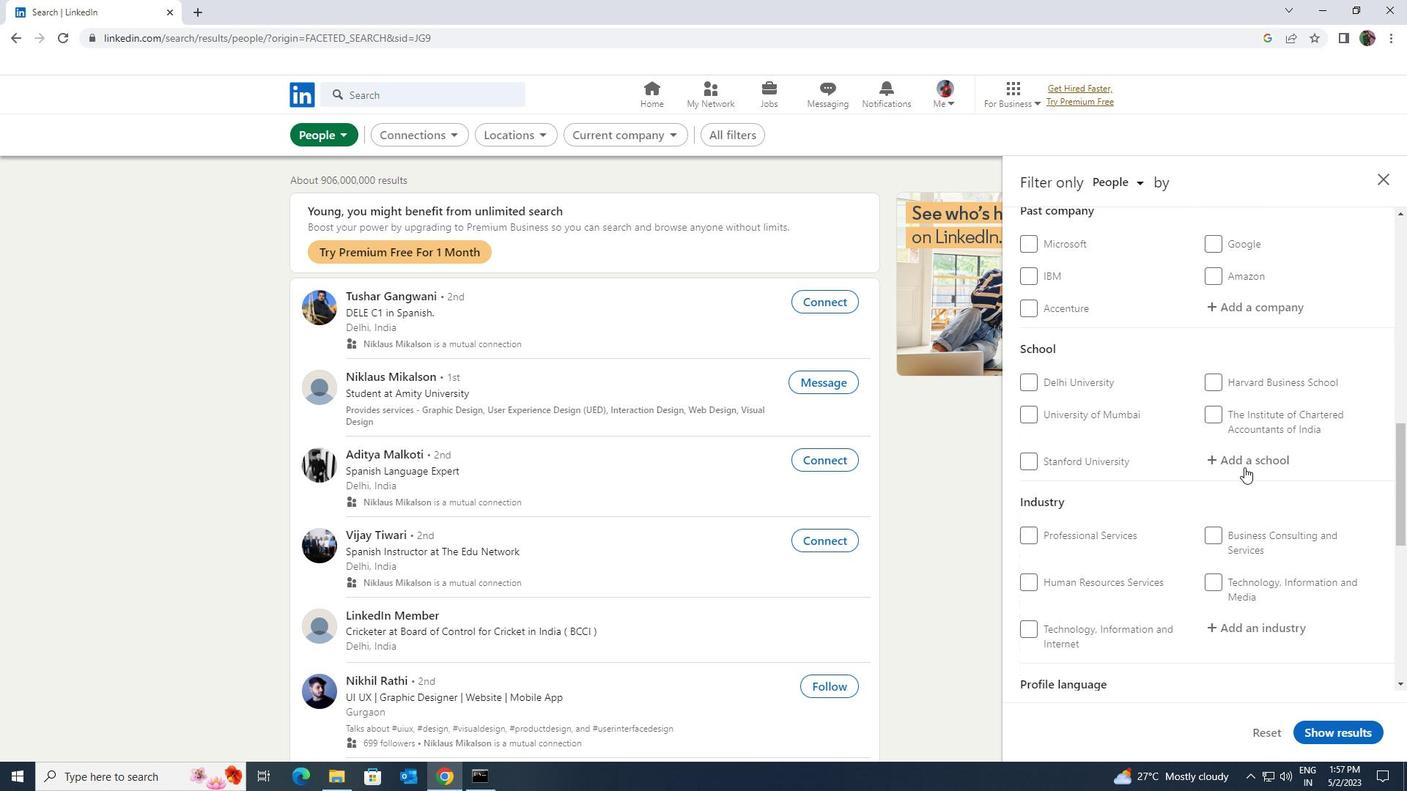 
Action: Mouse pressed left at (1245, 460)
Screenshot: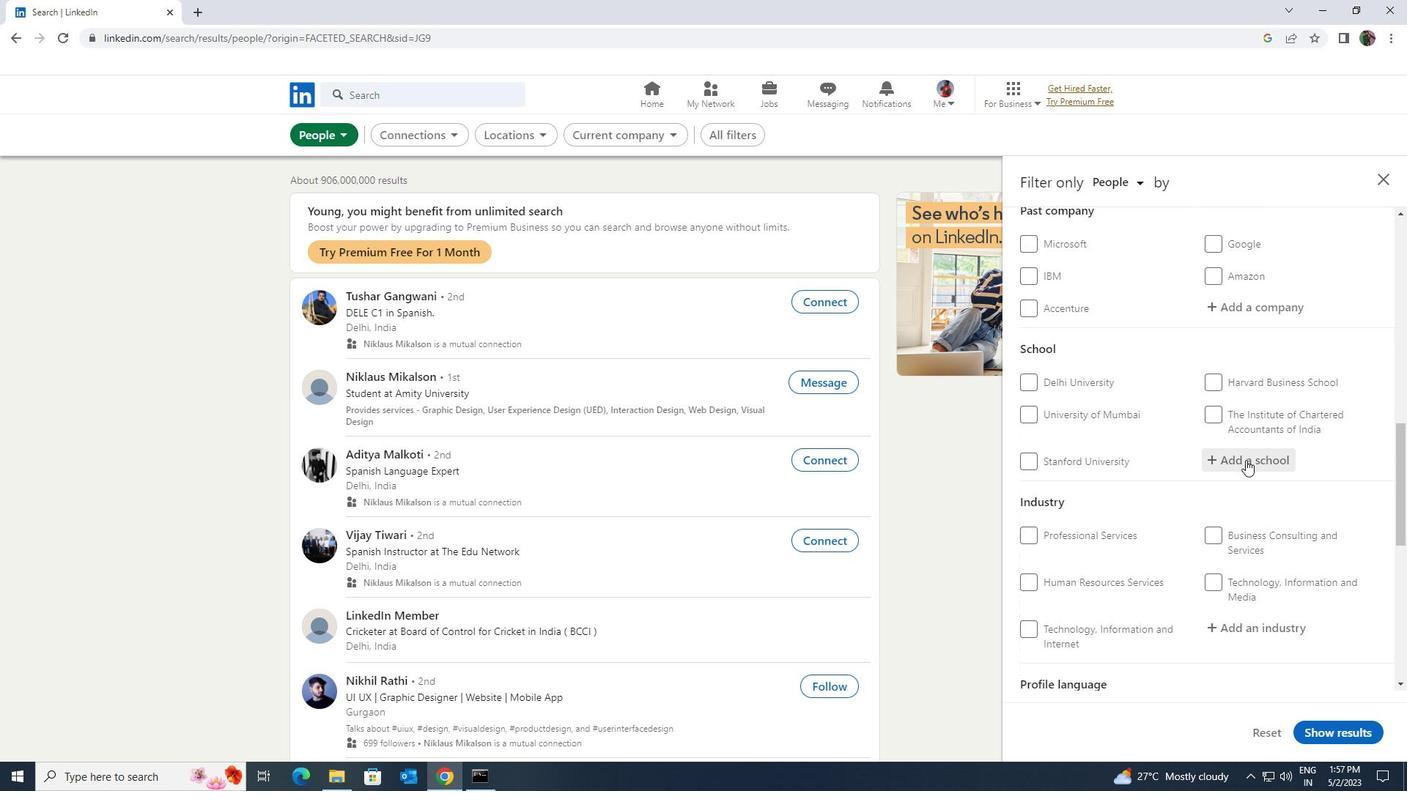 
Action: Key pressed <Key.shift><Key.shift><Key.shift>INDIAN<Key.space><Key.shift>INSTITUTE<Key.space><Key.shift>OF<Key.space><Key.shift>TECHNOLOGY<Key.space><Key.shift>JO
Screenshot: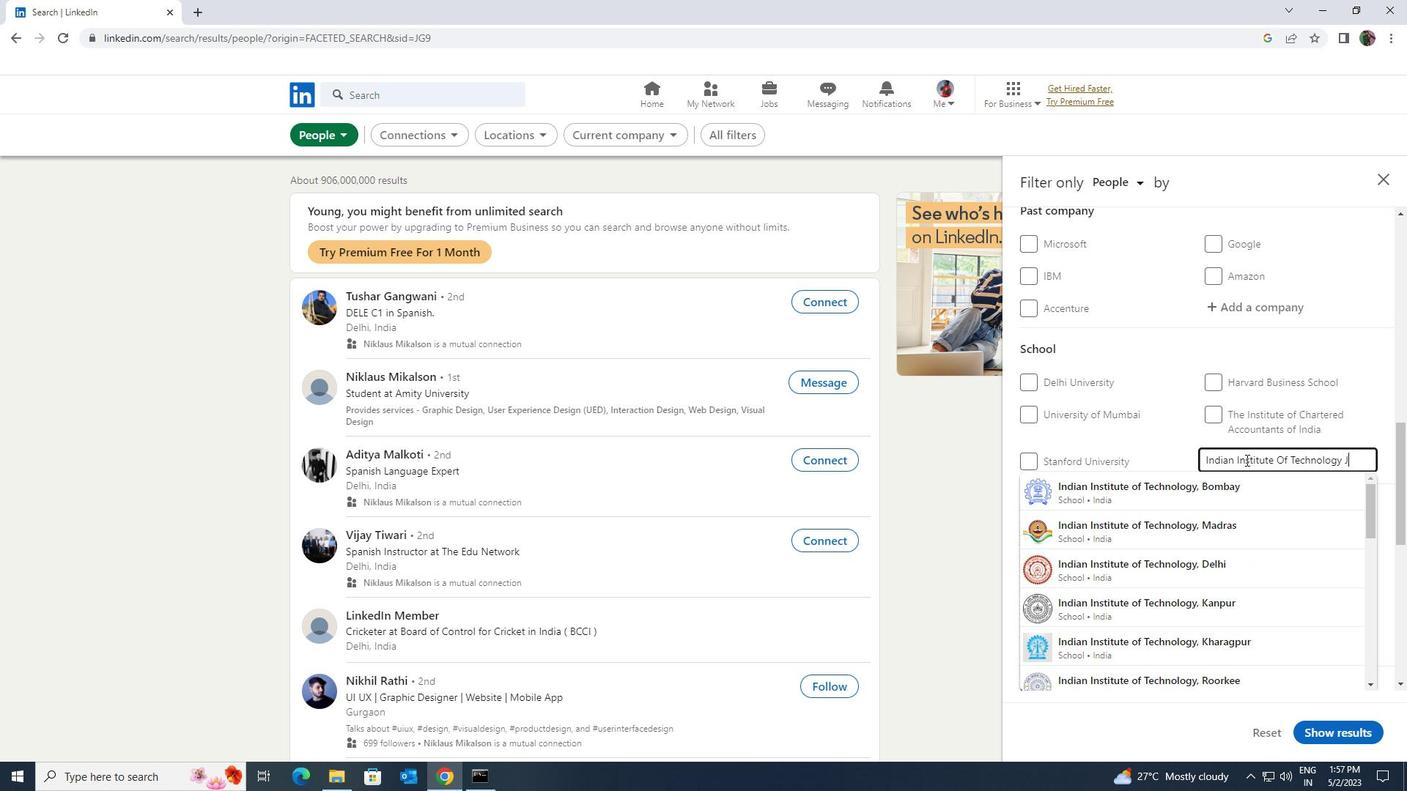 
Action: Mouse moved to (1244, 474)
Screenshot: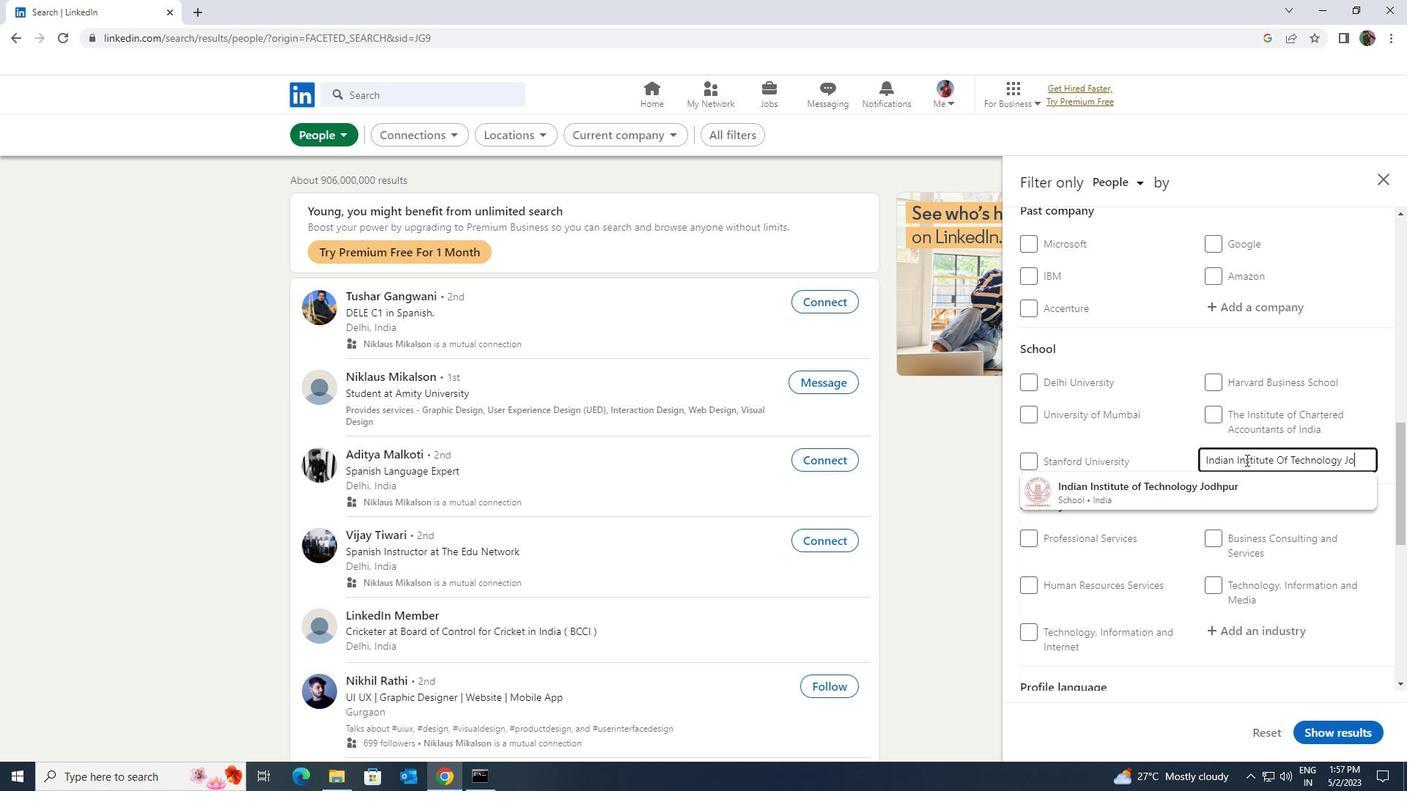 
Action: Mouse pressed left at (1244, 474)
Screenshot: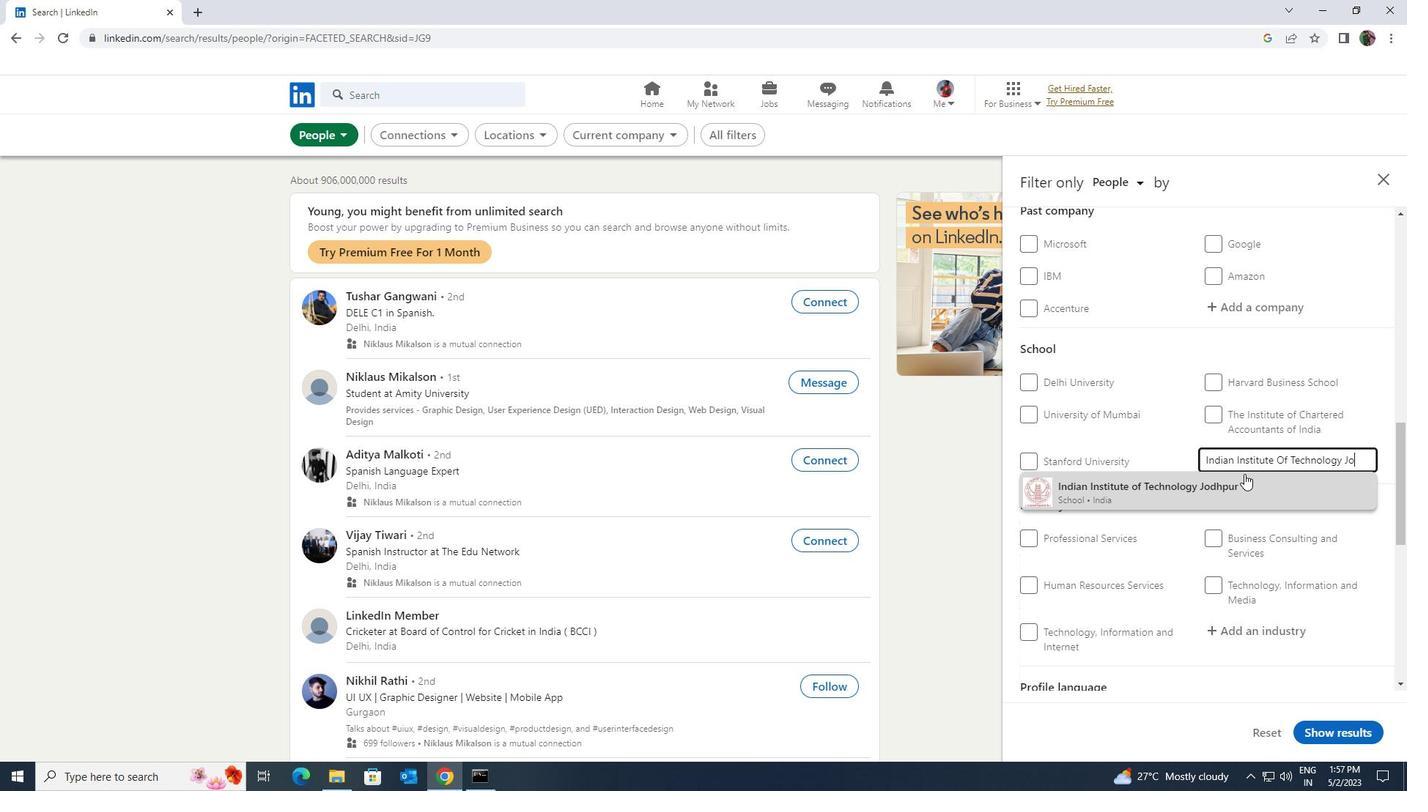 
Action: Mouse moved to (1250, 471)
Screenshot: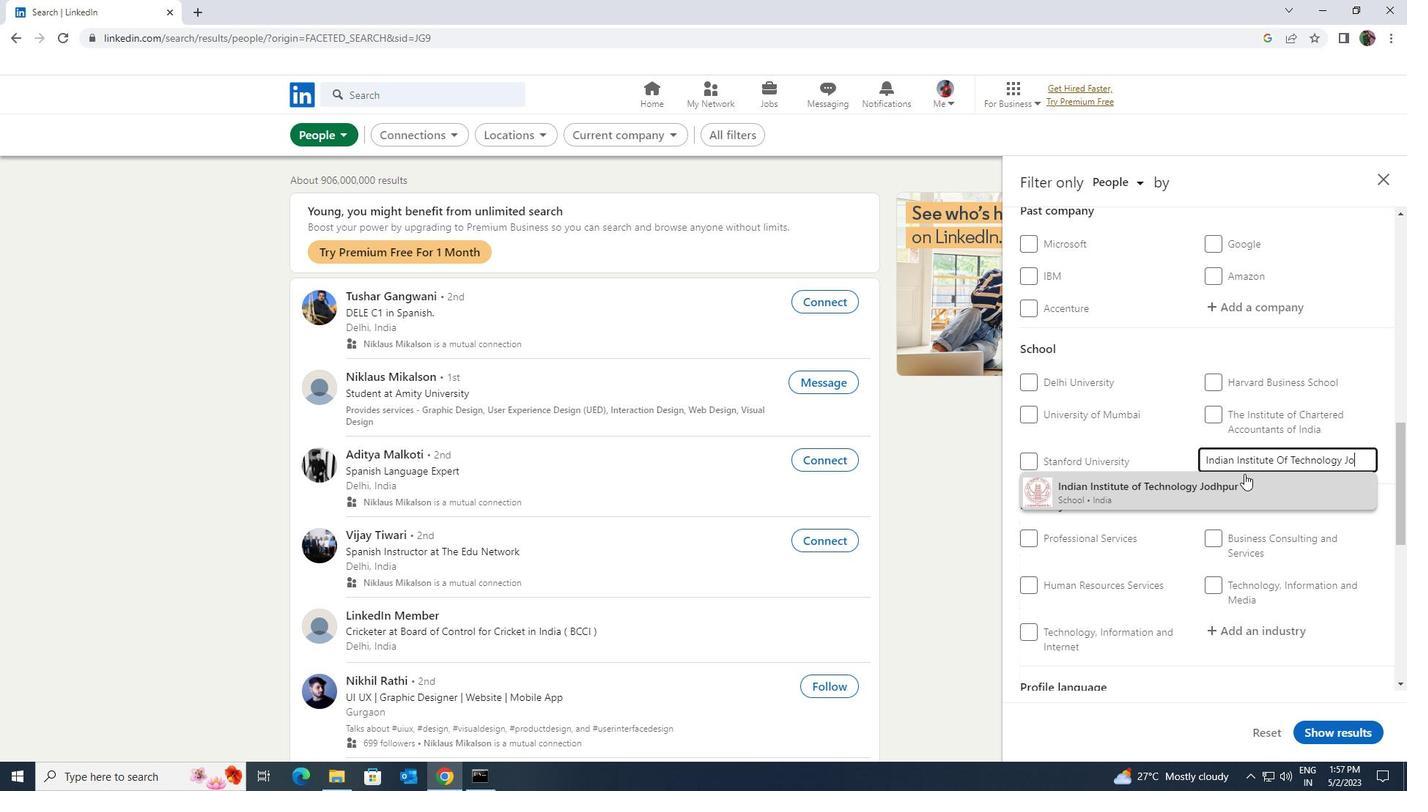 
Action: Mouse scrolled (1250, 471) with delta (0, 0)
Screenshot: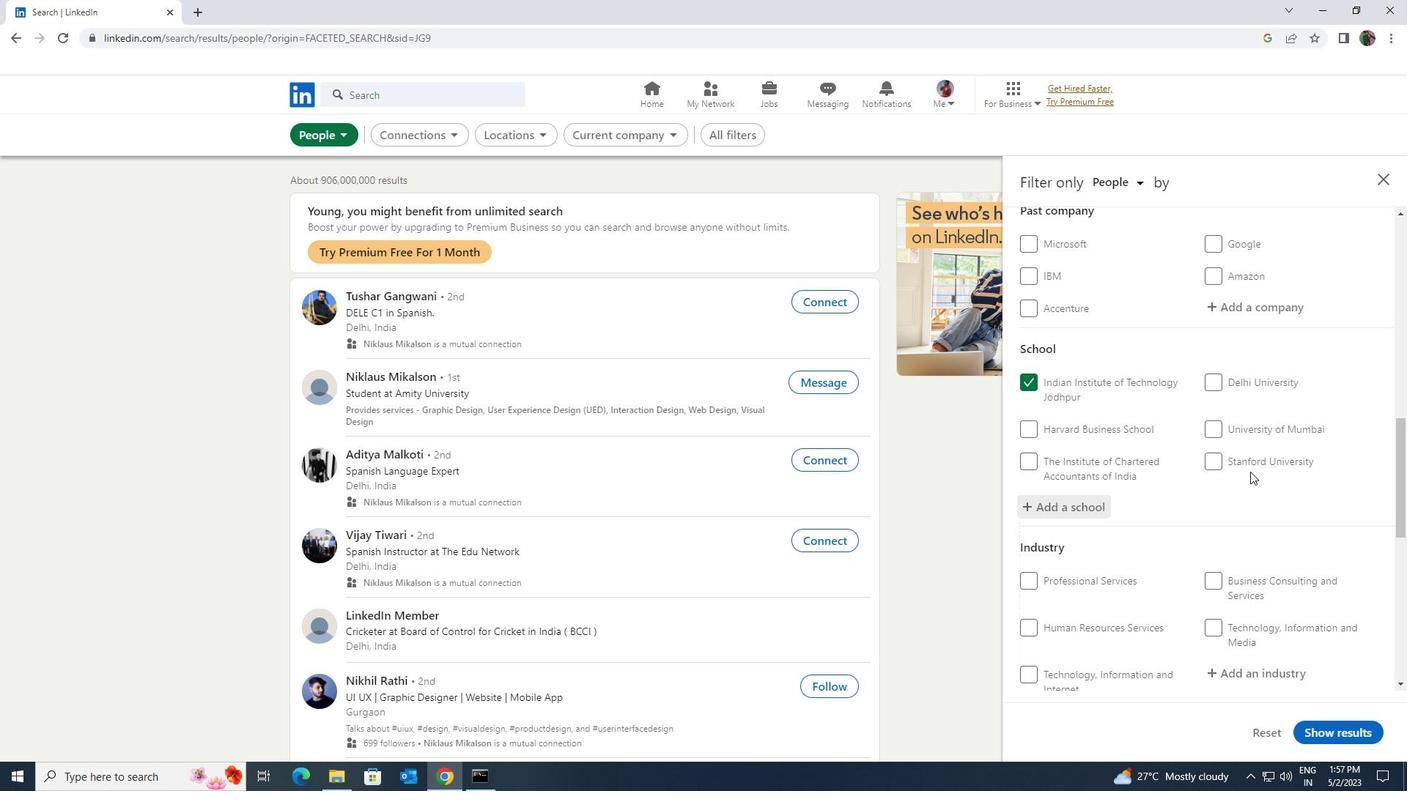 
Action: Mouse scrolled (1250, 471) with delta (0, 0)
Screenshot: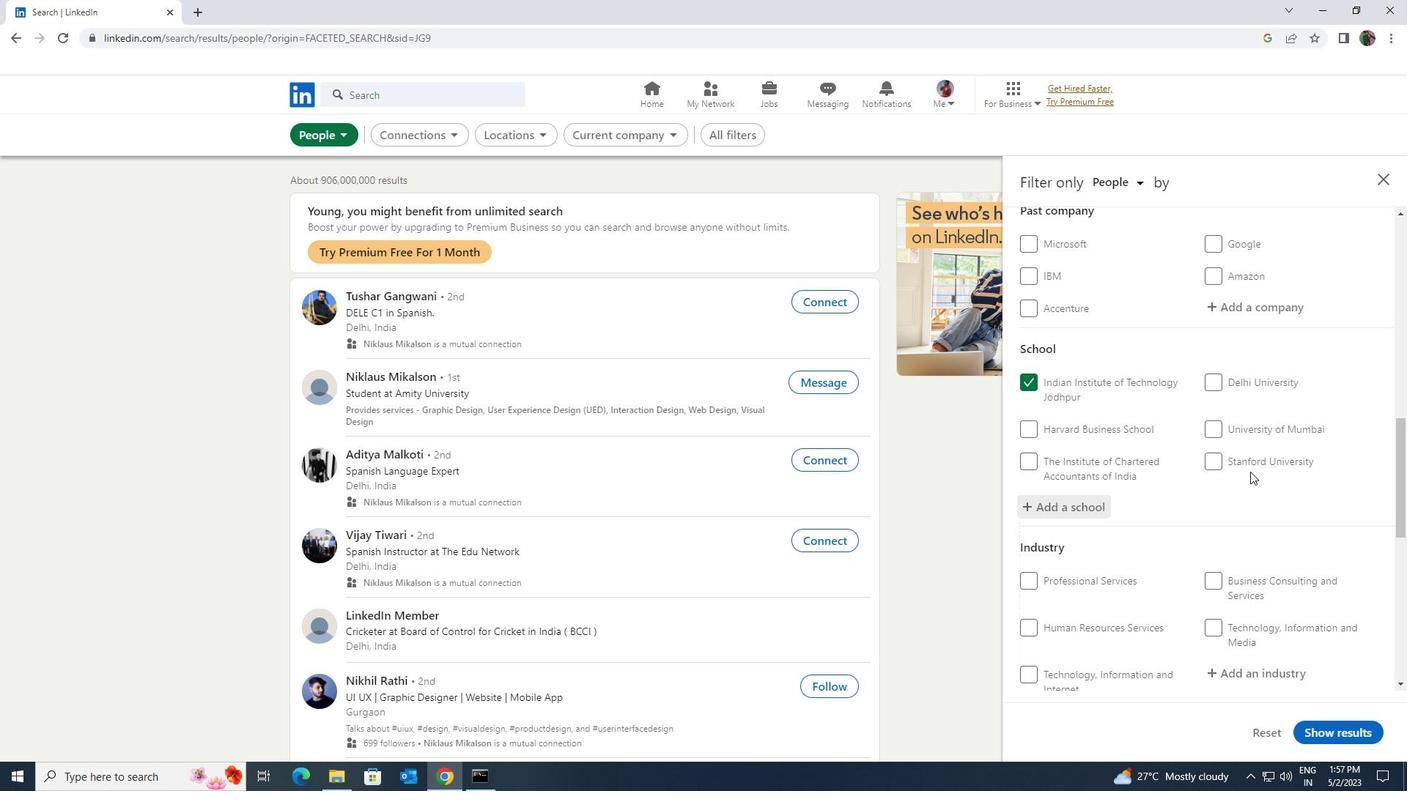 
Action: Mouse moved to (1256, 518)
Screenshot: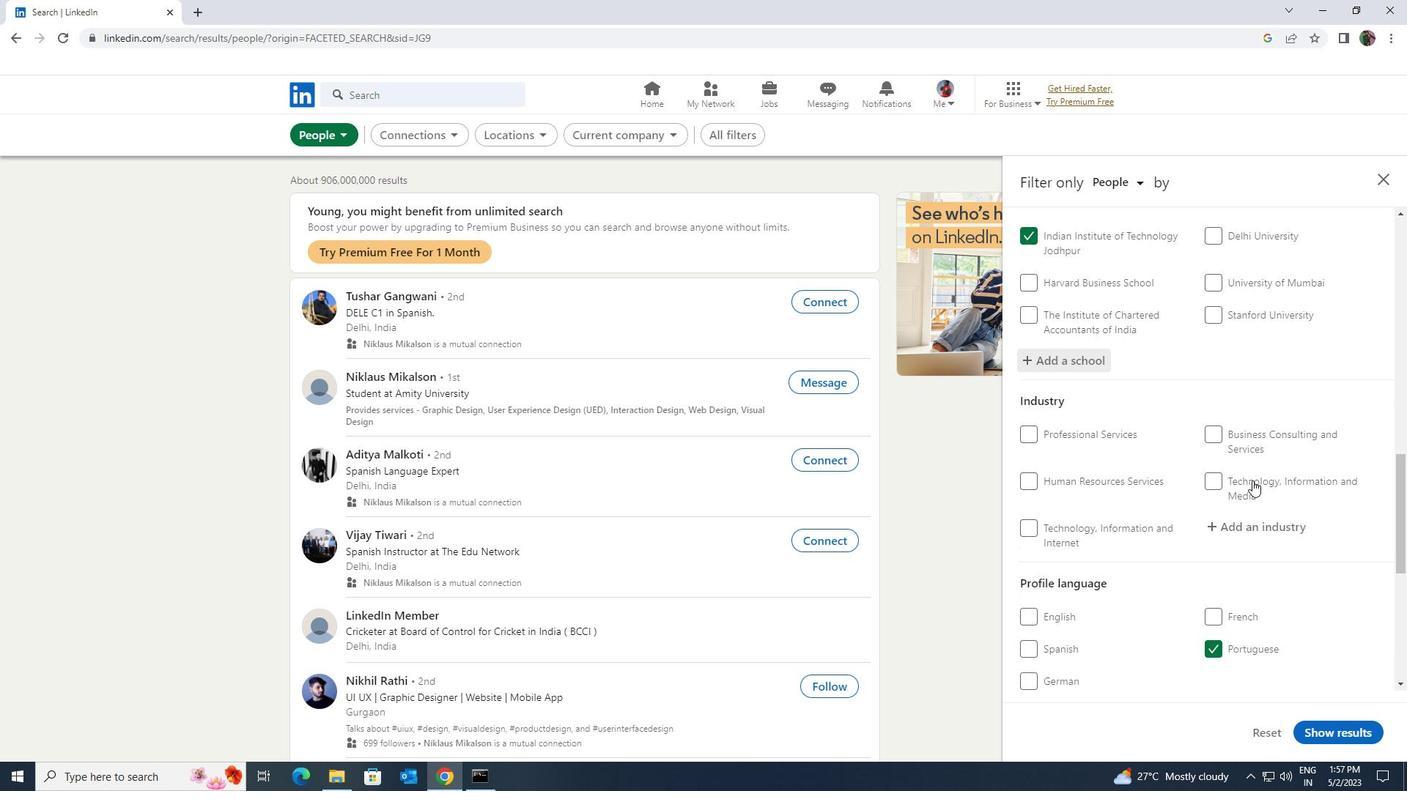 
Action: Mouse pressed left at (1256, 518)
Screenshot: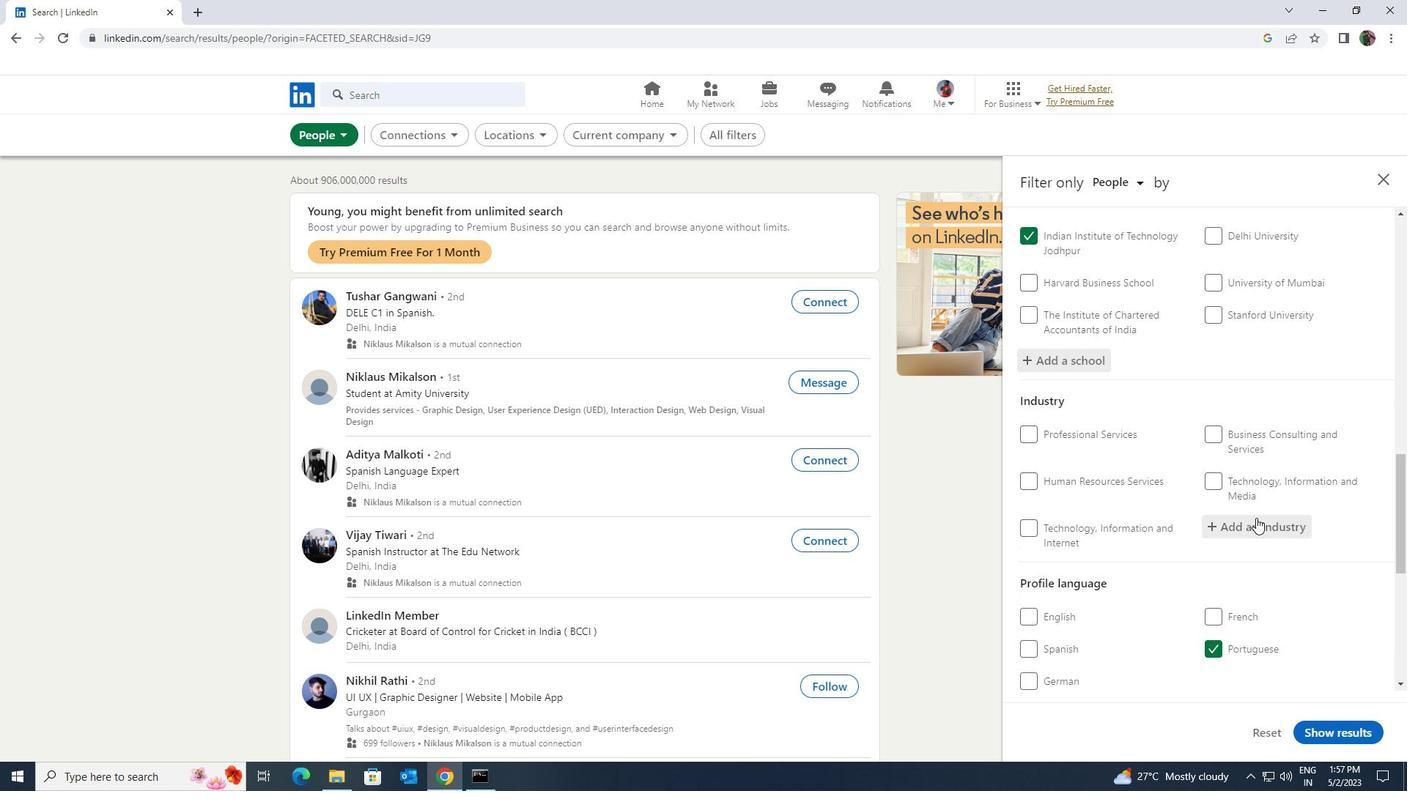 
Action: Key pressed <Key.shift><Key.shift><Key.shift><Key.shift><Key.shift><Key.shift><Key.shift><Key.shift><Key.shift>OIL<Key.space>EX
Screenshot: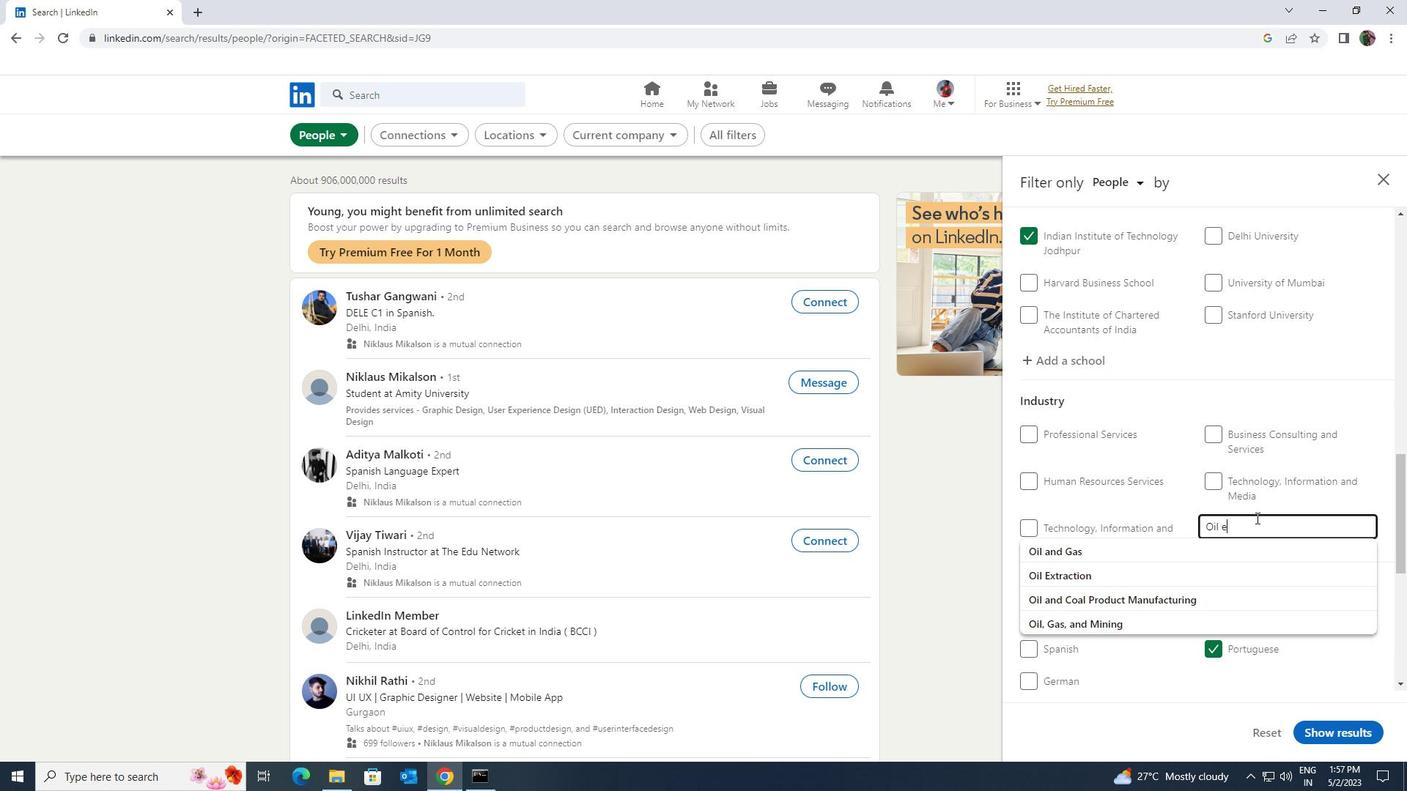 
Action: Mouse moved to (1242, 533)
Screenshot: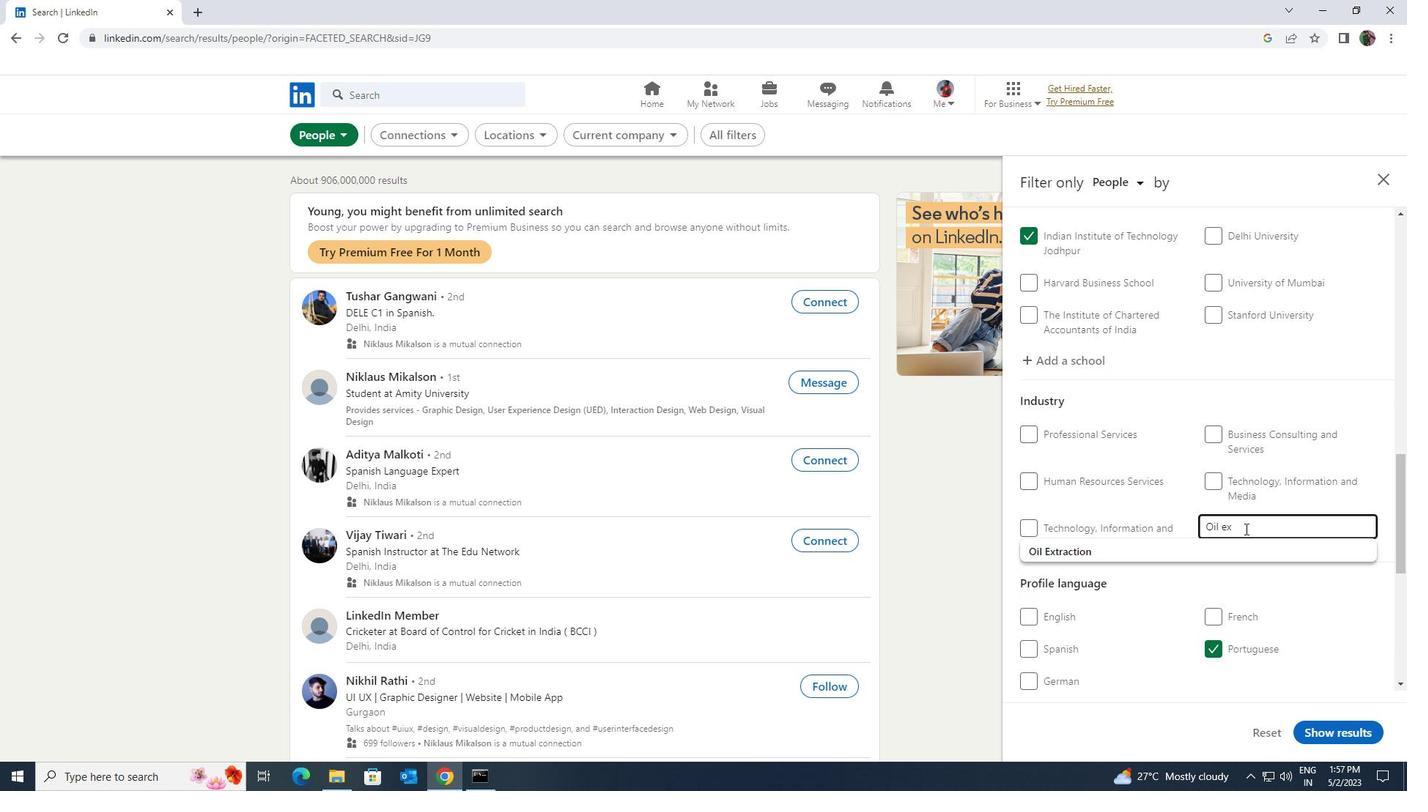 
Action: Mouse pressed left at (1242, 533)
Screenshot: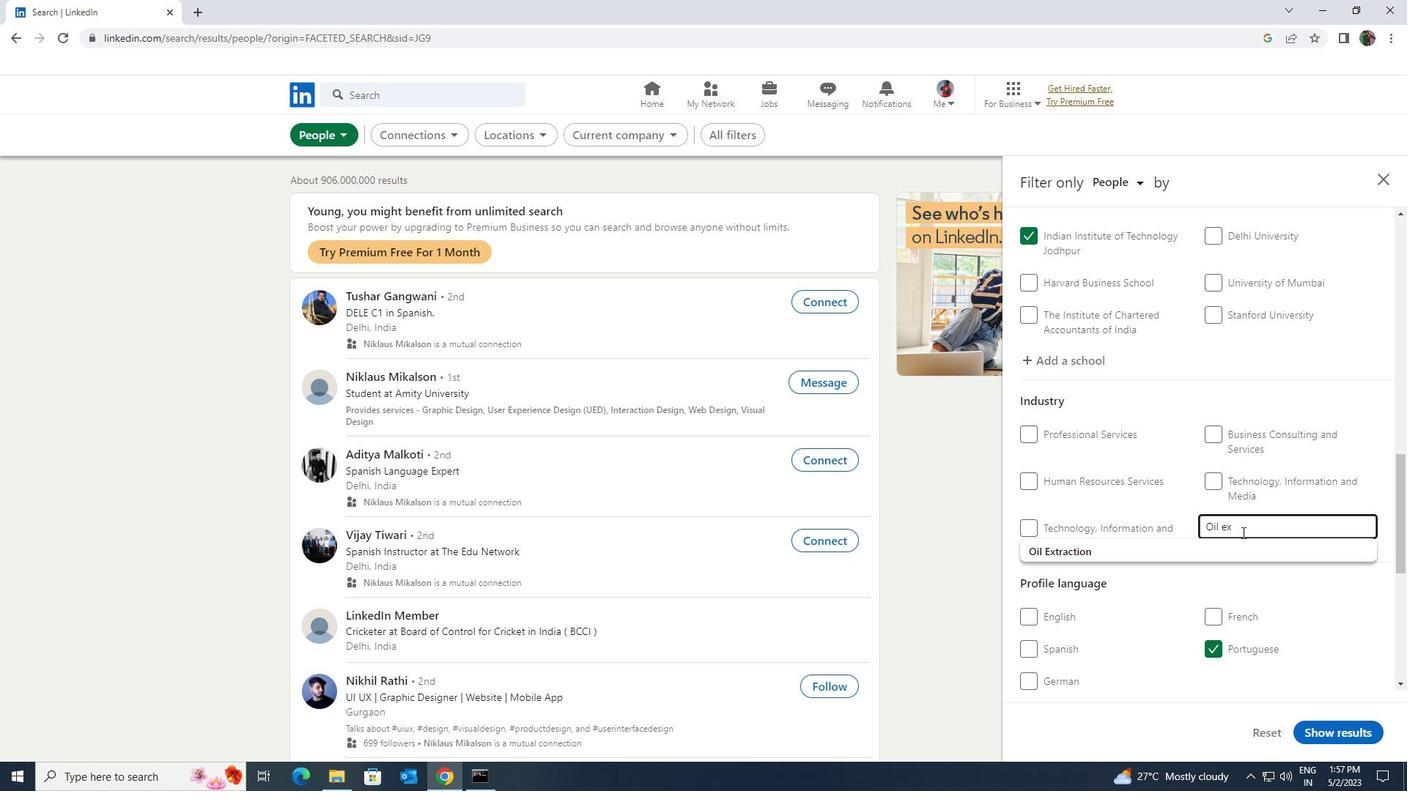 
Action: Mouse moved to (1236, 539)
Screenshot: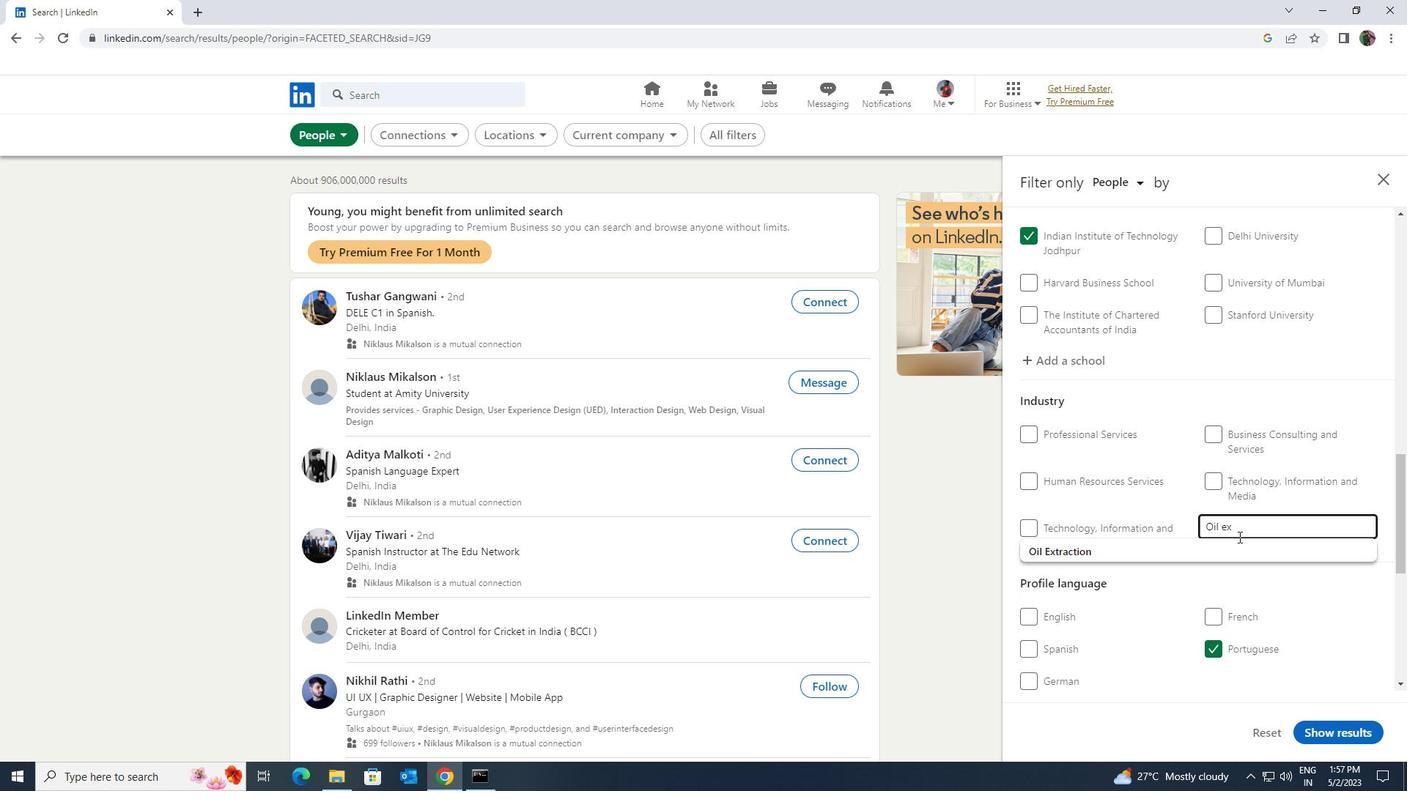 
Action: Mouse pressed left at (1236, 539)
Screenshot: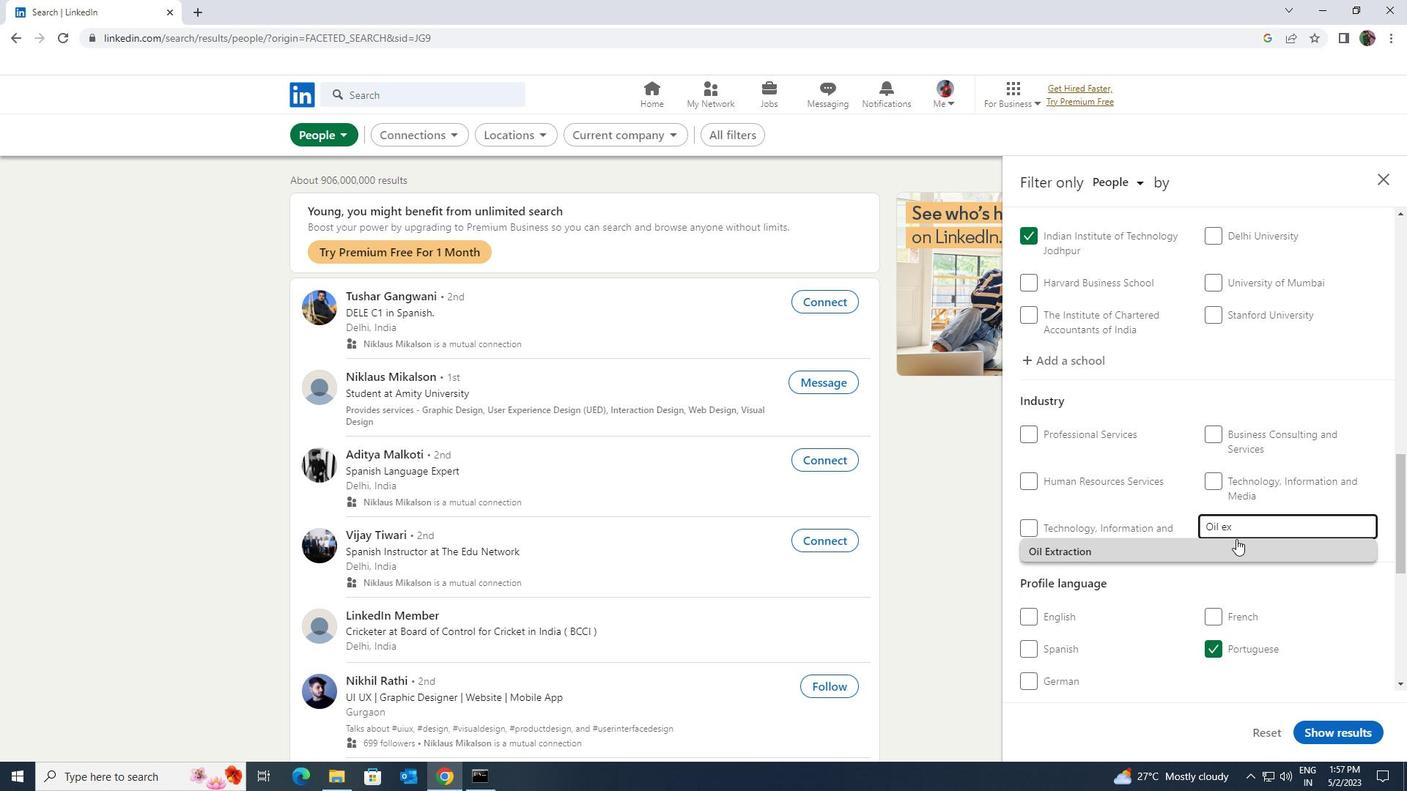 
Action: Mouse scrolled (1236, 538) with delta (0, 0)
Screenshot: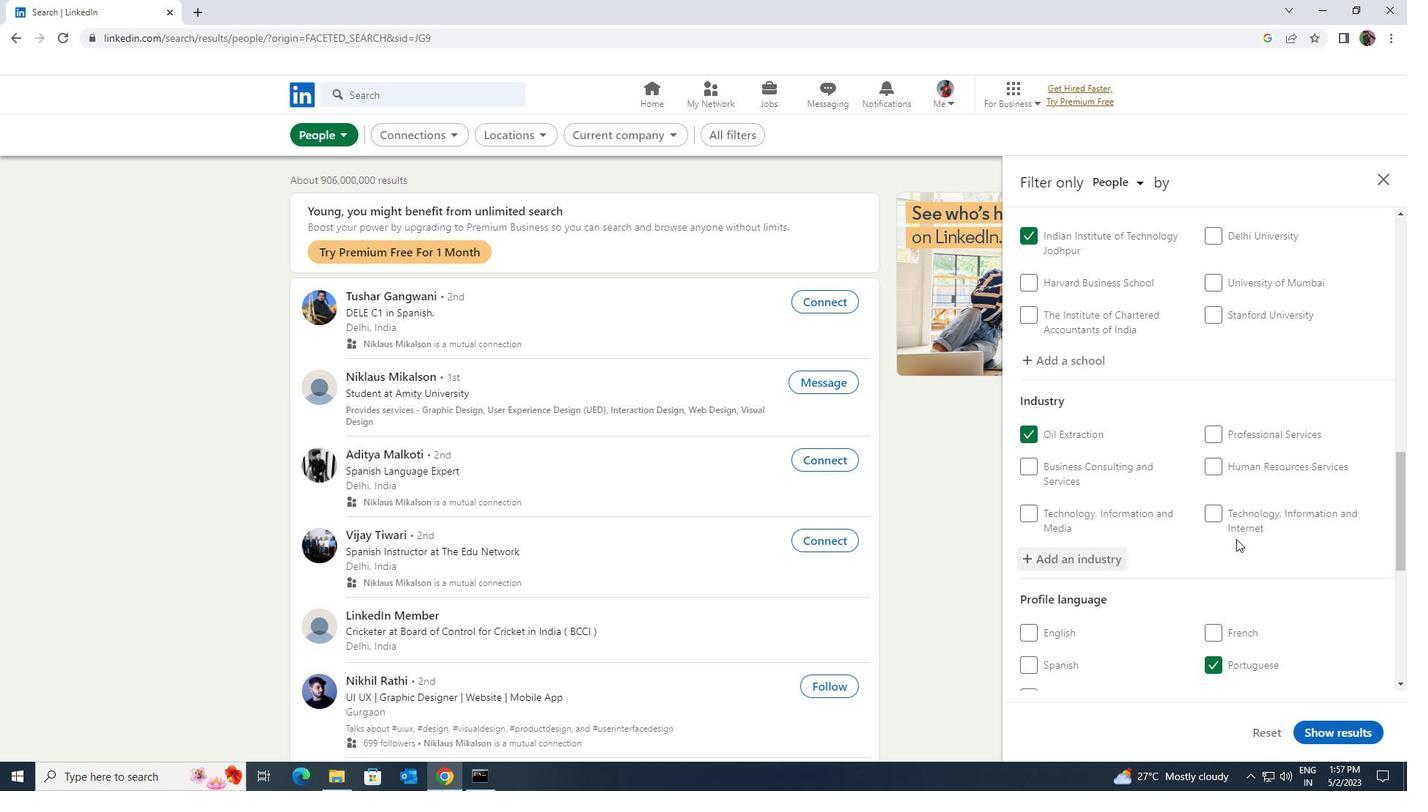 
Action: Mouse scrolled (1236, 538) with delta (0, 0)
Screenshot: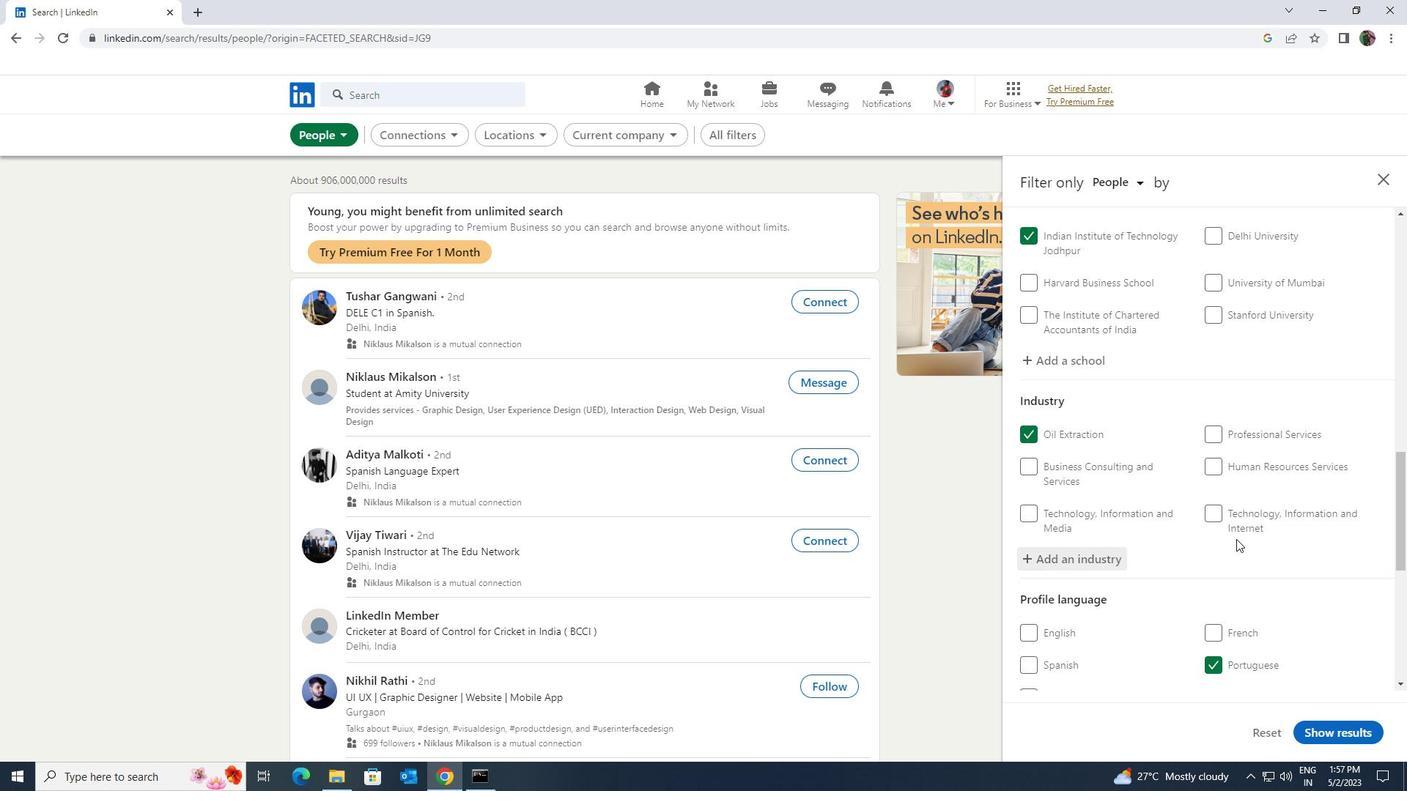 
Action: Mouse scrolled (1236, 538) with delta (0, 0)
Screenshot: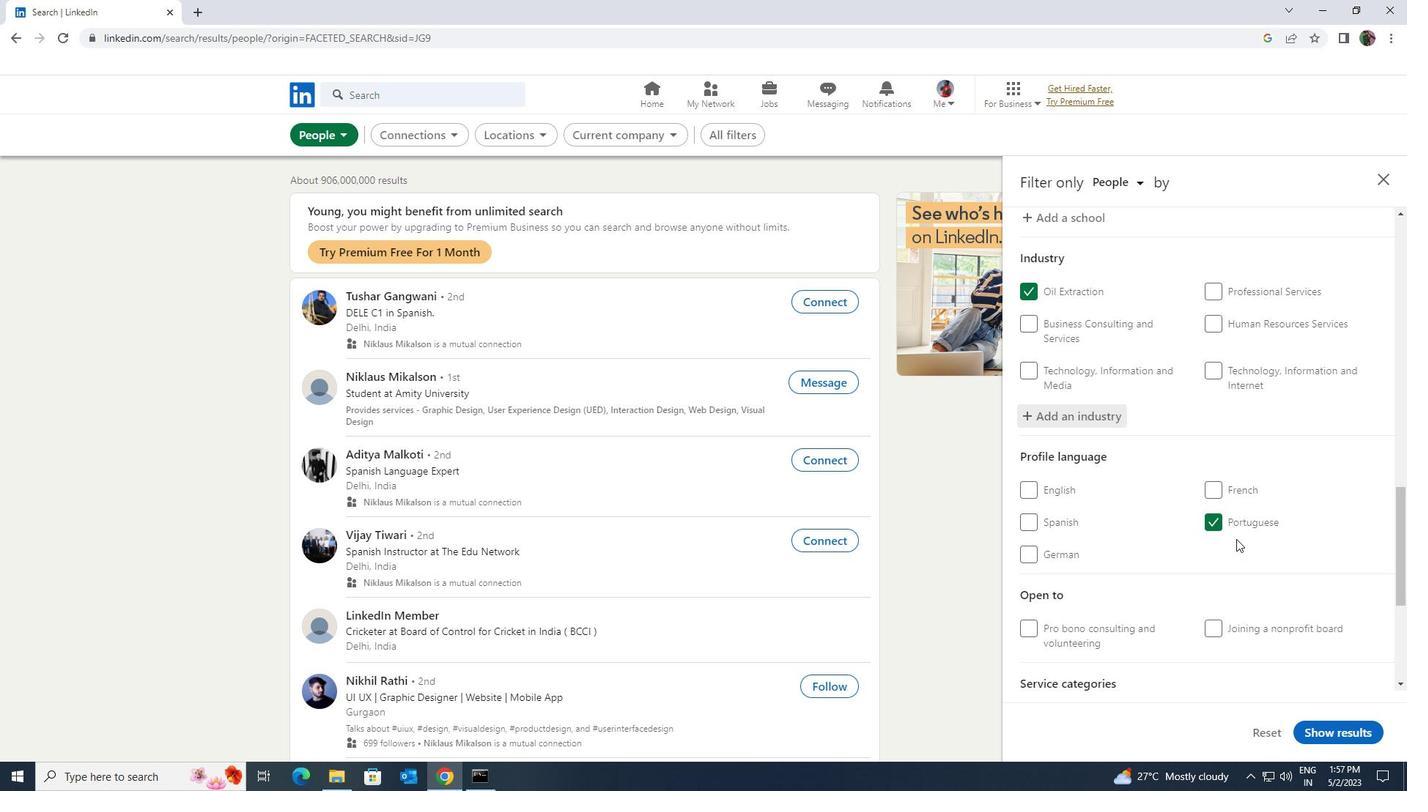 
Action: Mouse scrolled (1236, 538) with delta (0, 0)
Screenshot: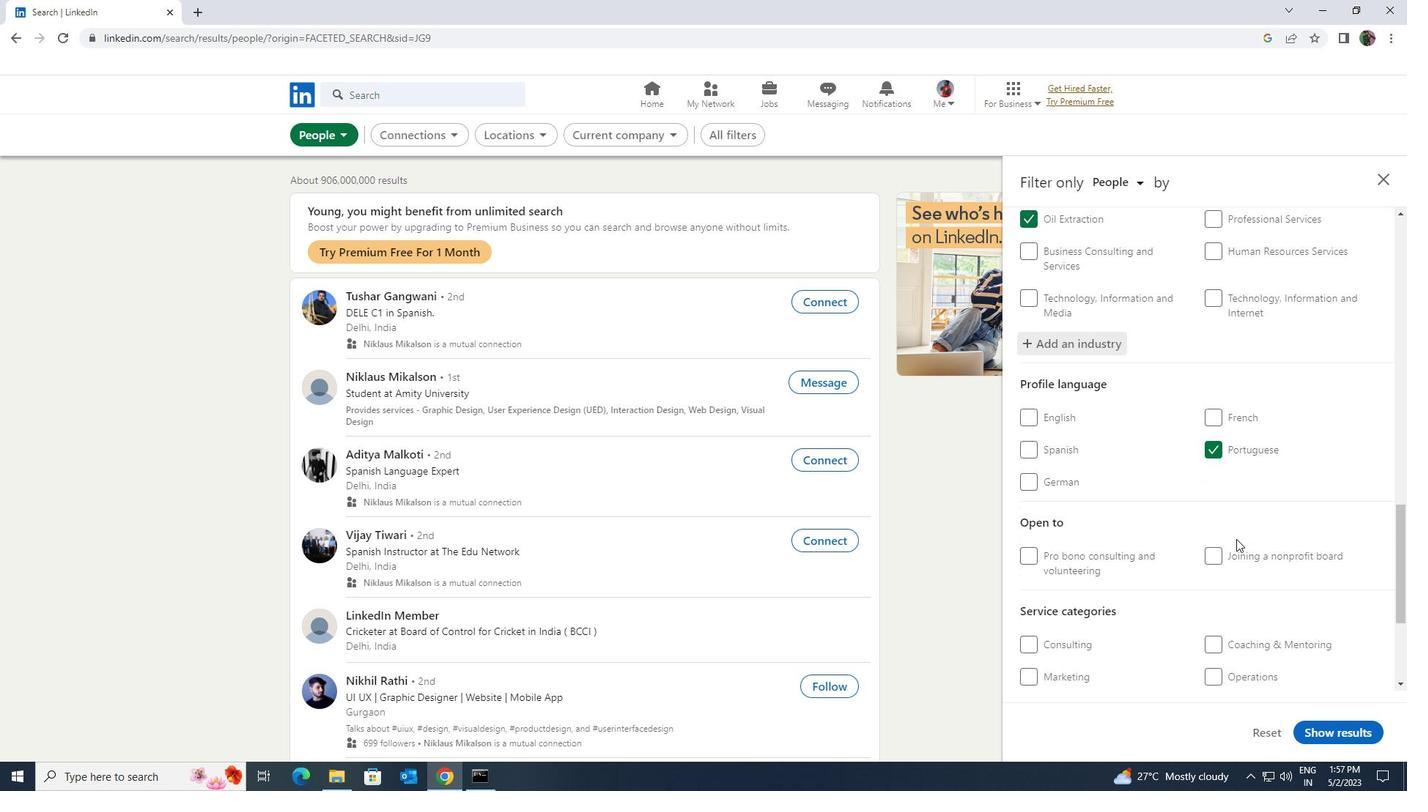 
Action: Mouse scrolled (1236, 538) with delta (0, 0)
Screenshot: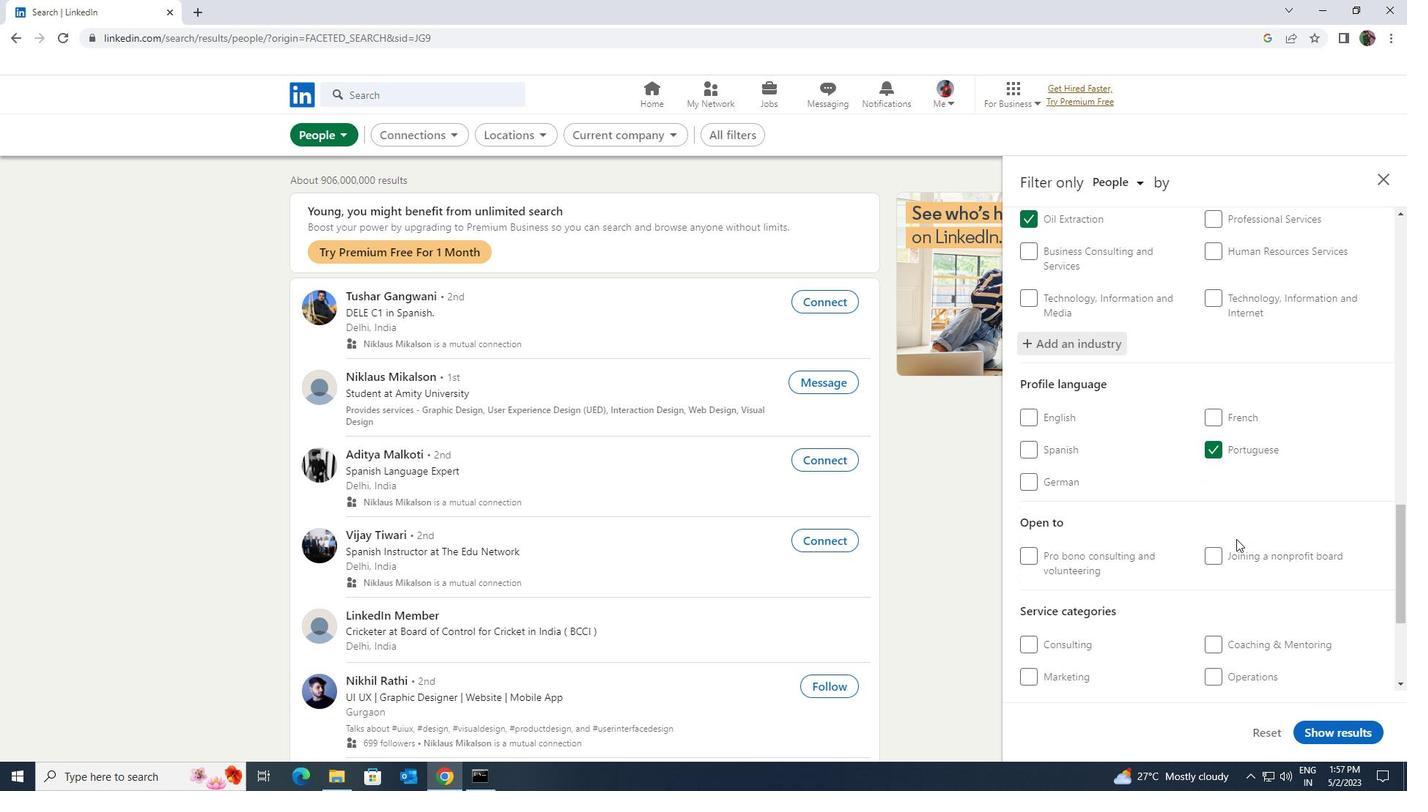 
Action: Mouse moved to (1233, 552)
Screenshot: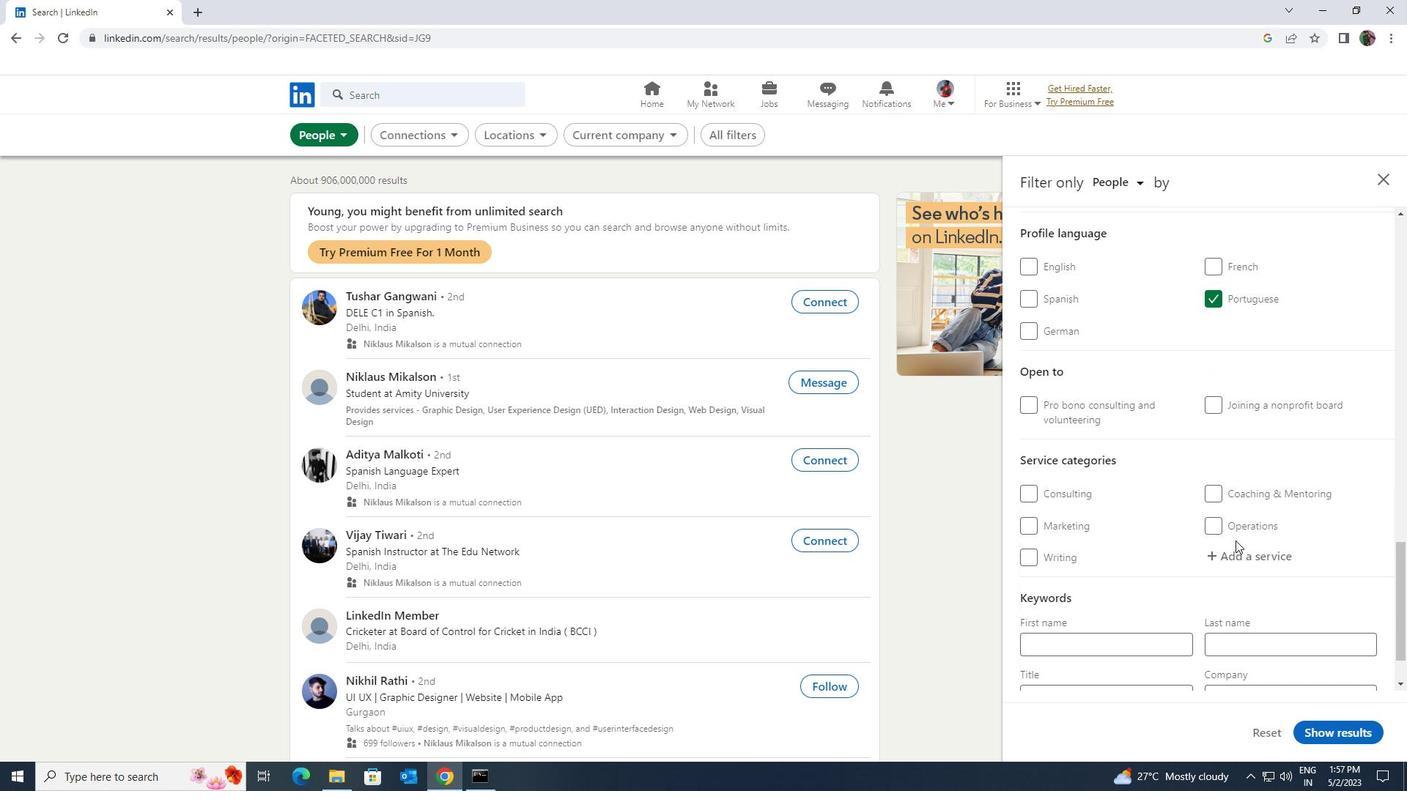 
Action: Mouse pressed left at (1233, 552)
Screenshot: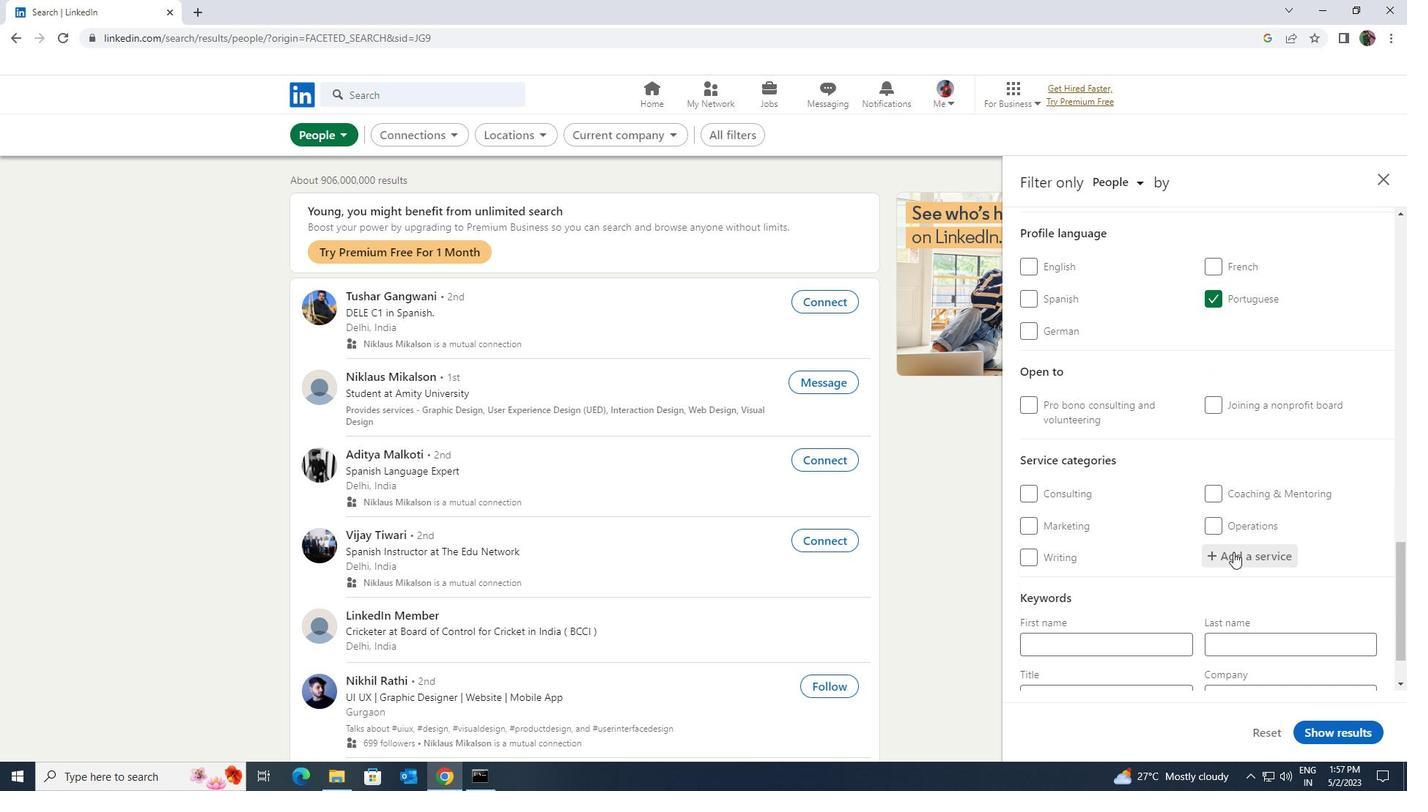 
Action: Key pressed <Key.shift>FILI
Screenshot: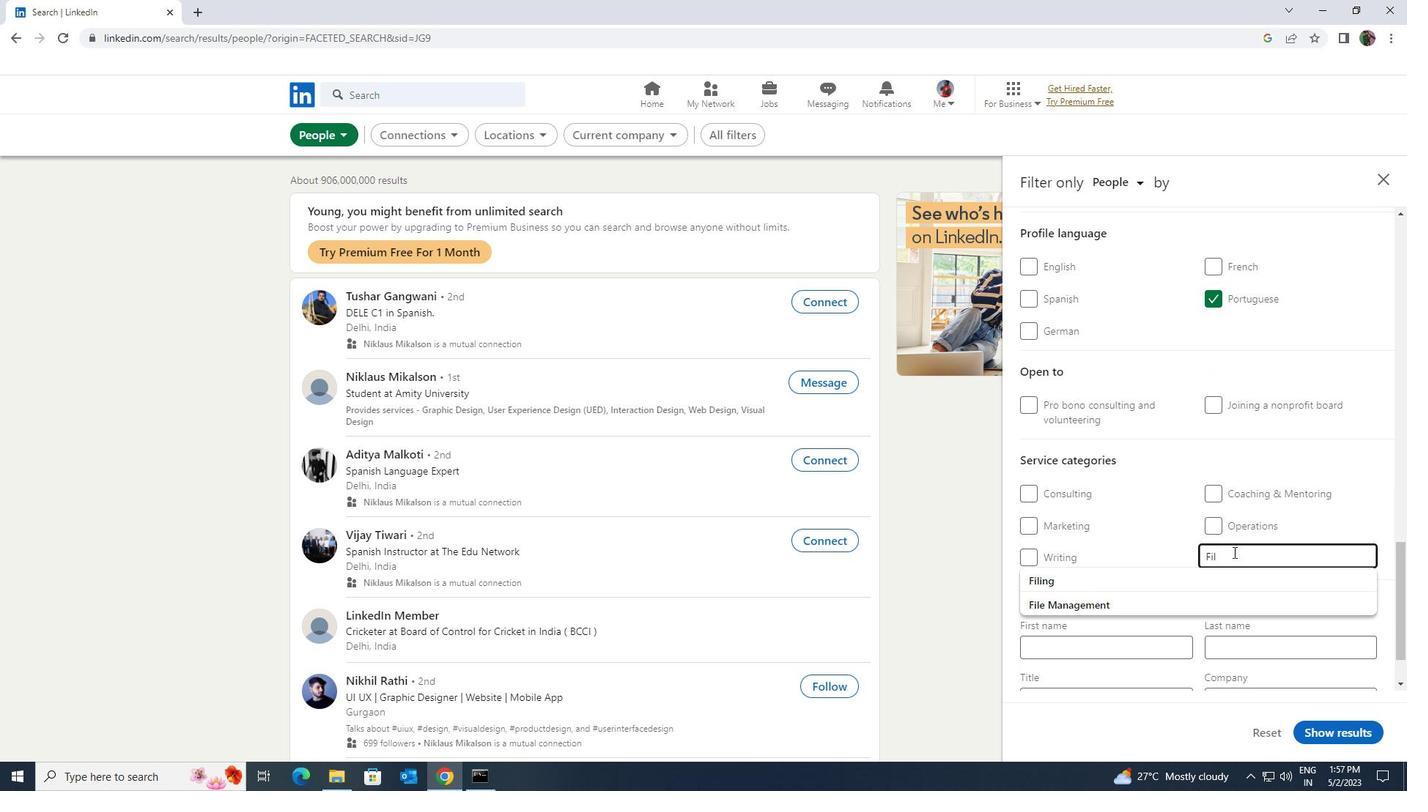 
Action: Mouse moved to (1229, 568)
Screenshot: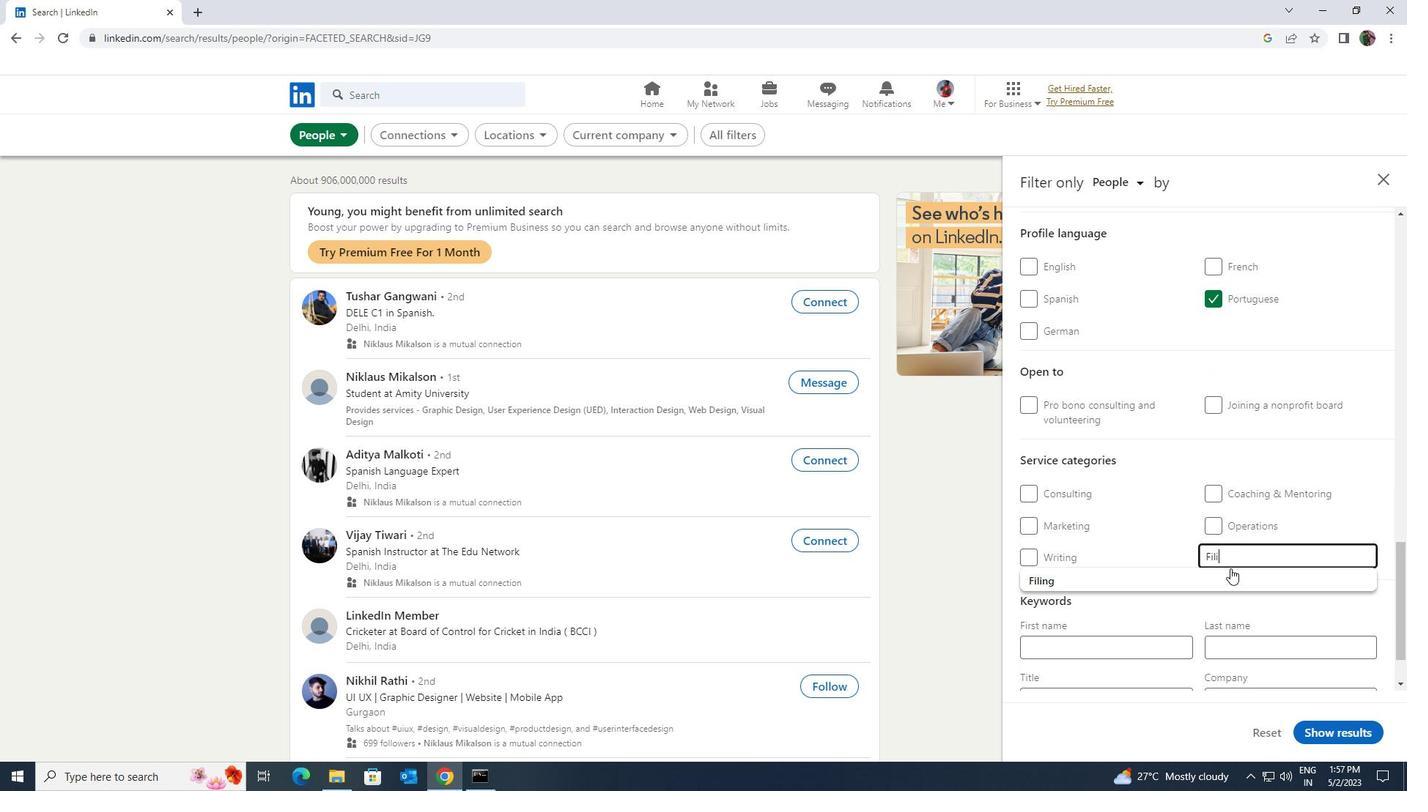 
Action: Mouse pressed left at (1229, 568)
Screenshot: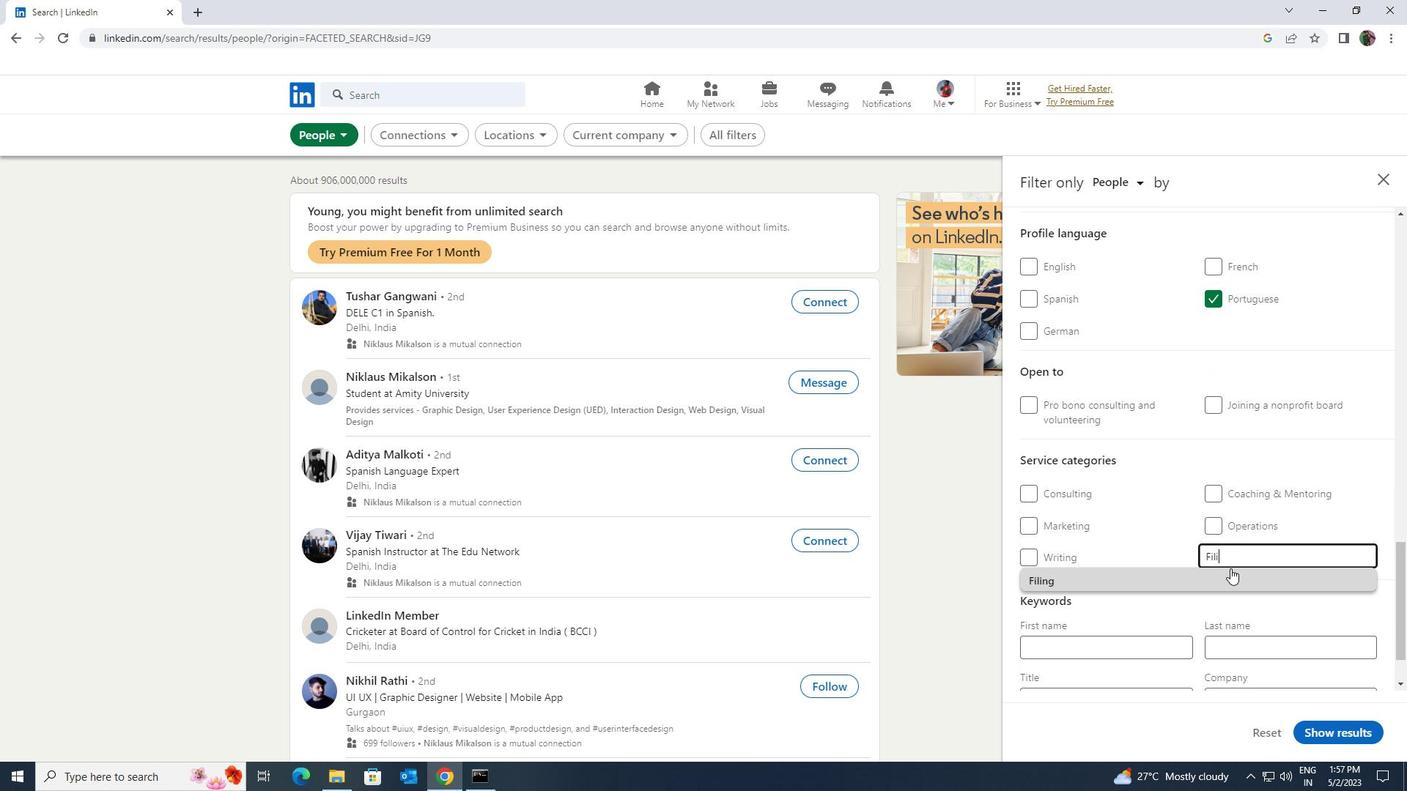 
Action: Mouse scrolled (1229, 567) with delta (0, 0)
Screenshot: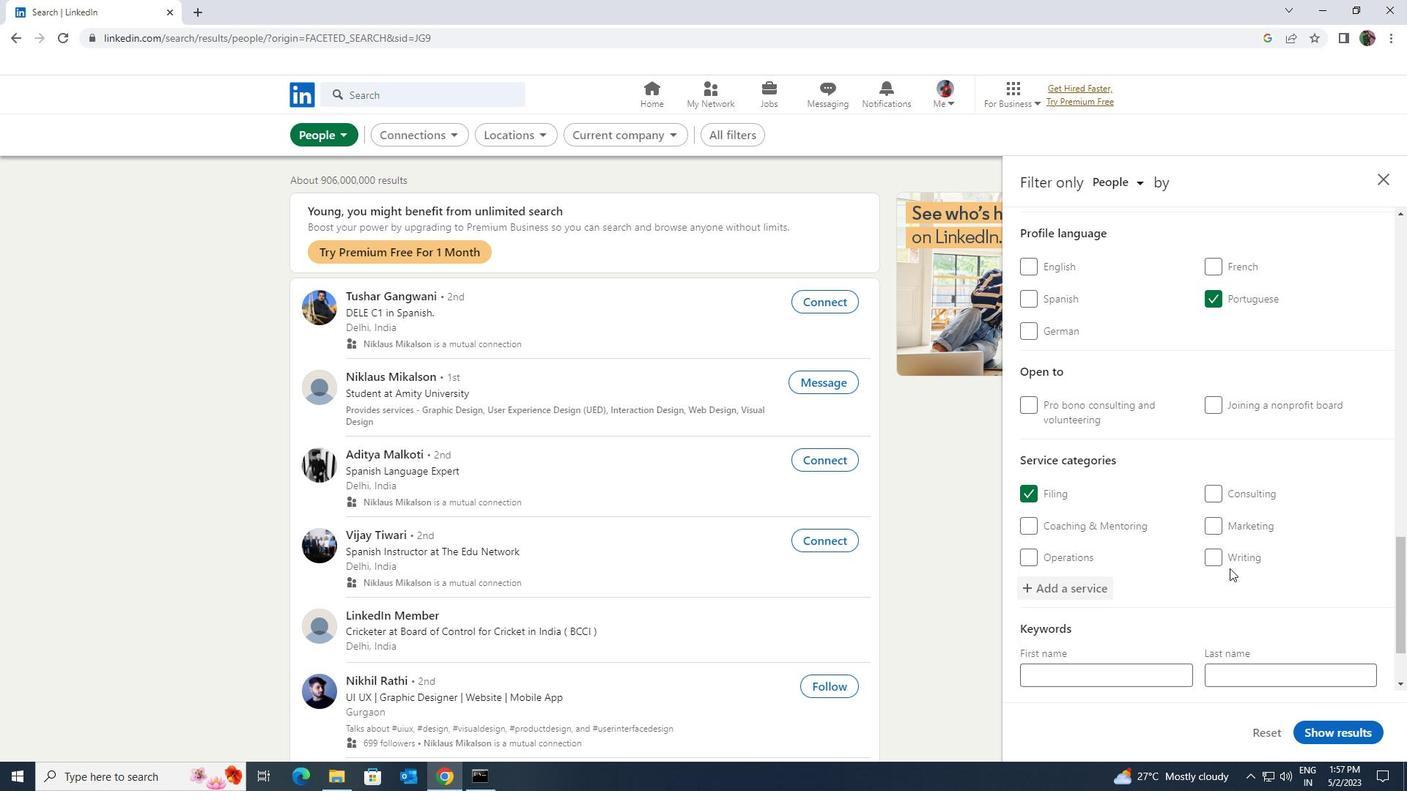 
Action: Mouse scrolled (1229, 567) with delta (0, 0)
Screenshot: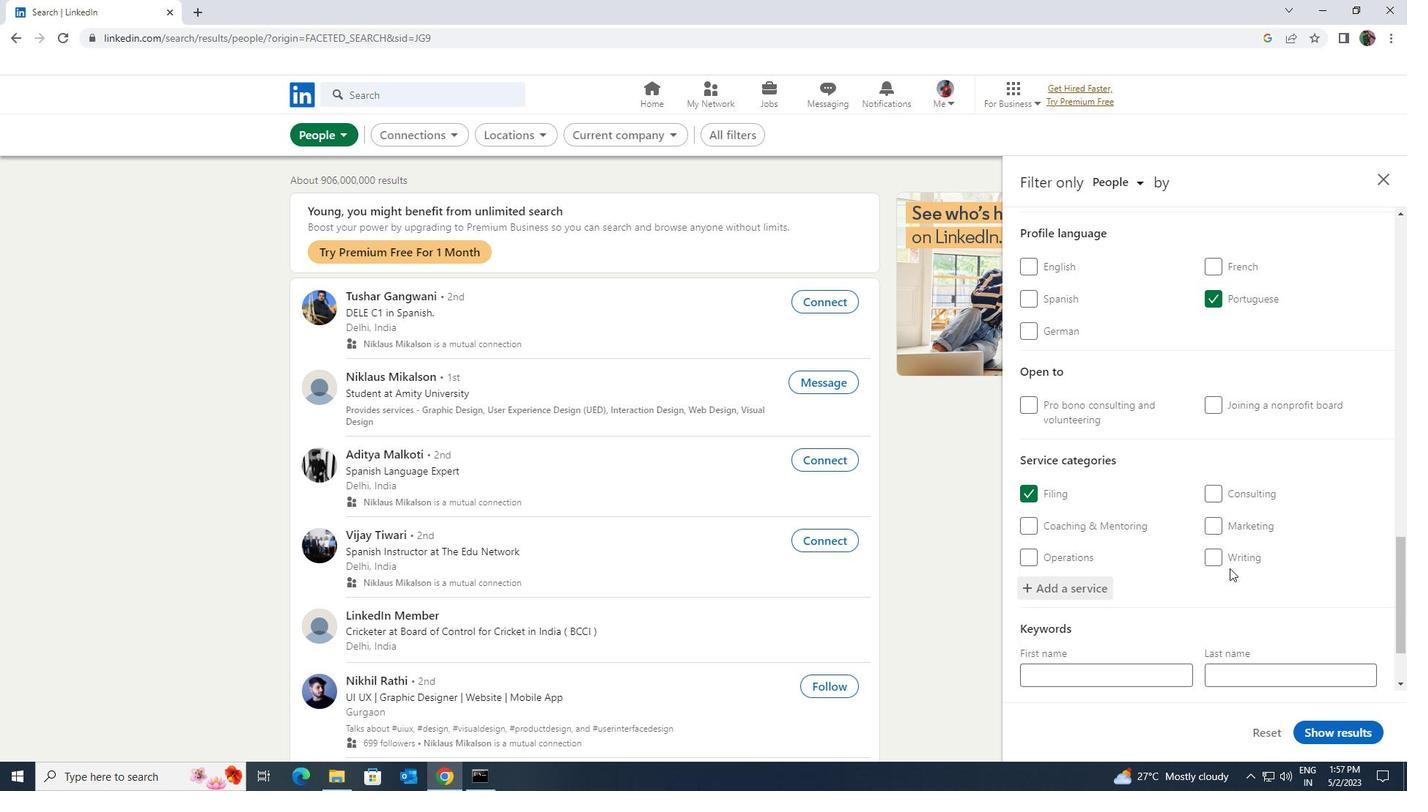 
Action: Mouse scrolled (1229, 567) with delta (0, 0)
Screenshot: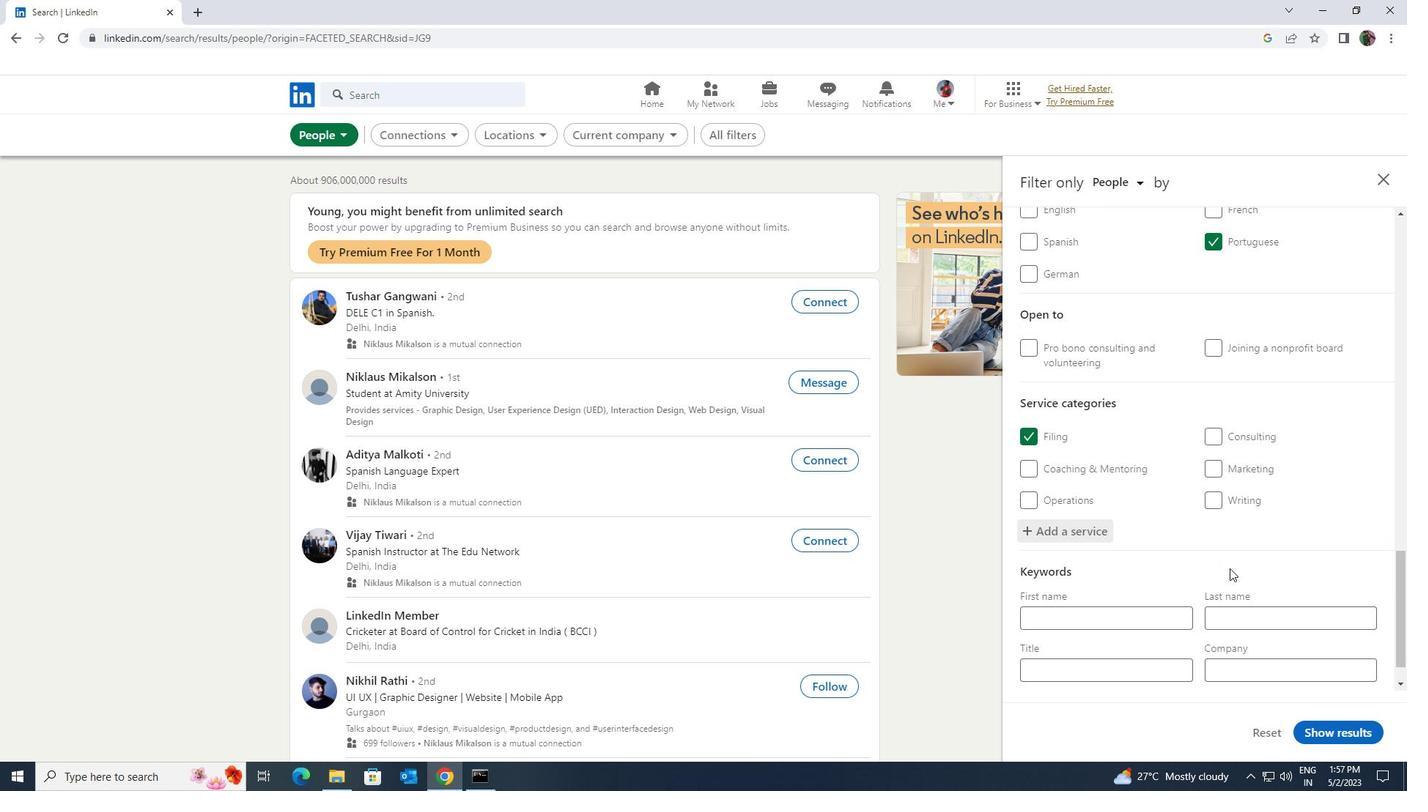 
Action: Mouse scrolled (1229, 567) with delta (0, 0)
Screenshot: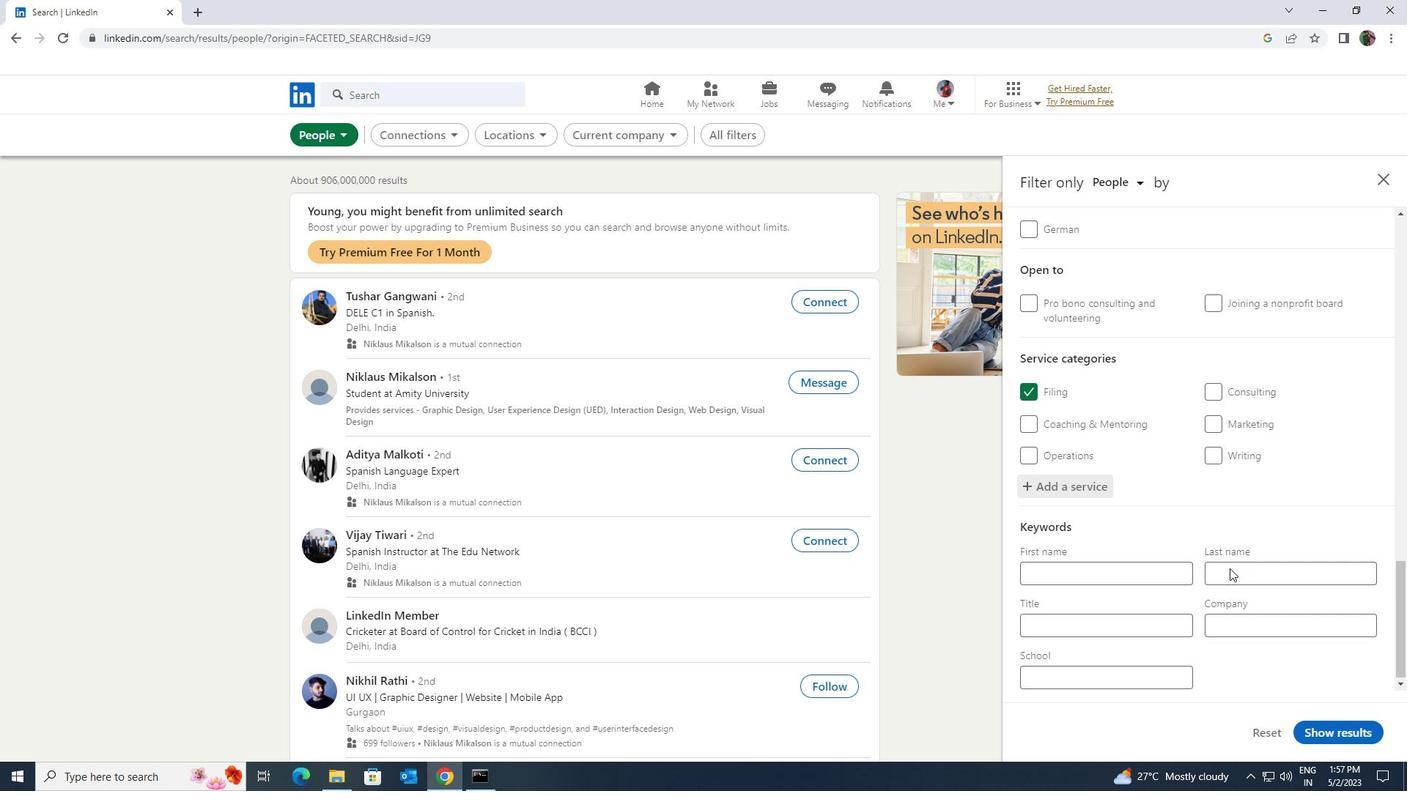 
Action: Mouse moved to (1167, 622)
Screenshot: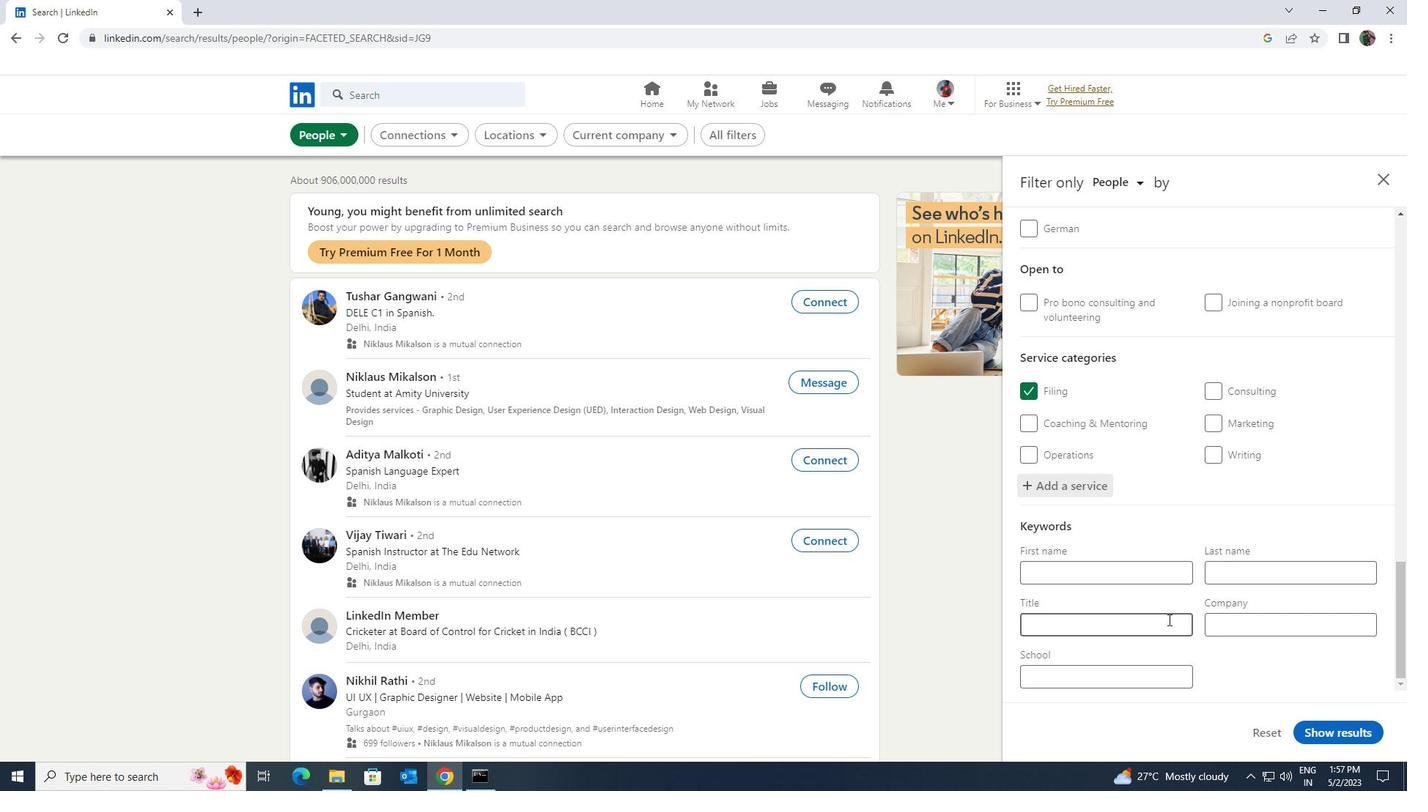 
Action: Mouse pressed left at (1167, 622)
Screenshot: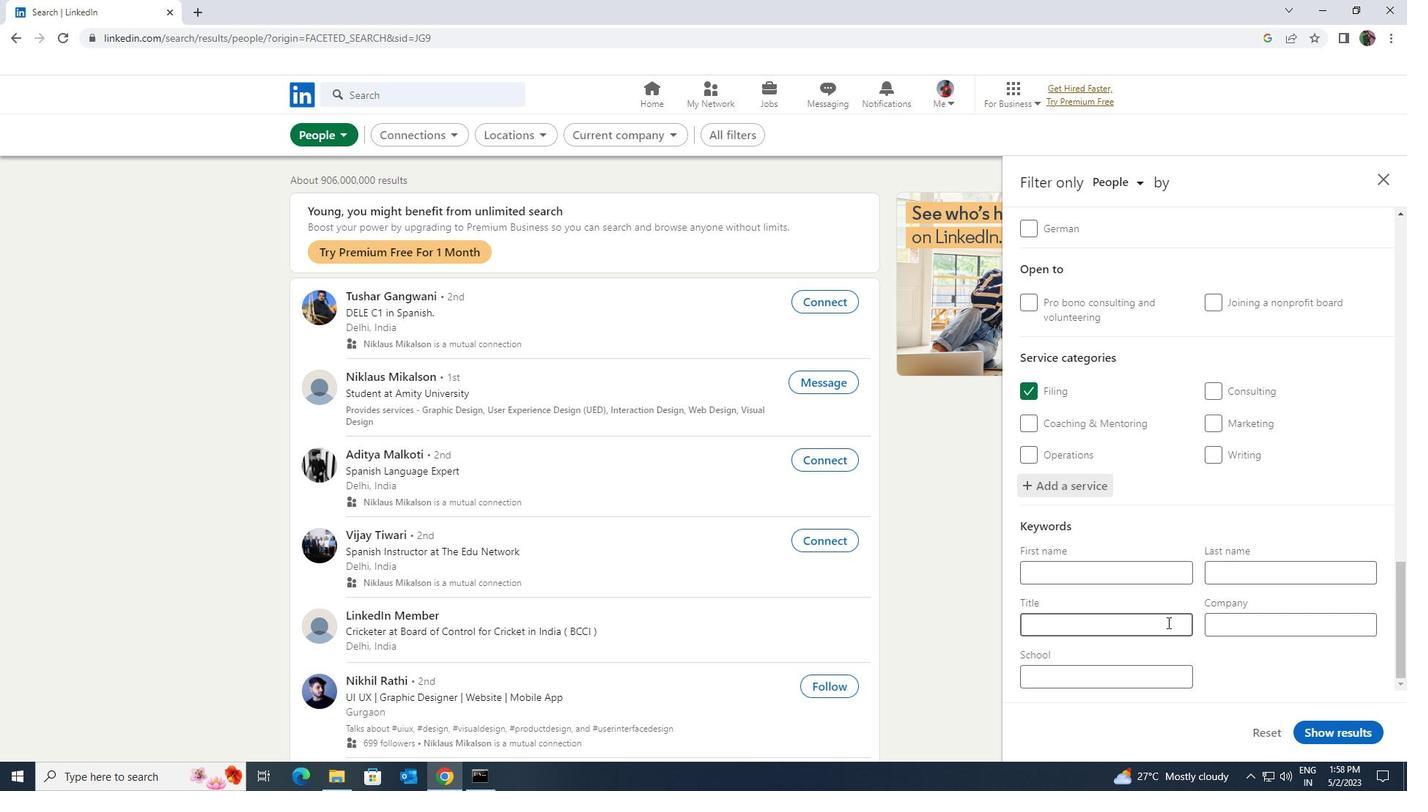 
Action: Key pressed <Key.shift>OFFICER
Screenshot: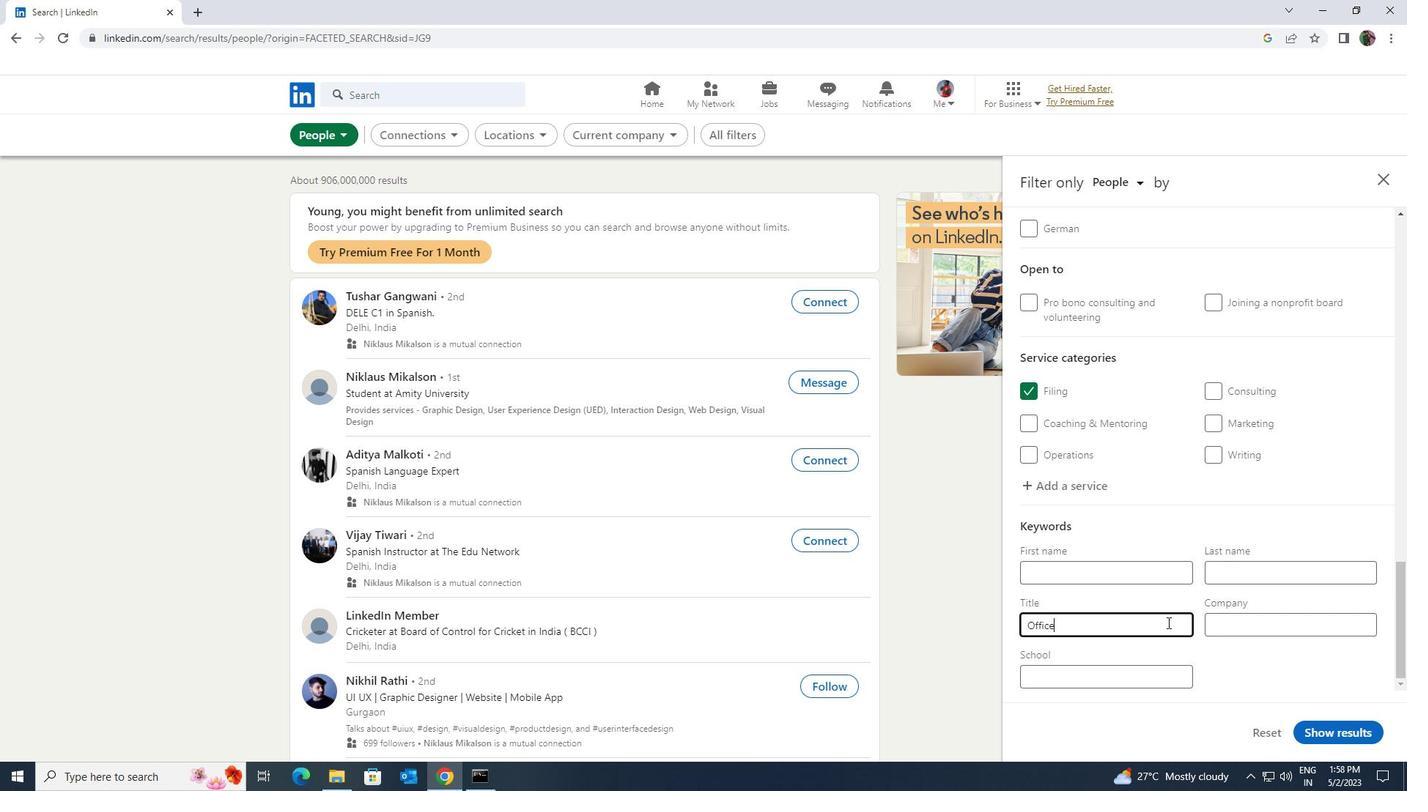 
Action: Mouse moved to (1329, 736)
Screenshot: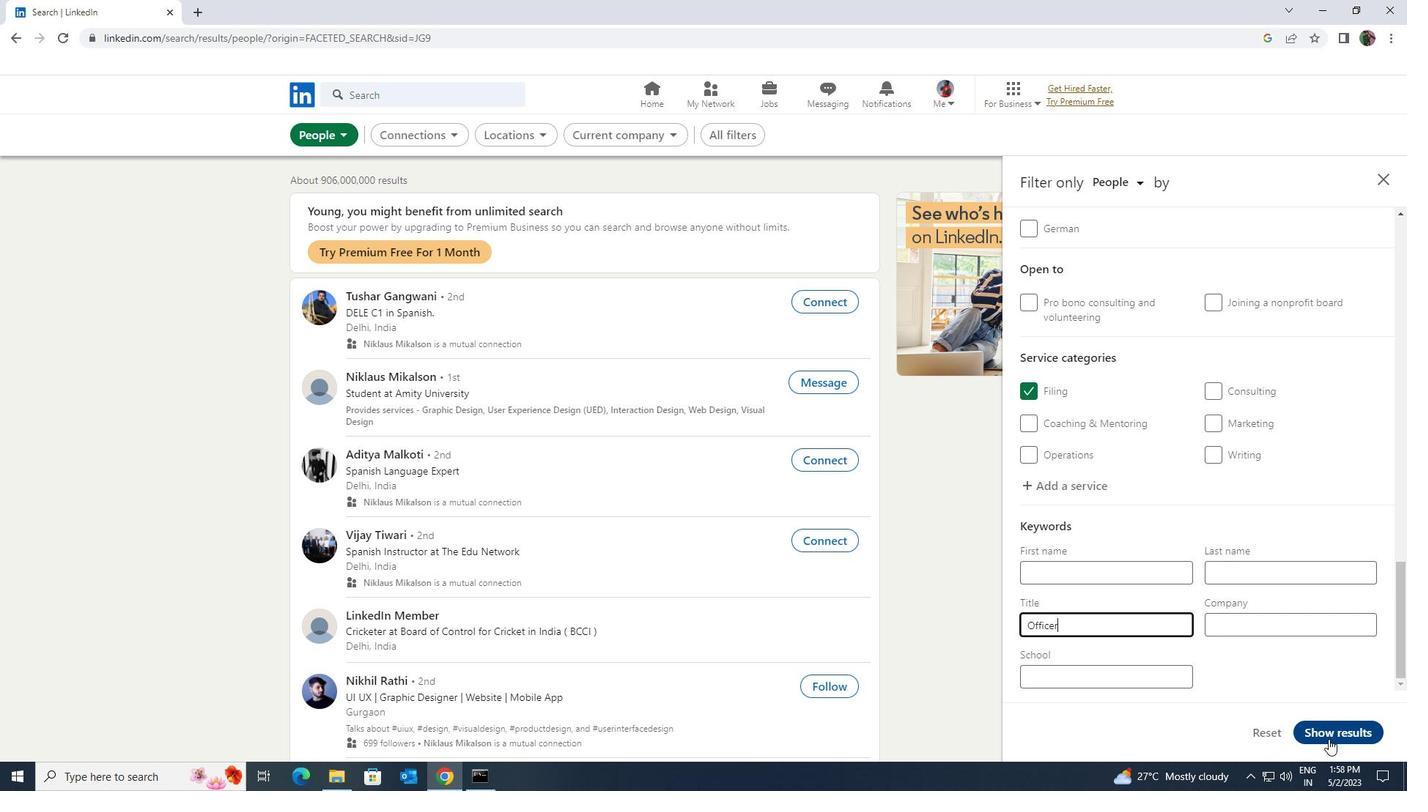 
Action: Mouse pressed left at (1329, 736)
Screenshot: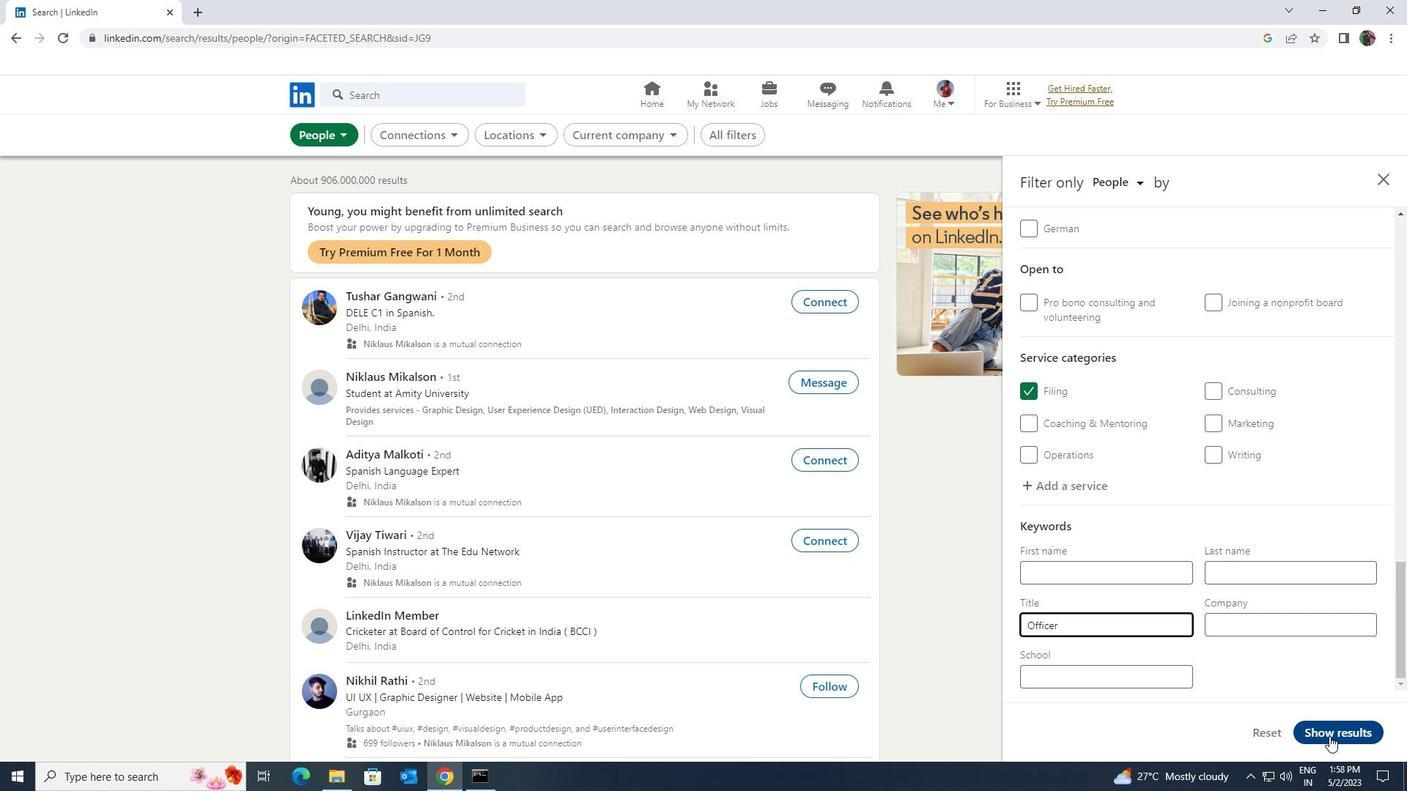 
